 Task: Look for space in Nacala, Mozambique from 4th August, 2023 to 8th August, 2023 for 1 adult in price range Rs.10000 to Rs.15000. Place can be private room with 1  bedroom having 1 bed and 1 bathroom. Property type can be flatguest house, hotel. Amenities needed are: wifi. Booking option can be shelf check-in. Required host language is English.
Action: Mouse moved to (614, 137)
Screenshot: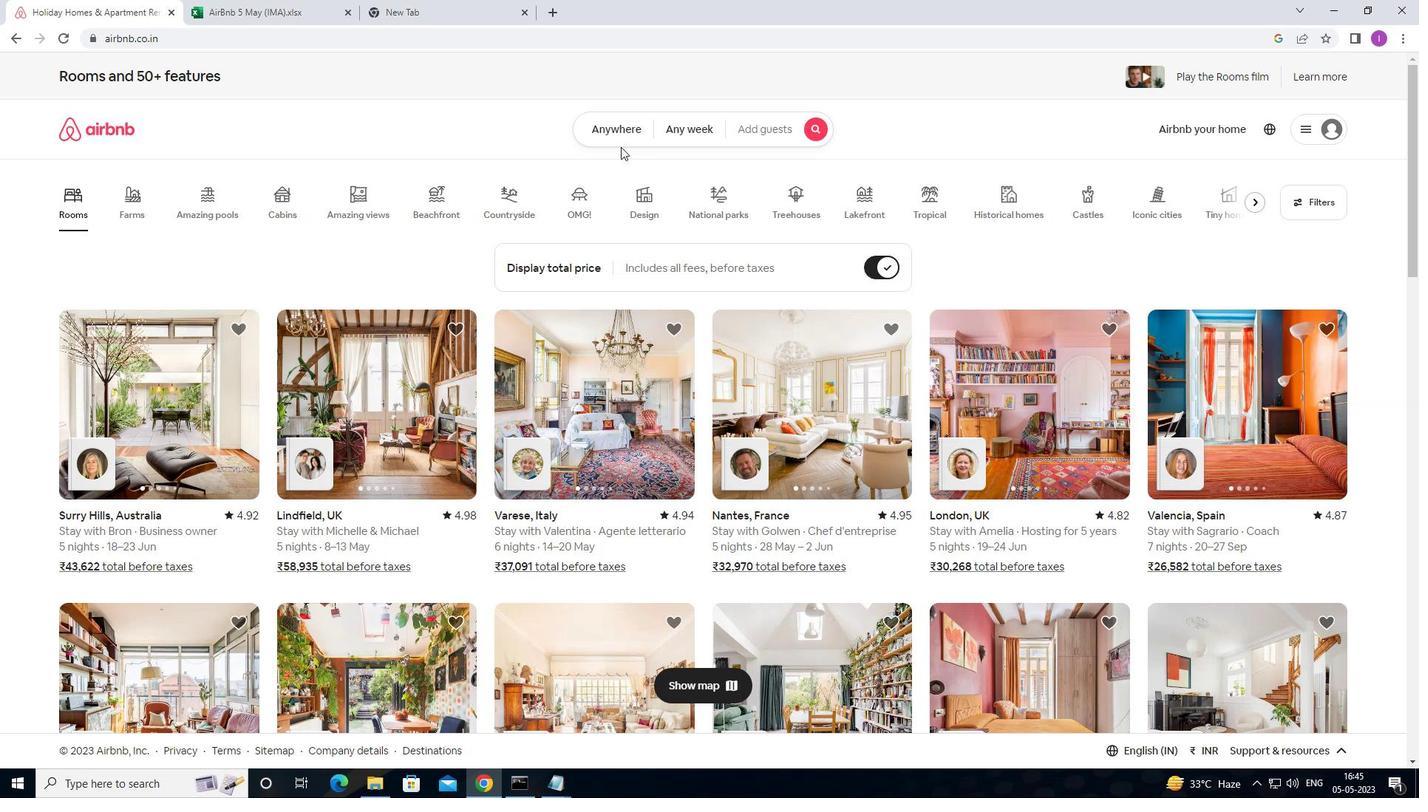 
Action: Mouse pressed left at (614, 137)
Screenshot: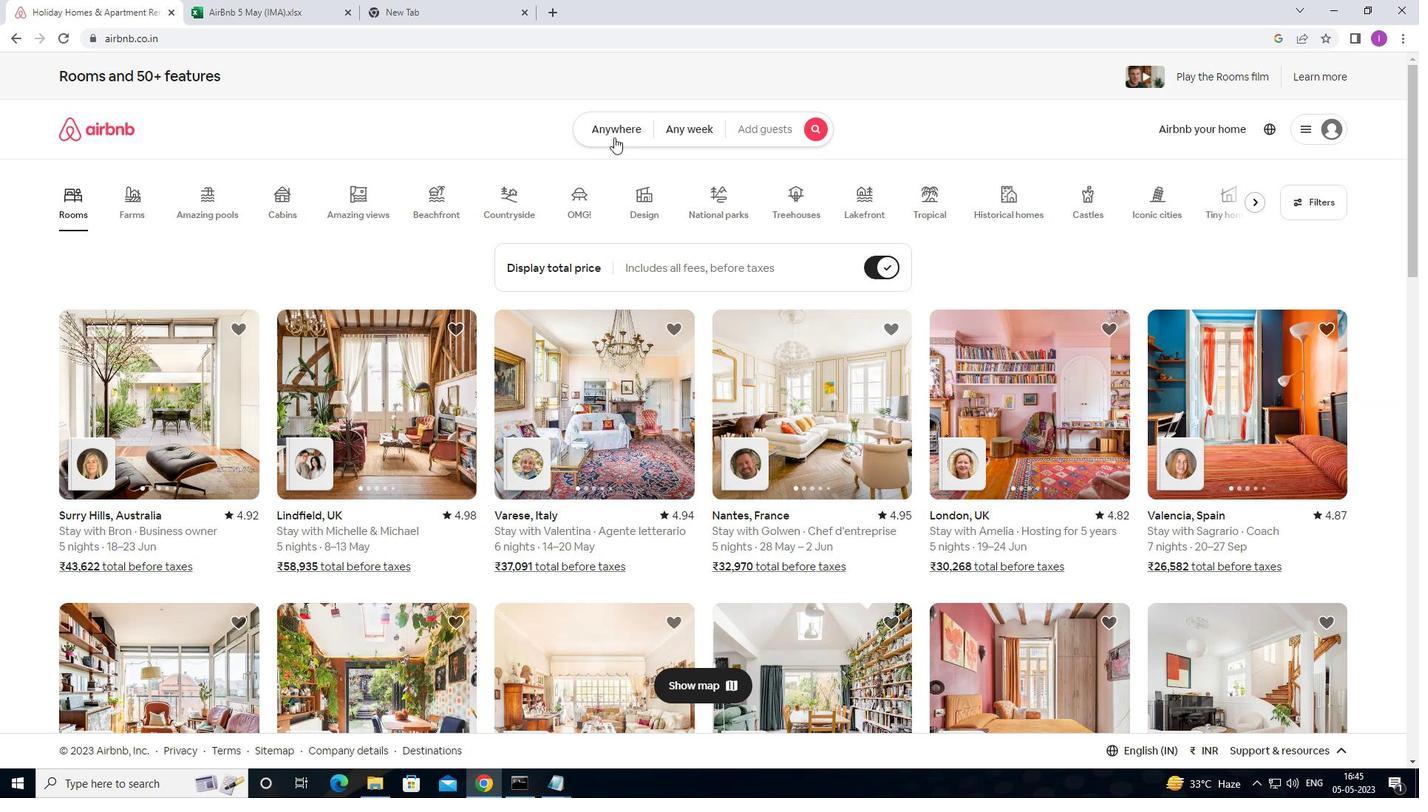 
Action: Mouse moved to (489, 196)
Screenshot: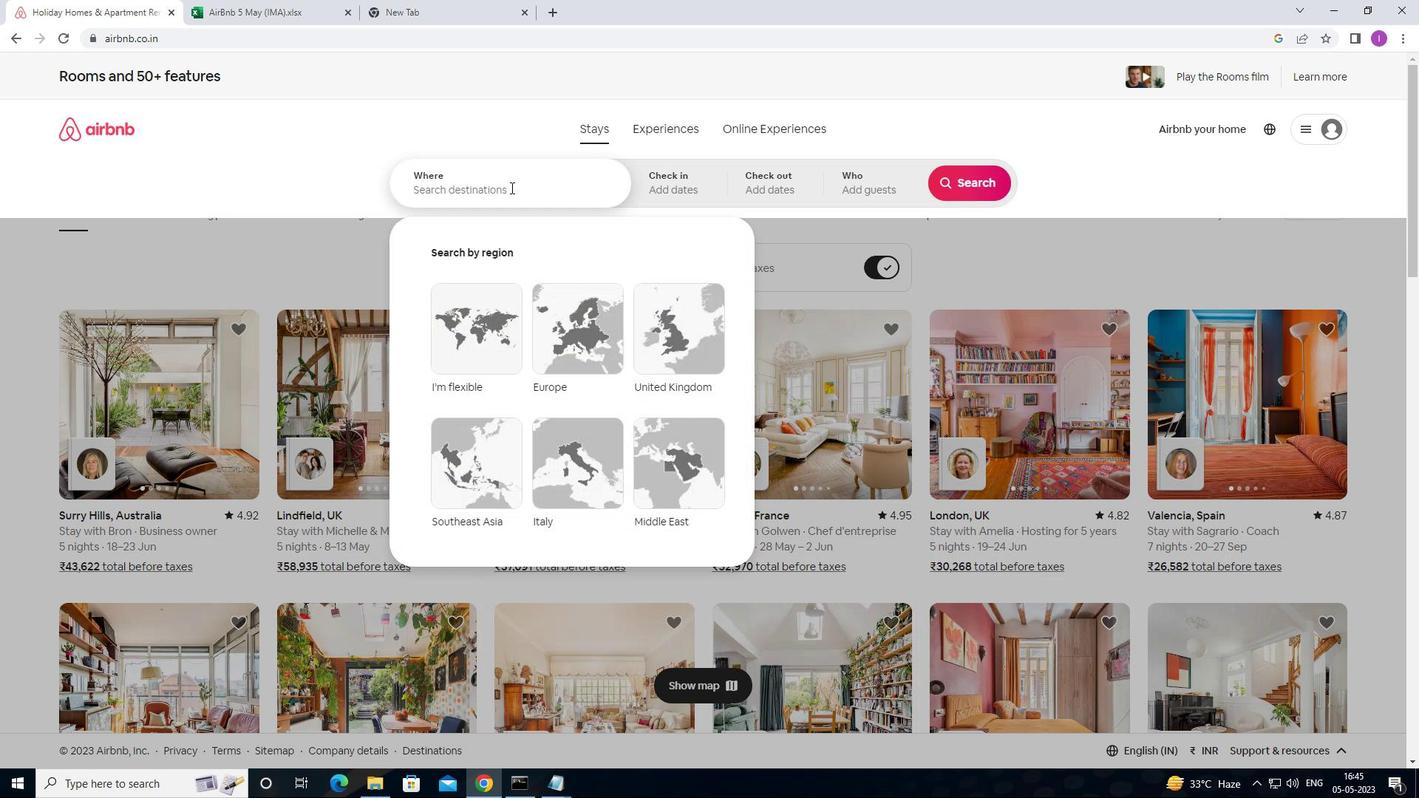 
Action: Mouse pressed left at (489, 196)
Screenshot: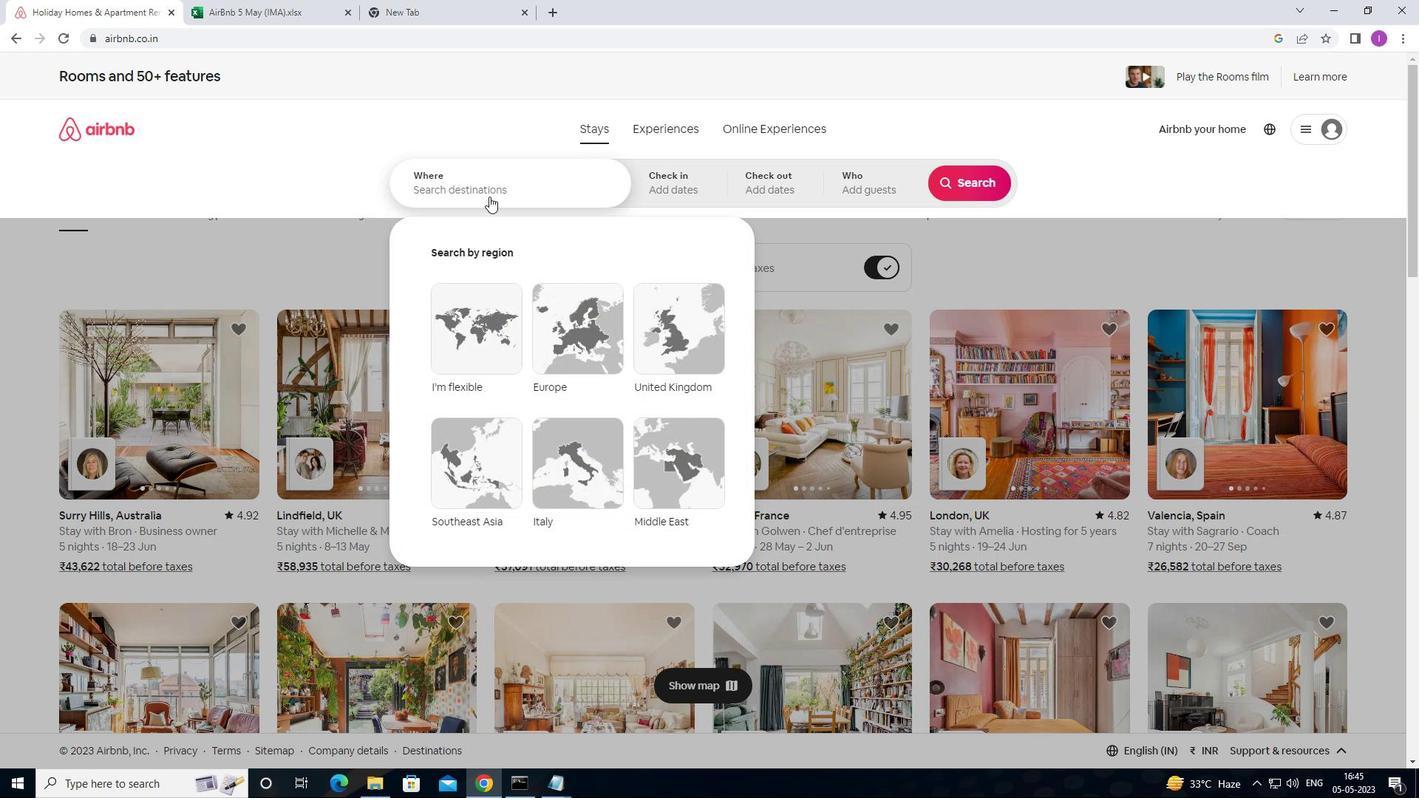 
Action: Mouse moved to (462, 221)
Screenshot: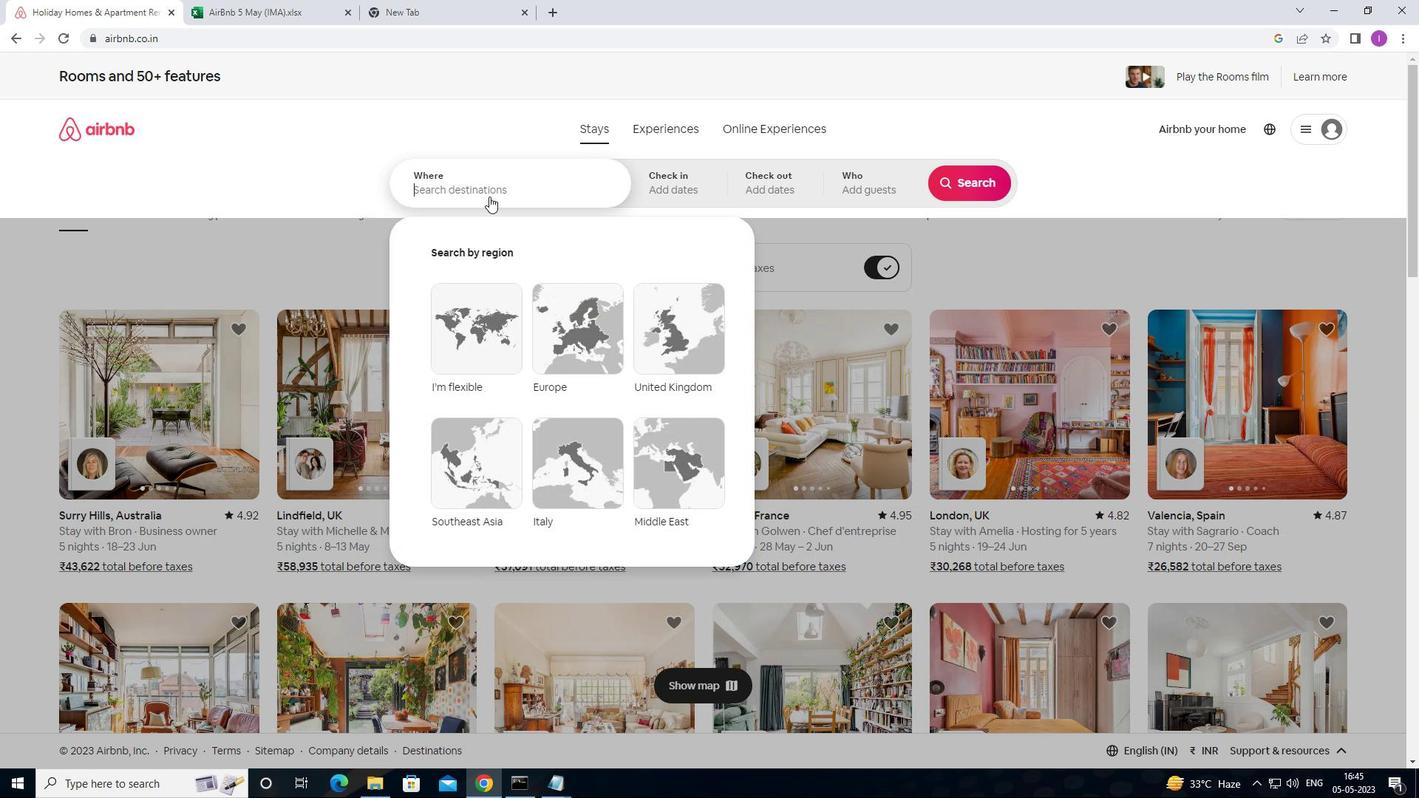 
Action: Key pressed <Key.shift><Key.shift>NACALA,<Key.shift>MOZAM
Screenshot: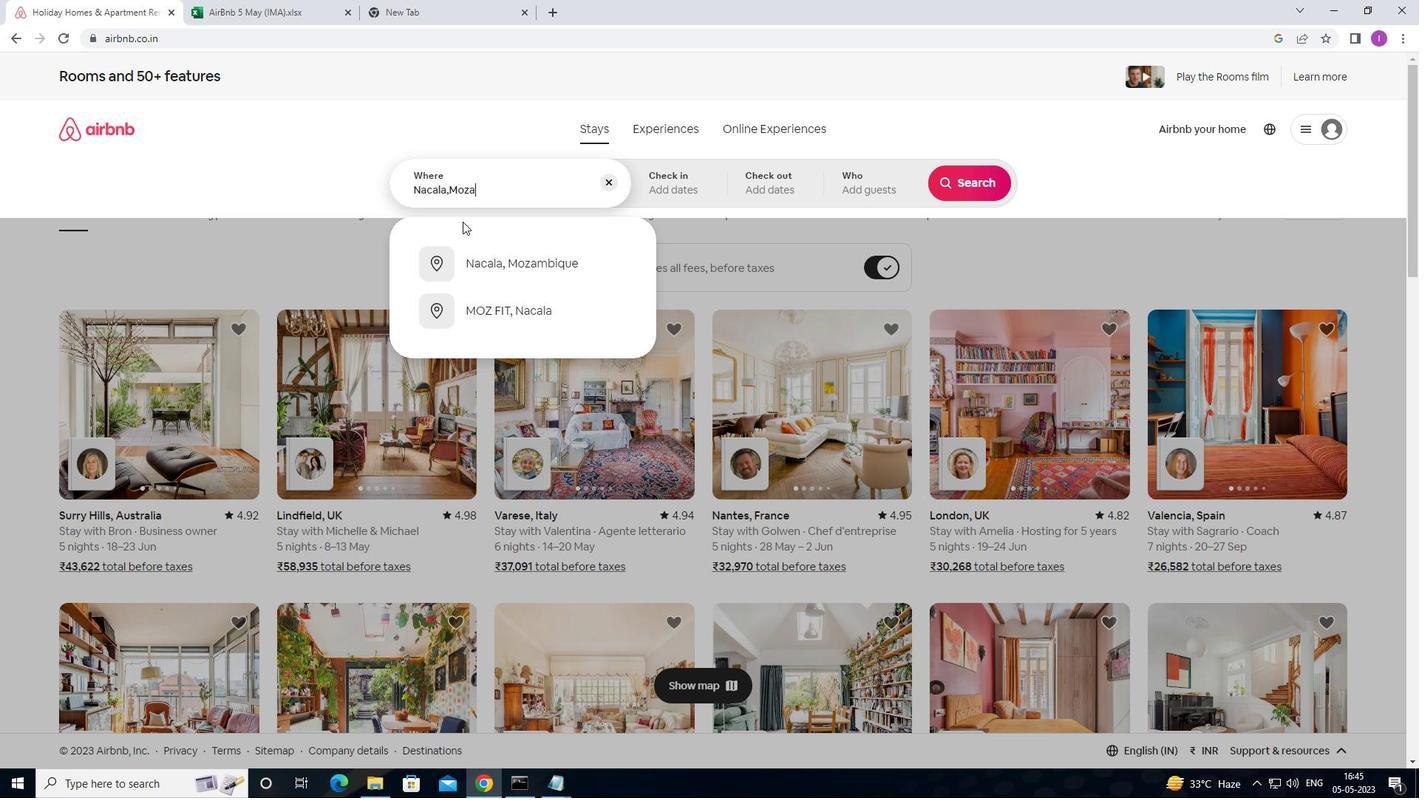 
Action: Mouse moved to (488, 257)
Screenshot: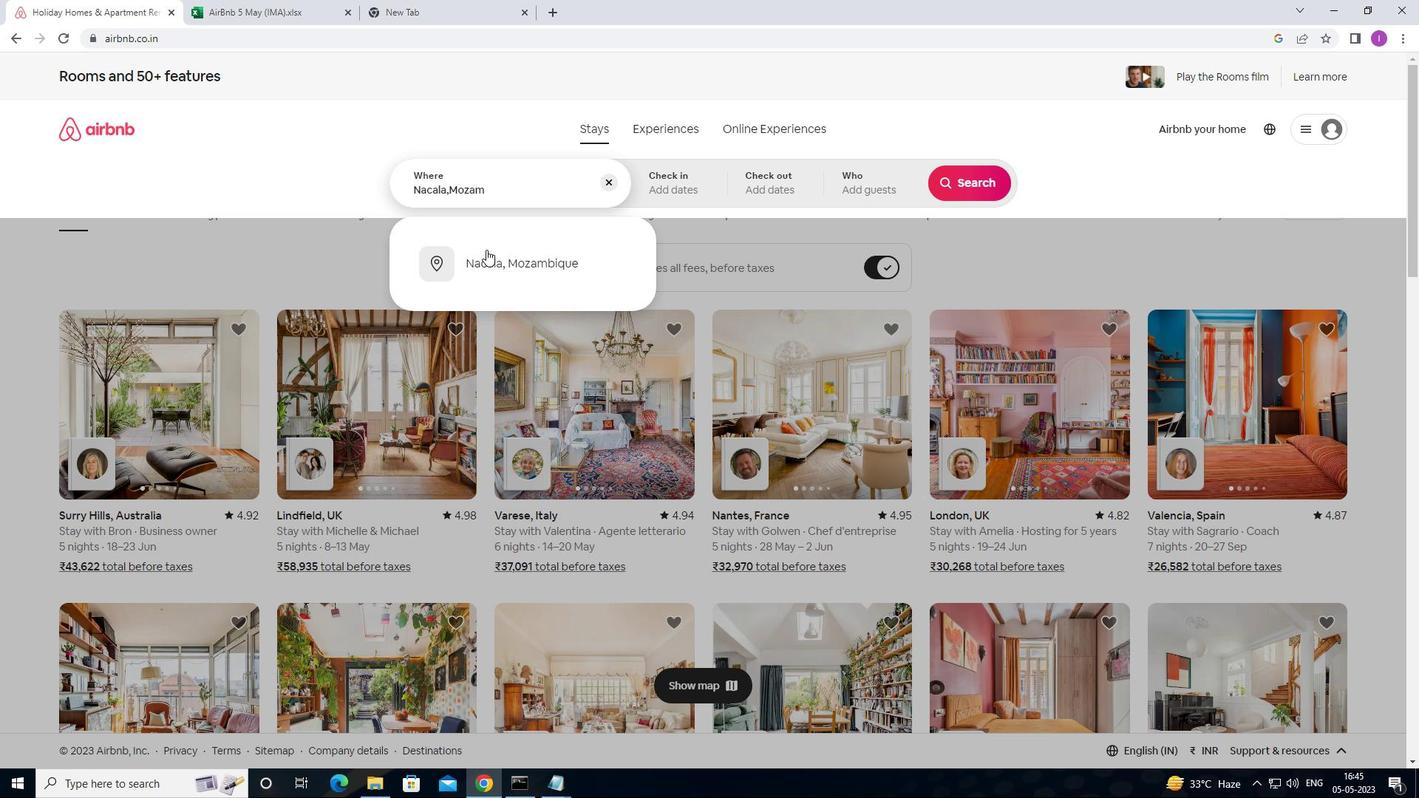 
Action: Mouse pressed left at (488, 257)
Screenshot: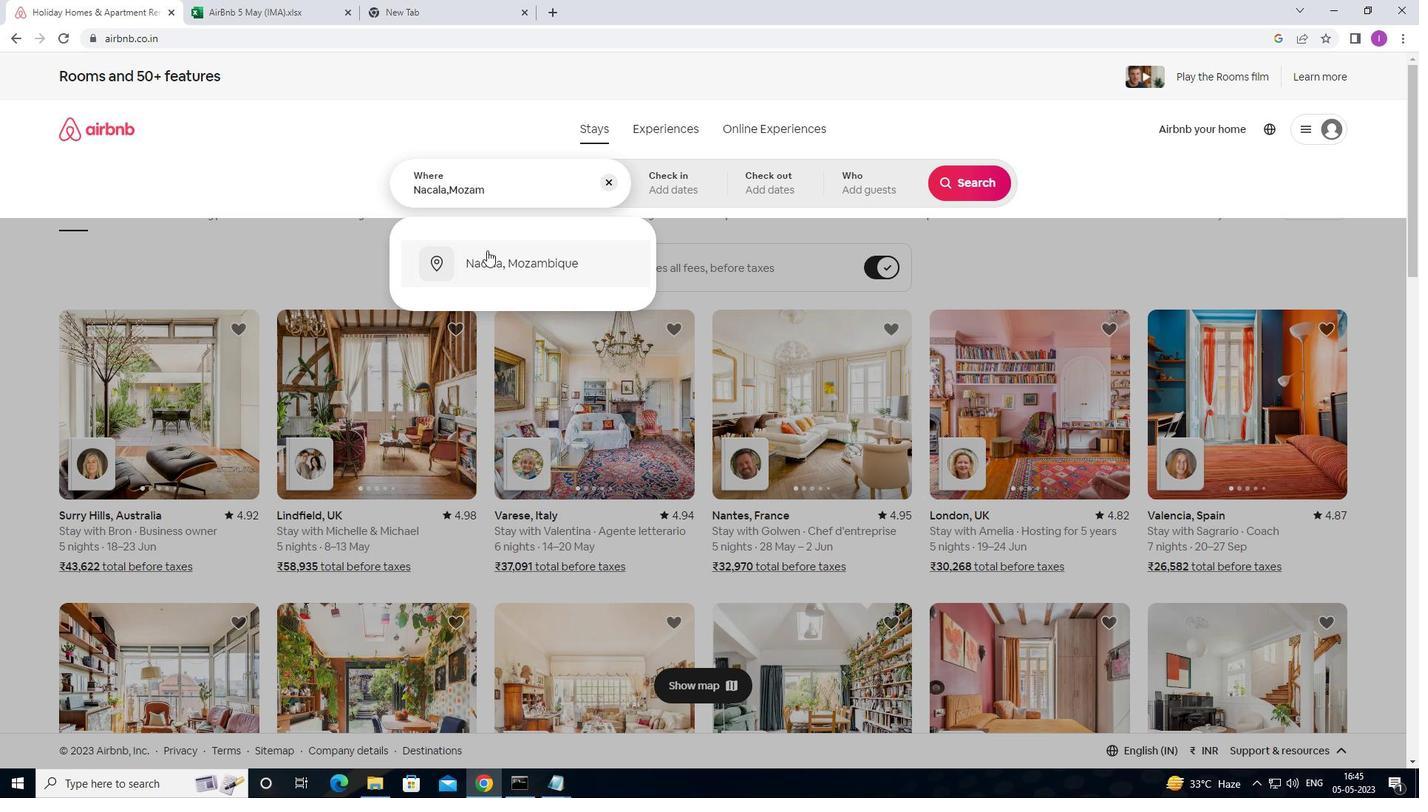 
Action: Mouse moved to (963, 302)
Screenshot: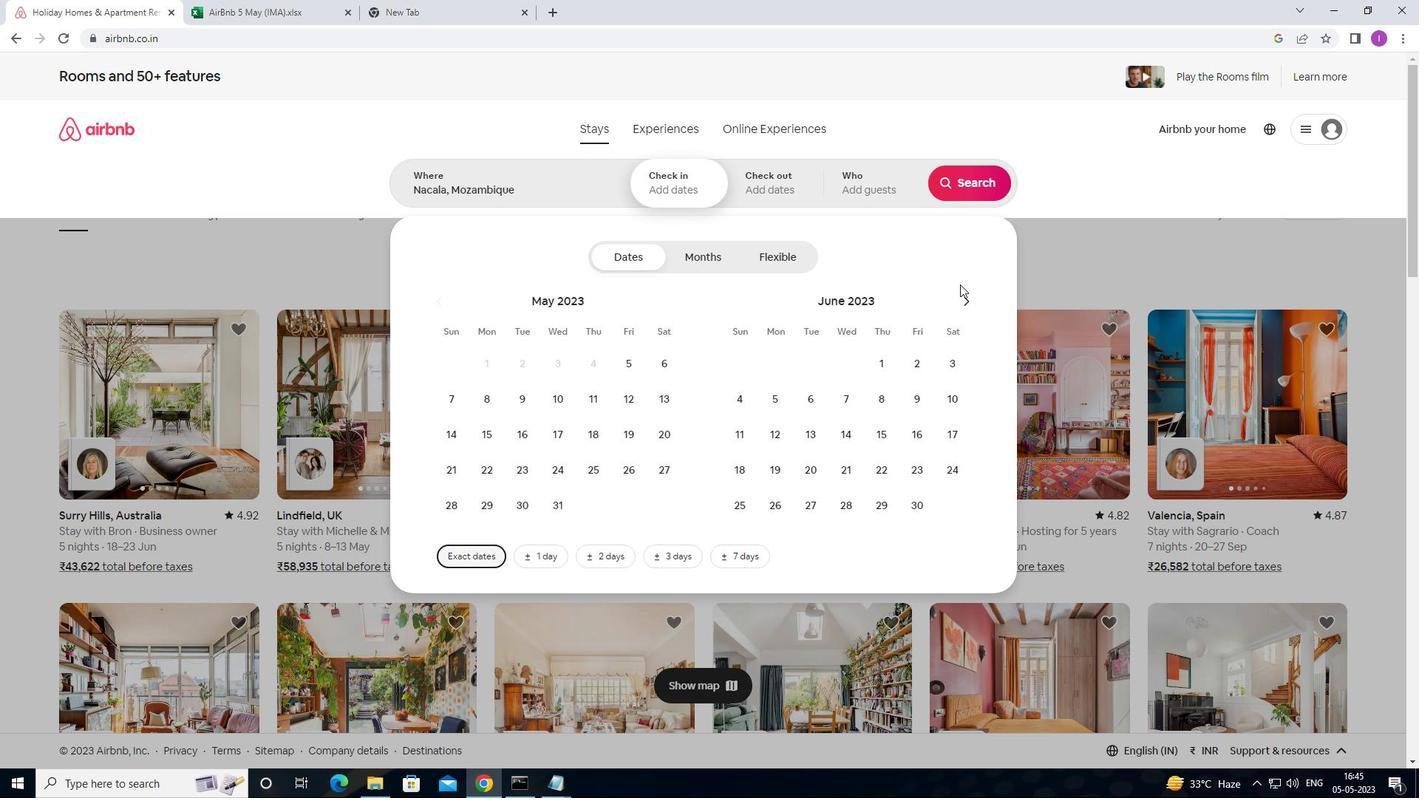 
Action: Mouse pressed left at (963, 302)
Screenshot: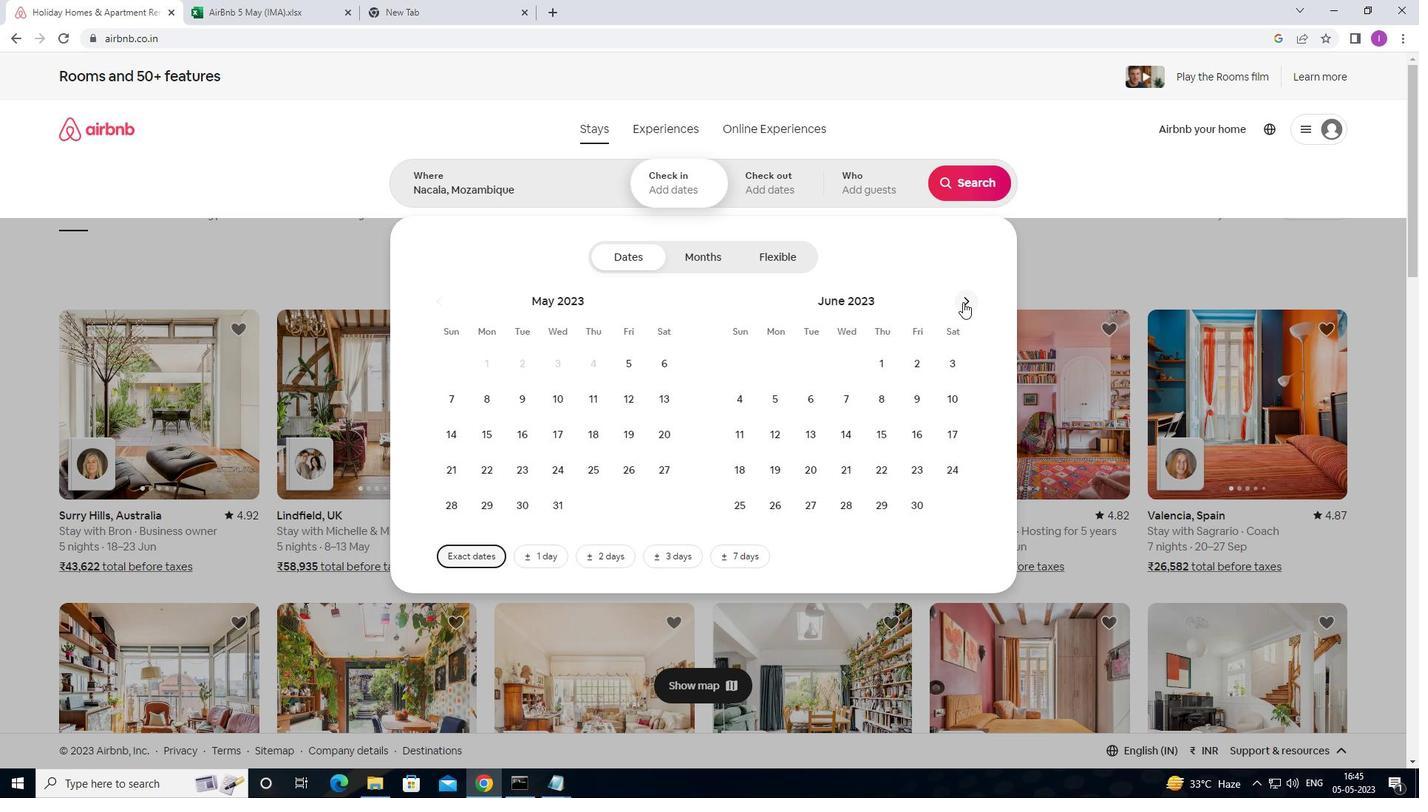 
Action: Mouse pressed left at (963, 302)
Screenshot: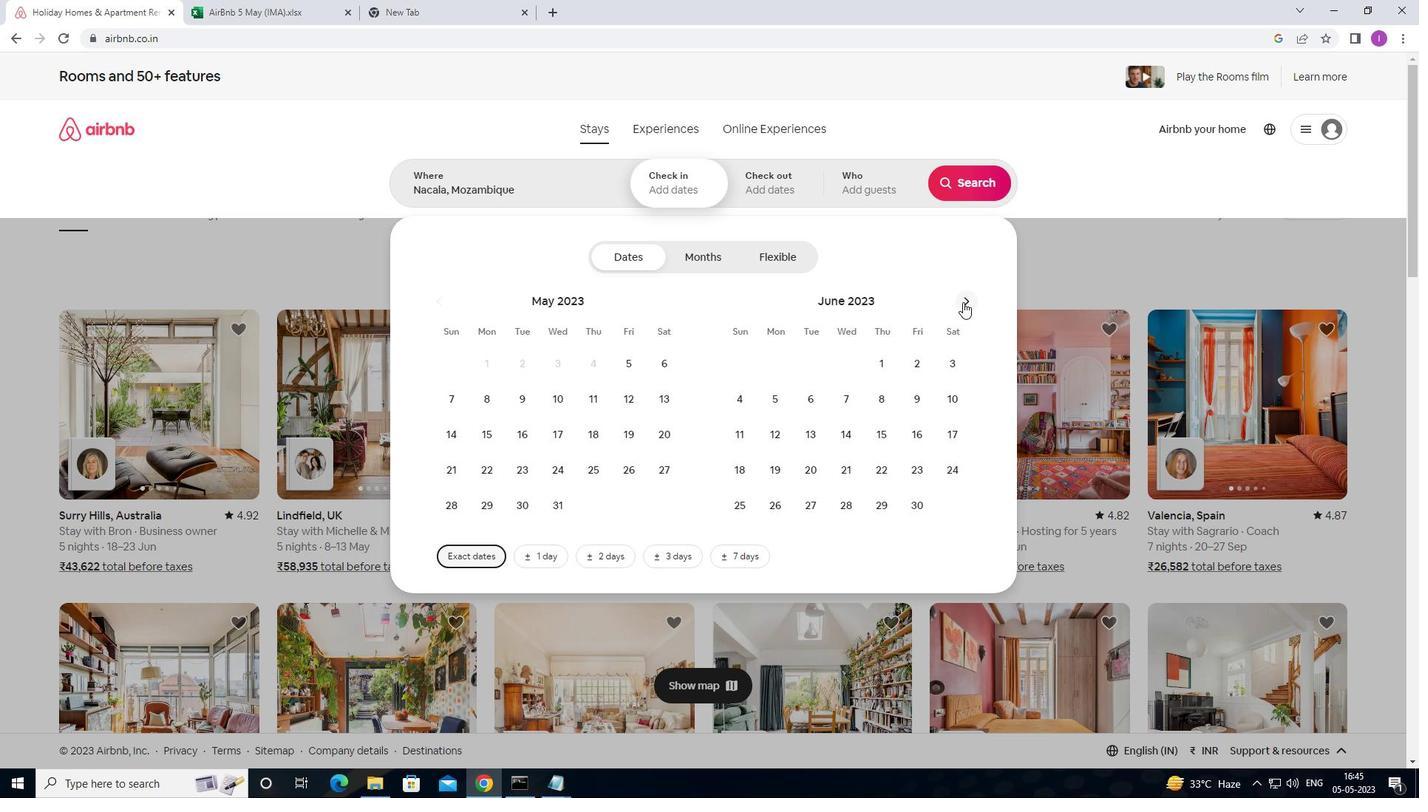 
Action: Mouse moved to (924, 355)
Screenshot: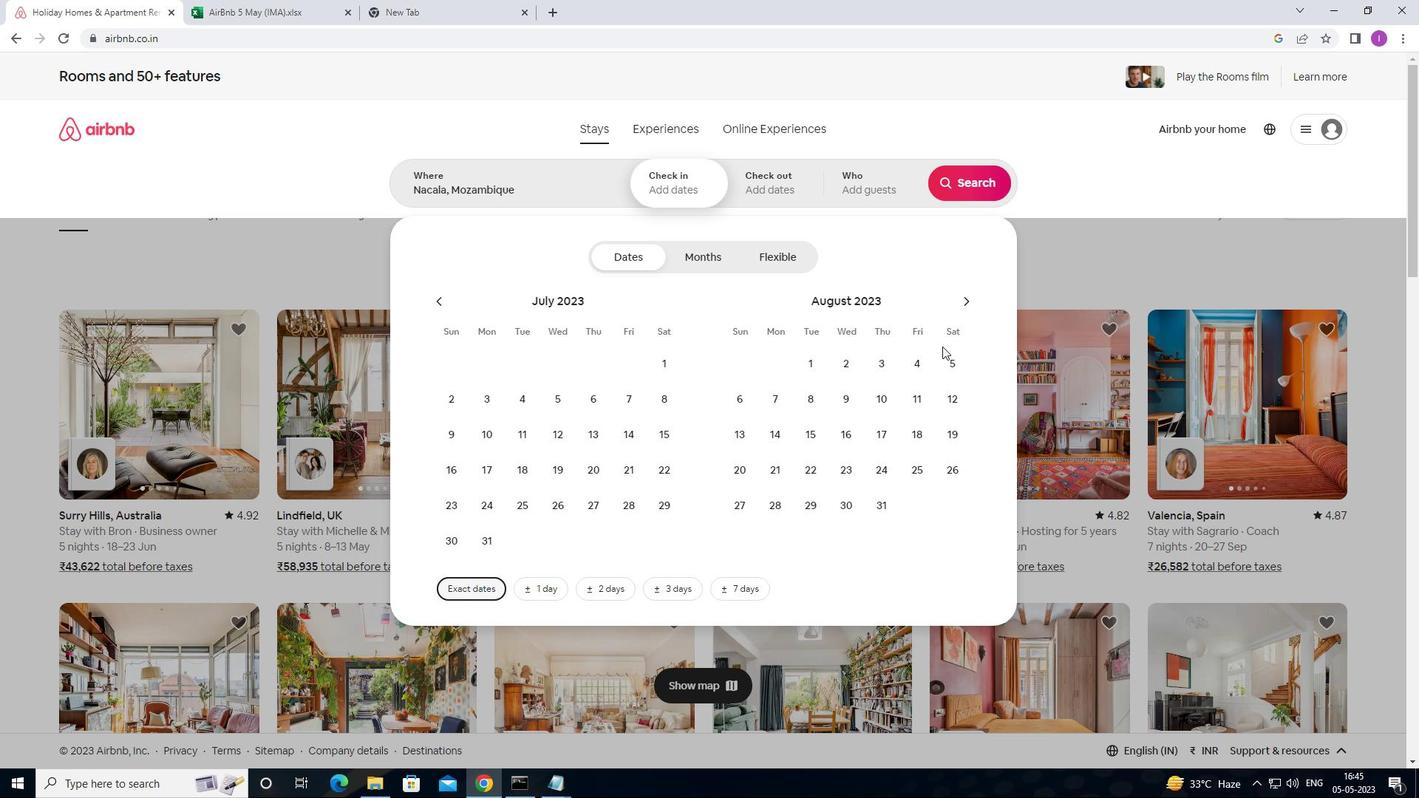
Action: Mouse pressed left at (924, 355)
Screenshot: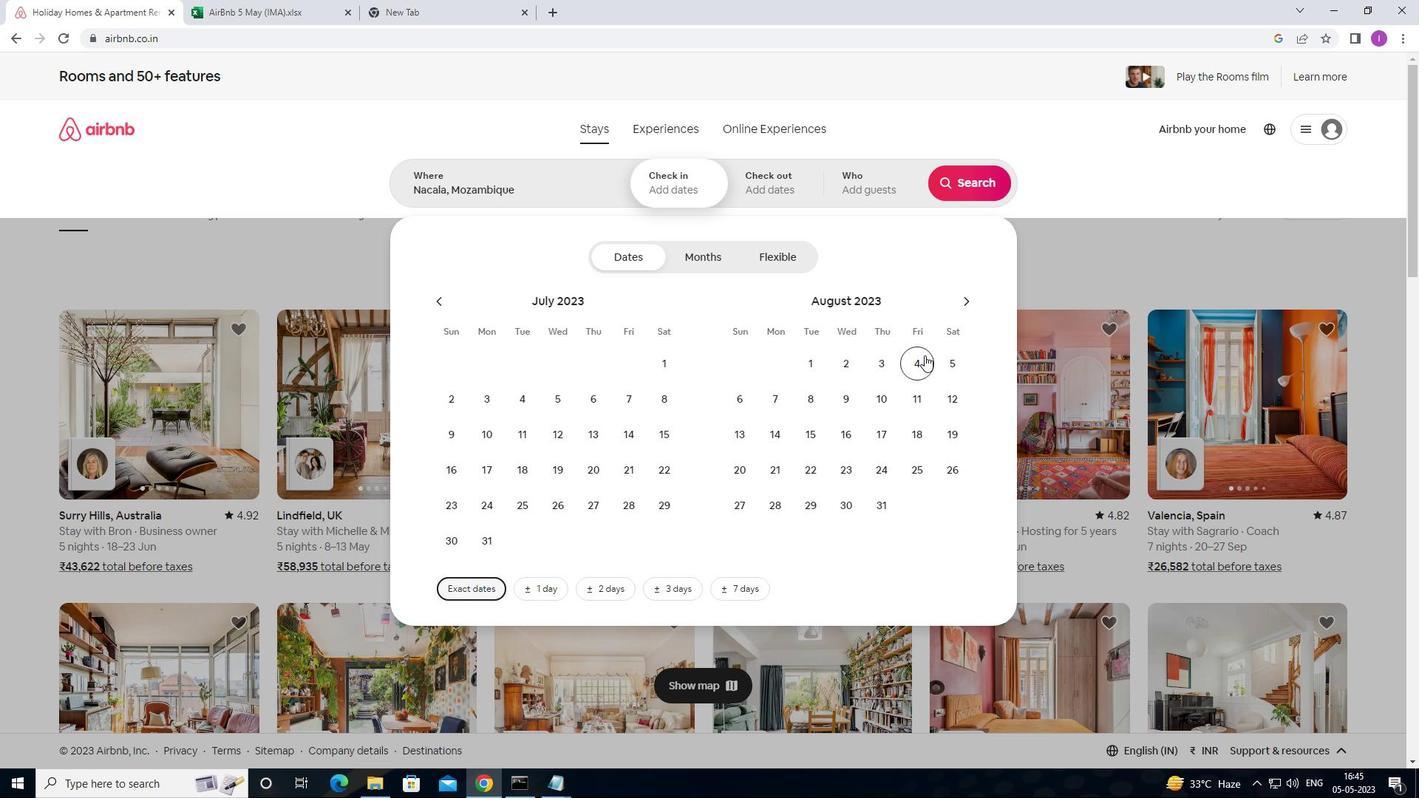 
Action: Mouse moved to (803, 401)
Screenshot: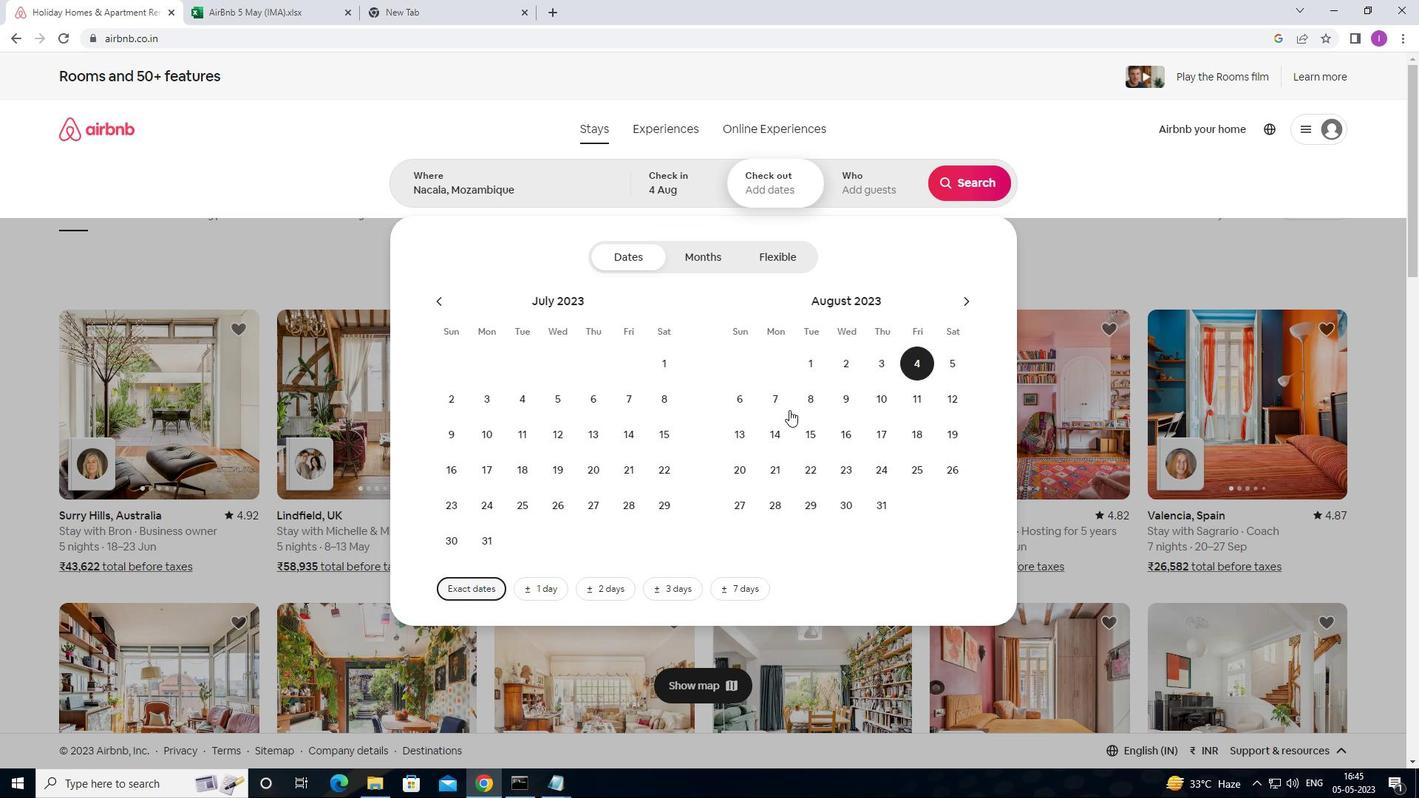 
Action: Mouse pressed left at (803, 401)
Screenshot: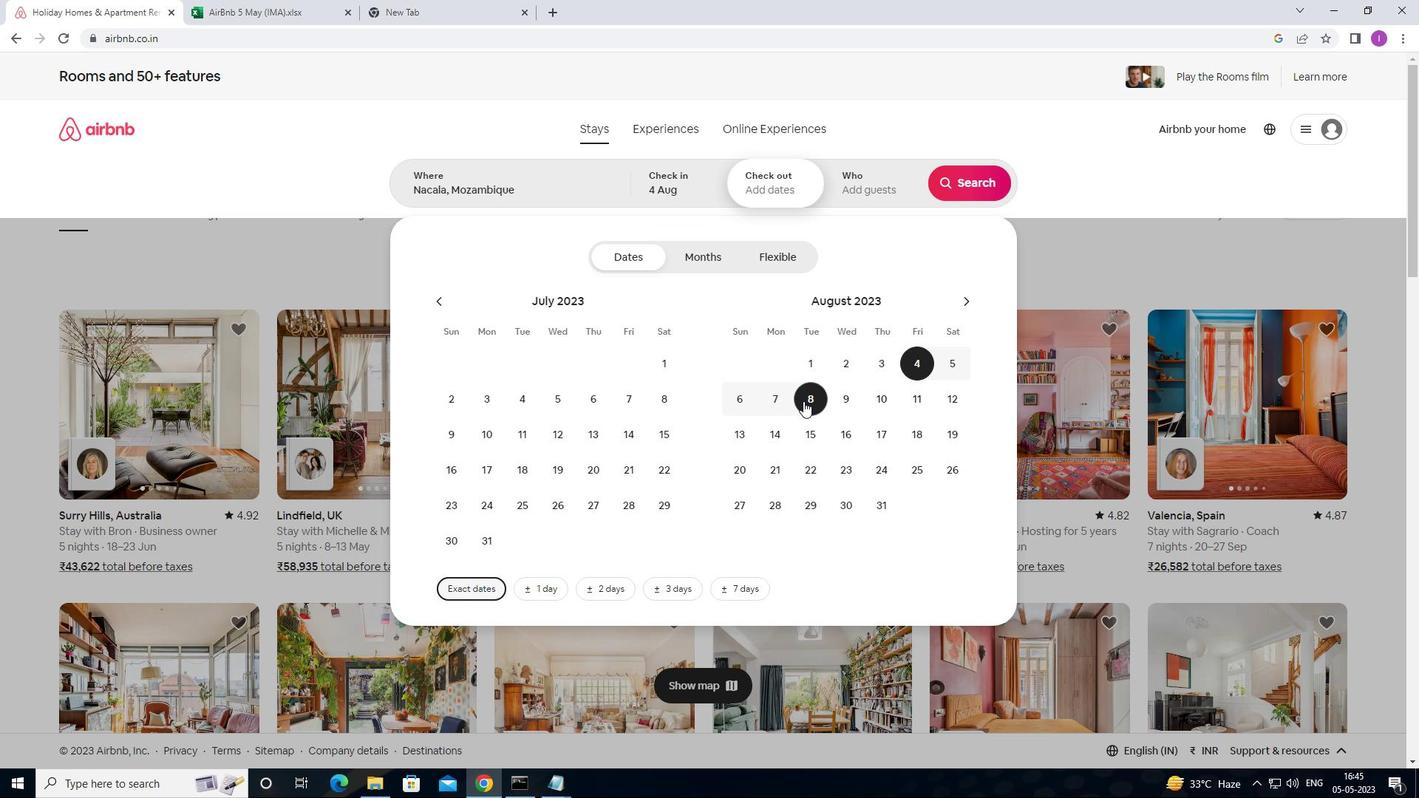 
Action: Mouse moved to (856, 189)
Screenshot: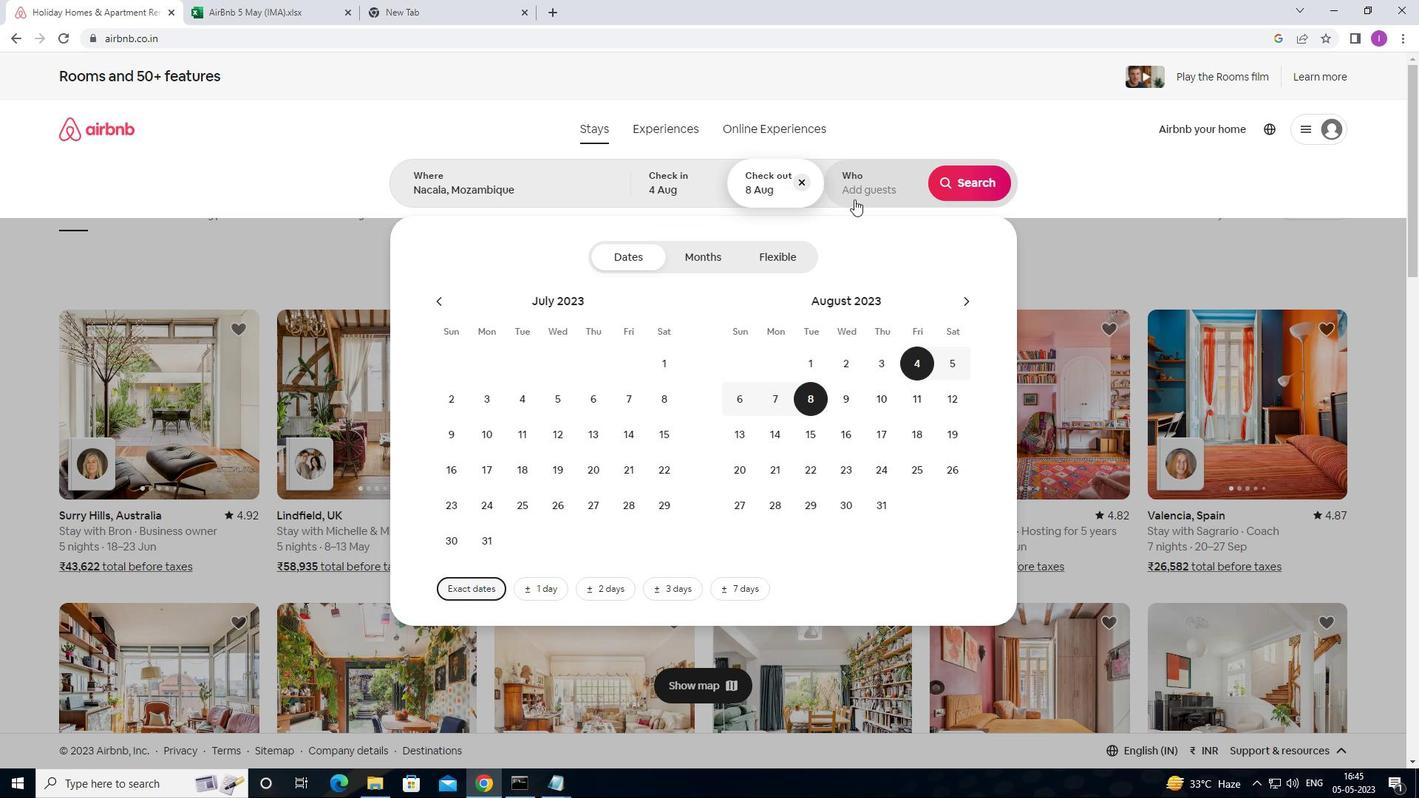 
Action: Mouse pressed left at (856, 189)
Screenshot: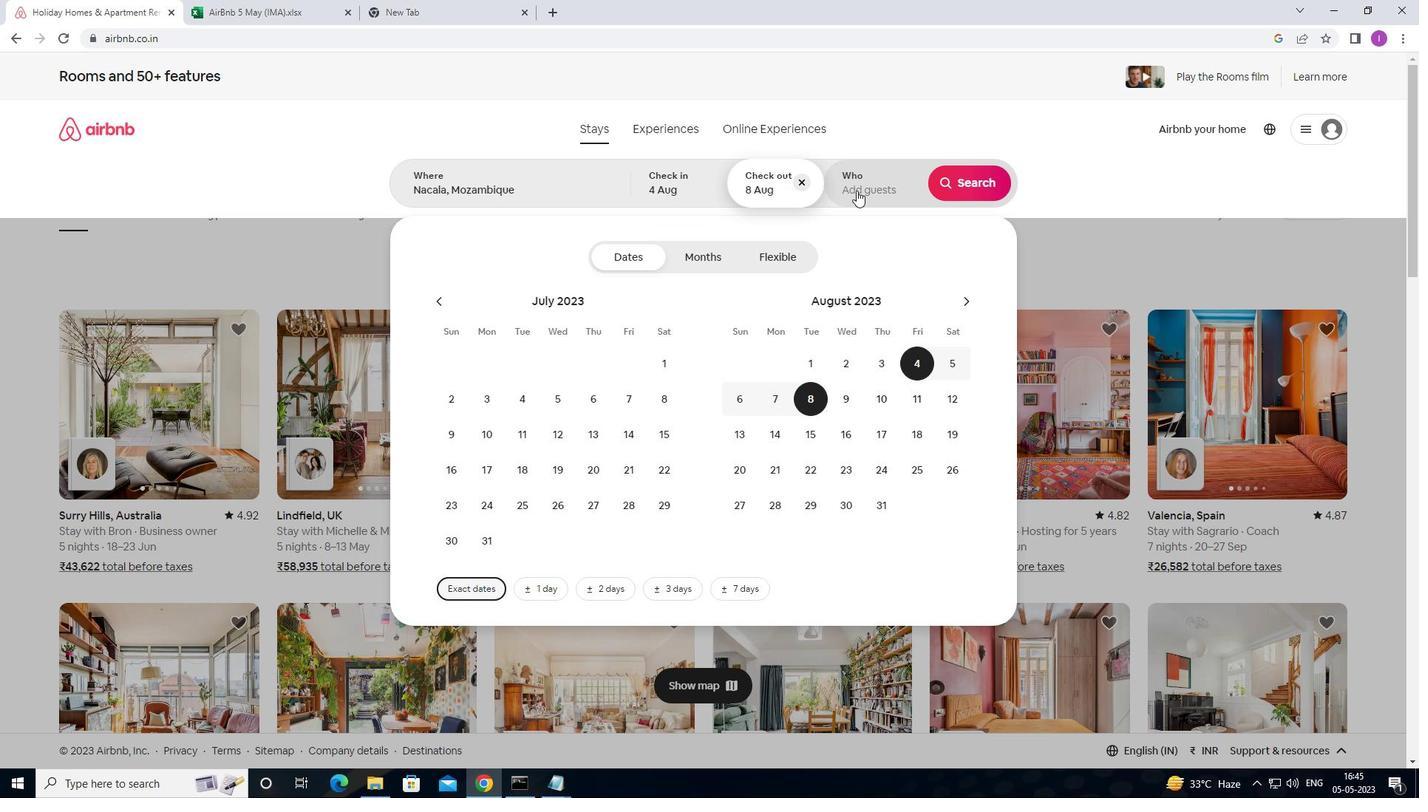 
Action: Mouse moved to (967, 260)
Screenshot: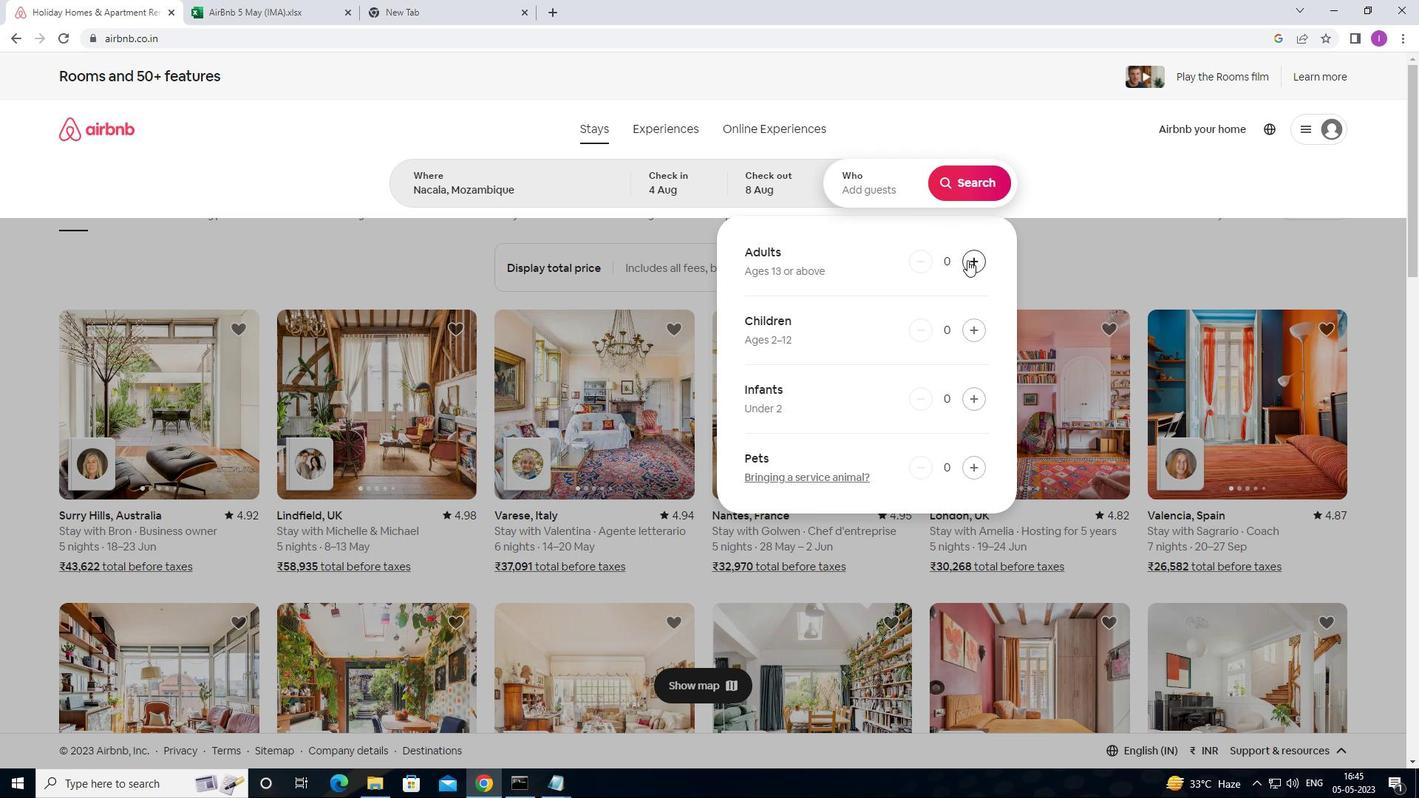 
Action: Mouse pressed left at (967, 260)
Screenshot: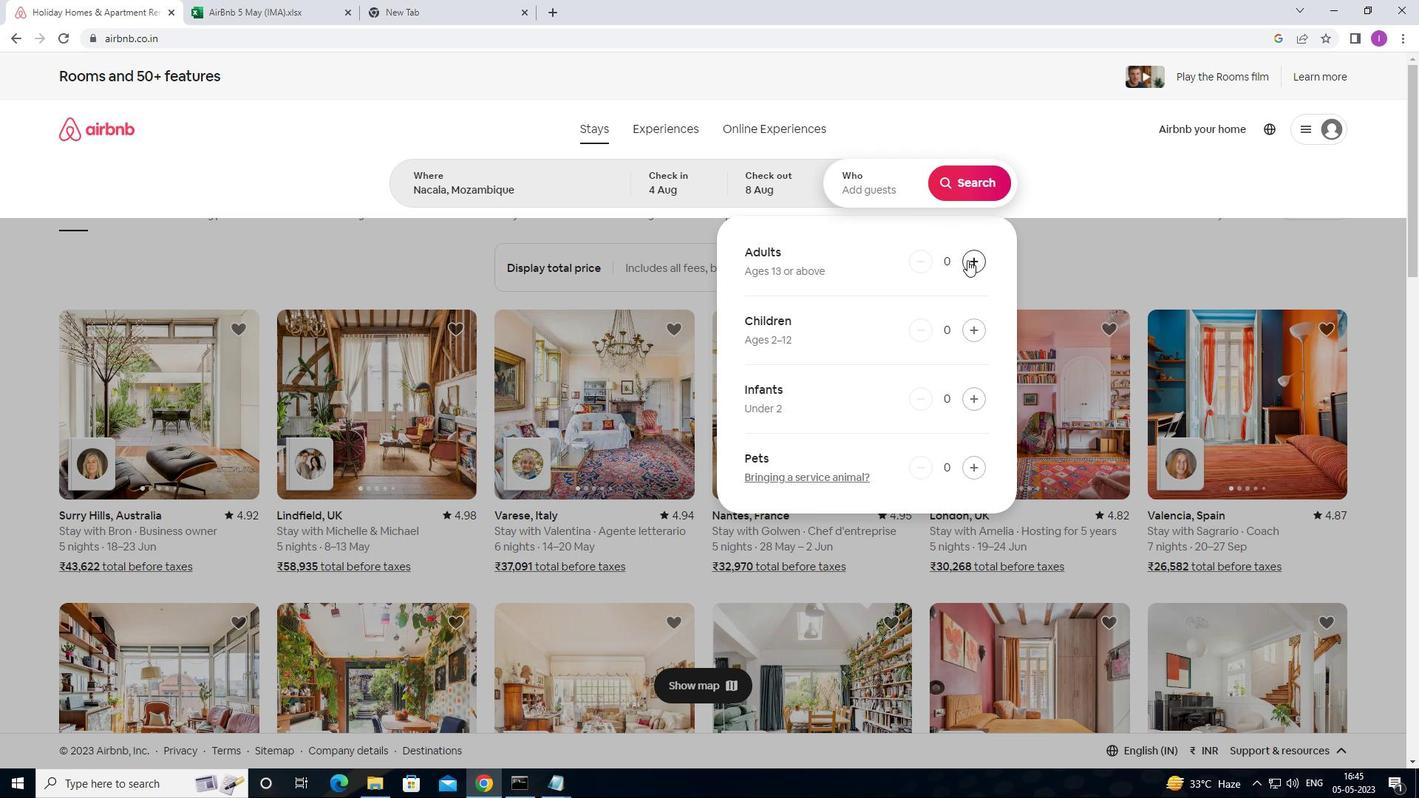 
Action: Mouse moved to (971, 190)
Screenshot: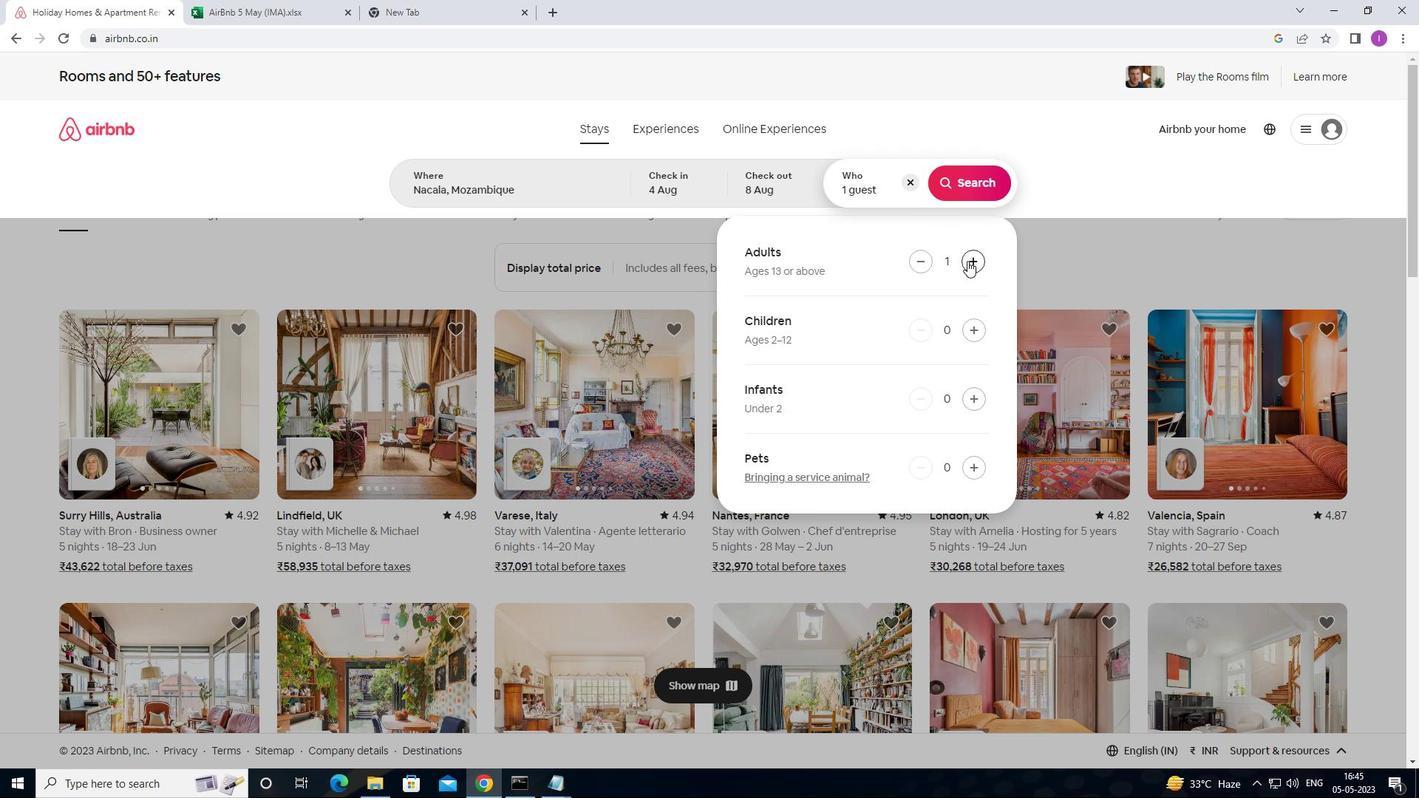
Action: Mouse pressed left at (971, 190)
Screenshot: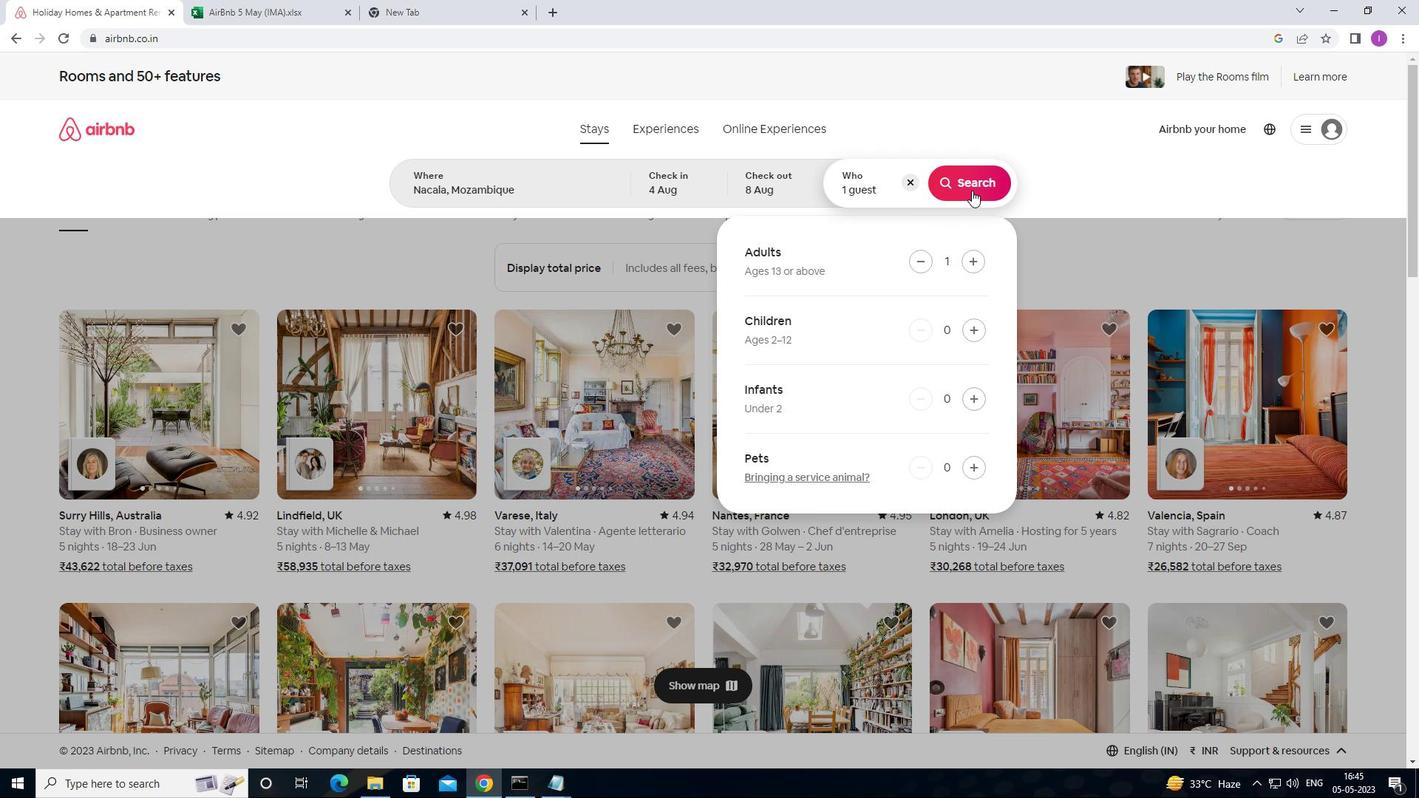 
Action: Mouse moved to (1339, 146)
Screenshot: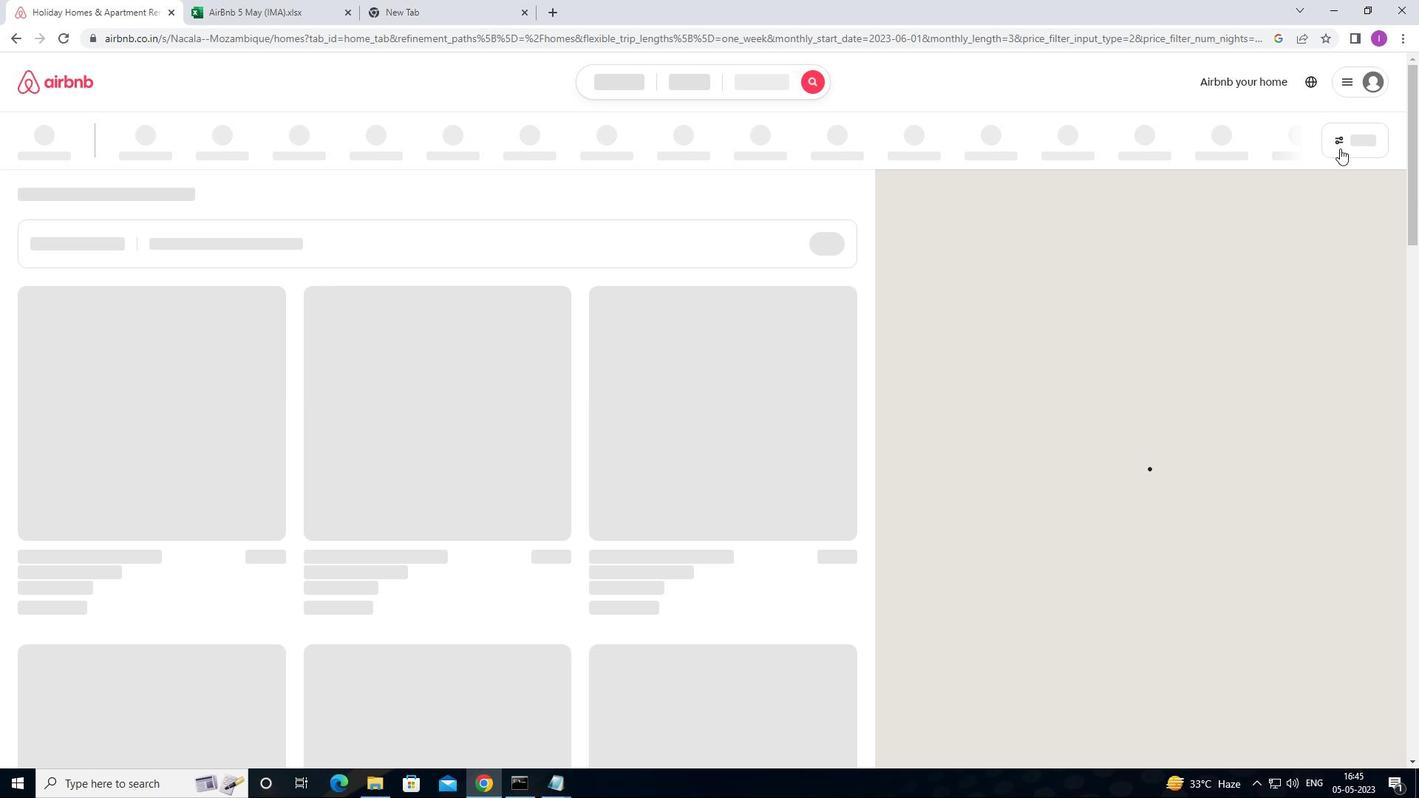 
Action: Mouse pressed left at (1339, 146)
Screenshot: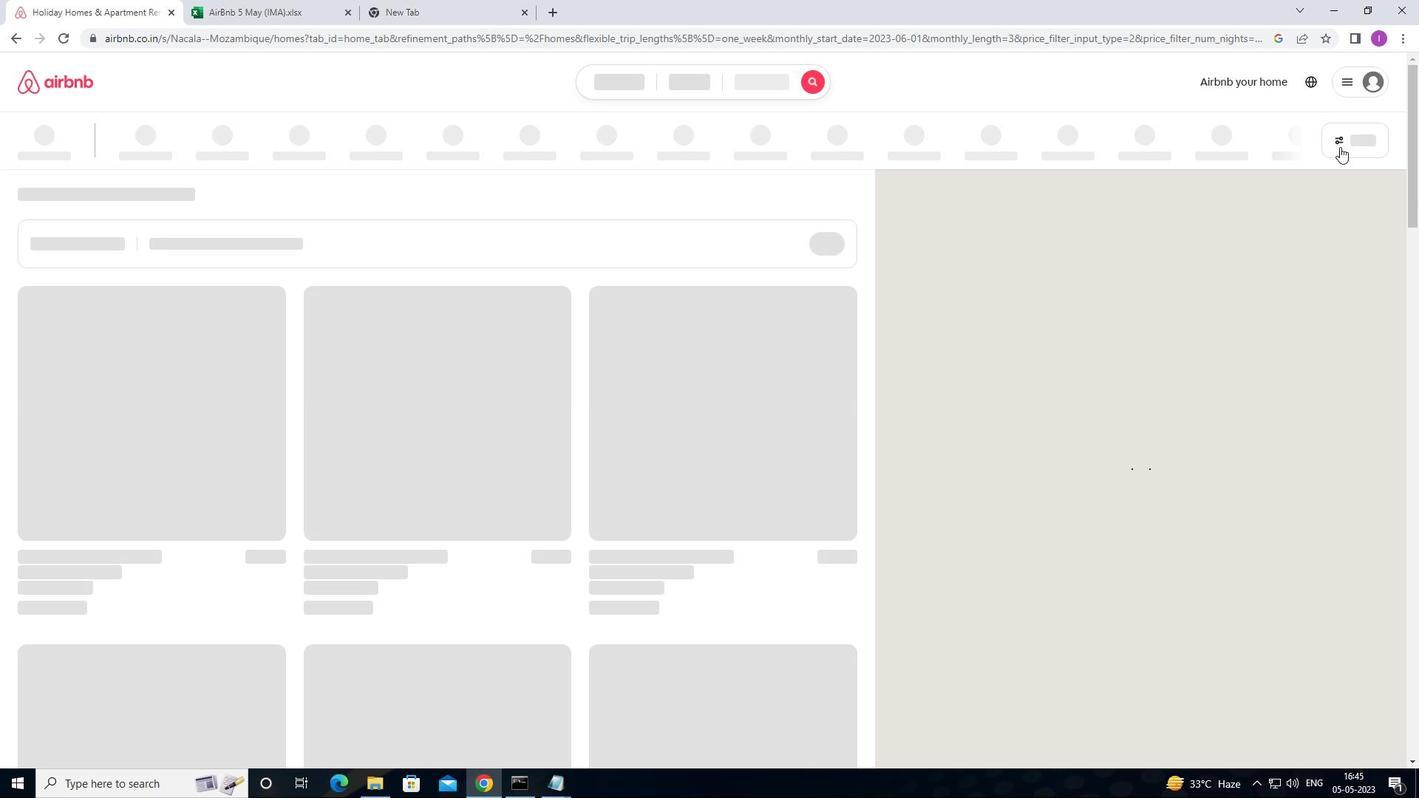 
Action: Mouse moved to (1348, 138)
Screenshot: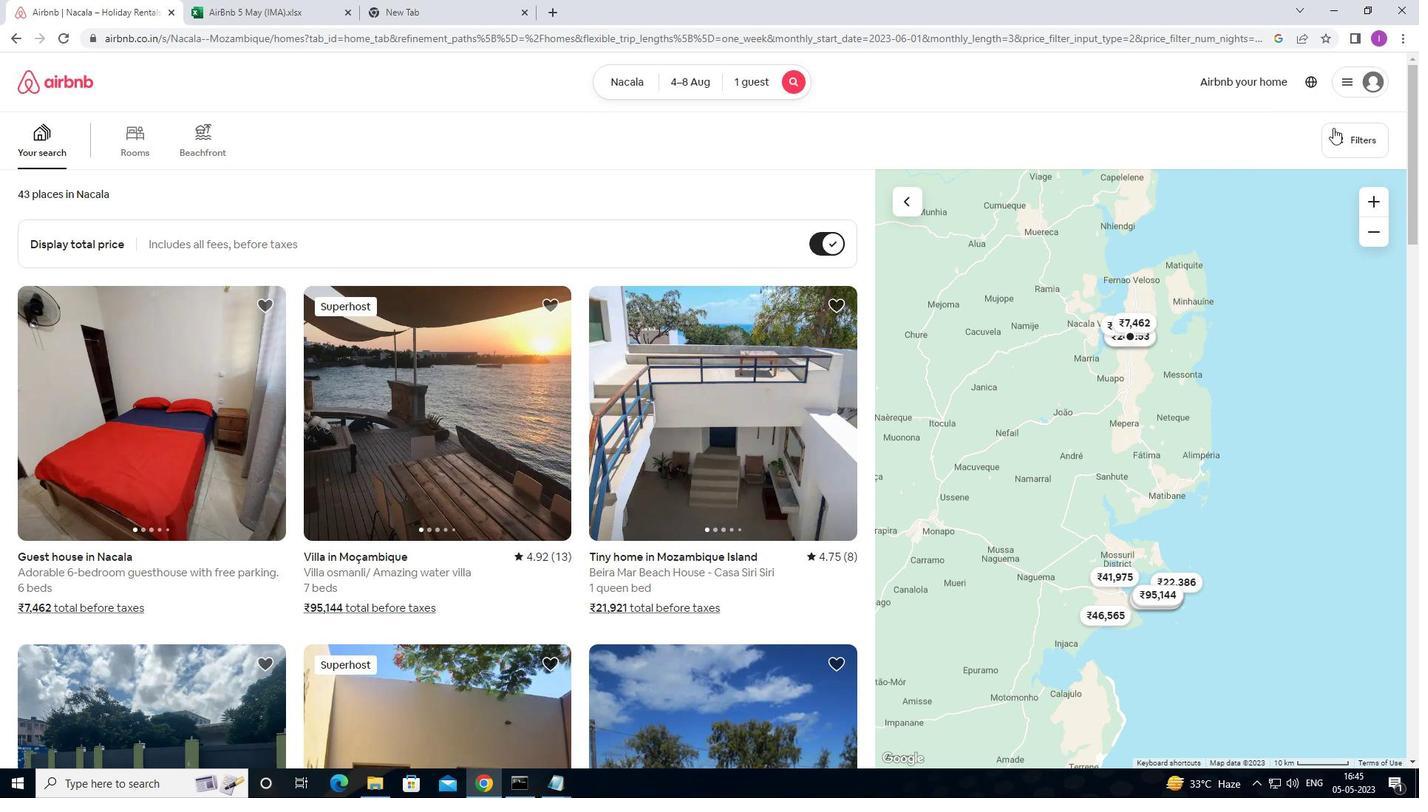 
Action: Mouse pressed left at (1348, 138)
Screenshot: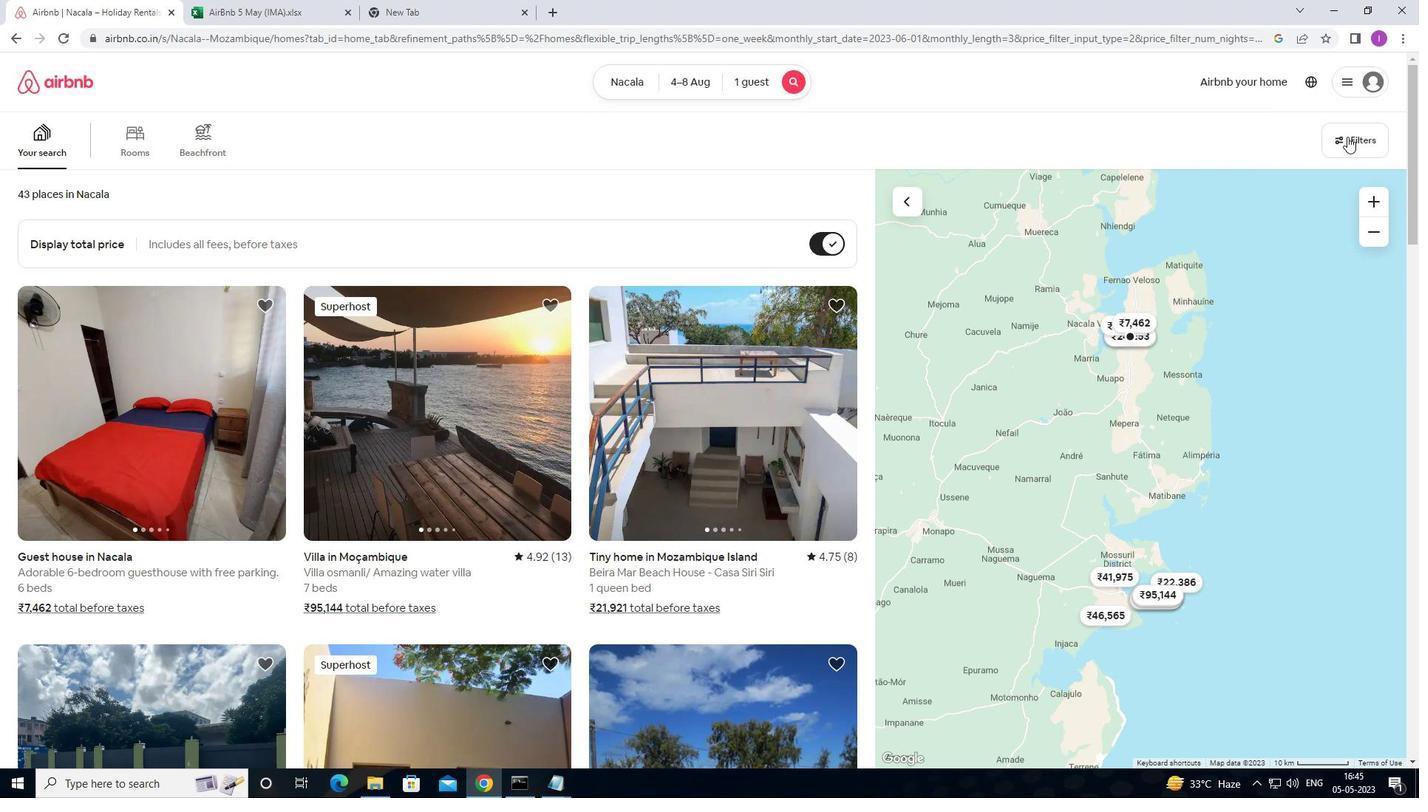 
Action: Mouse moved to (552, 507)
Screenshot: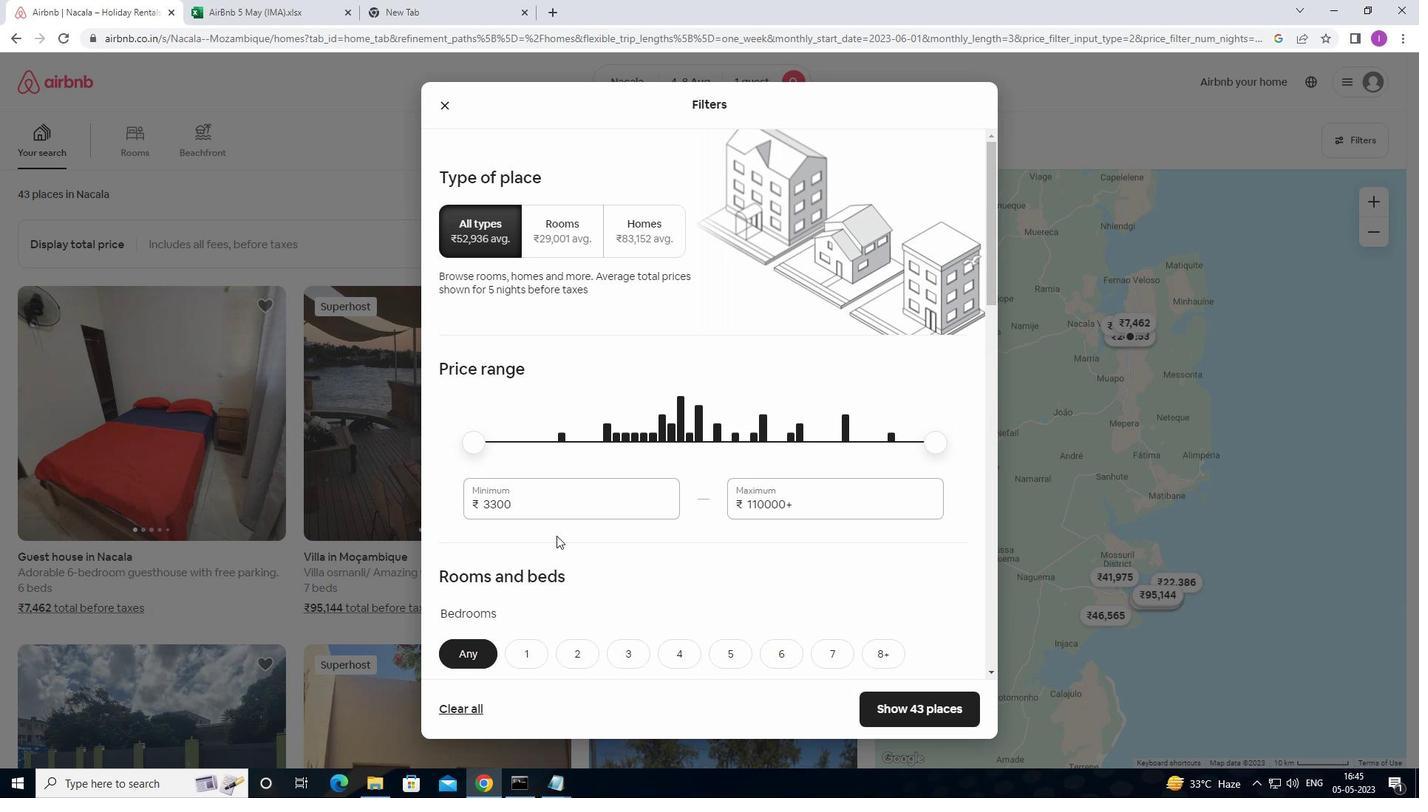 
Action: Mouse pressed left at (552, 507)
Screenshot: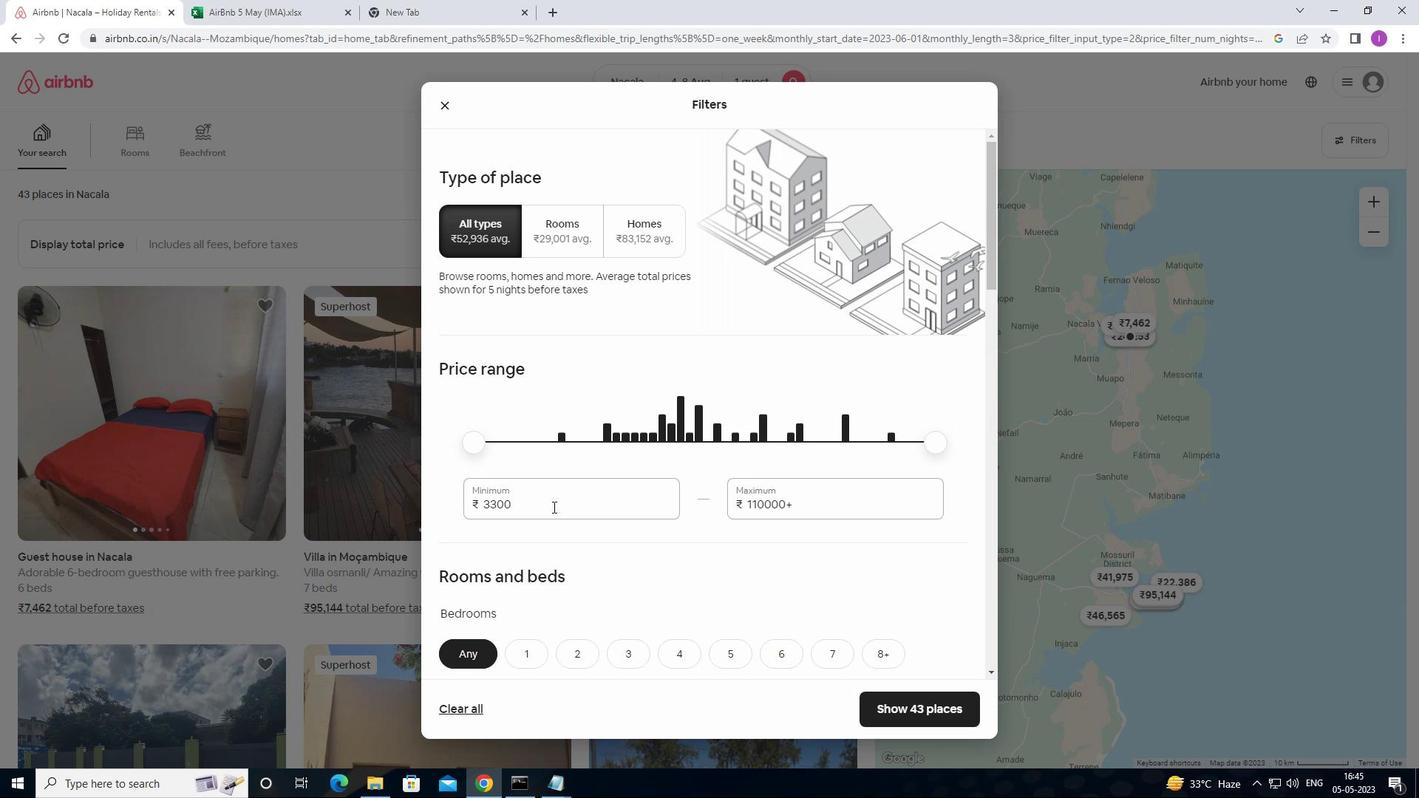 
Action: Mouse moved to (467, 514)
Screenshot: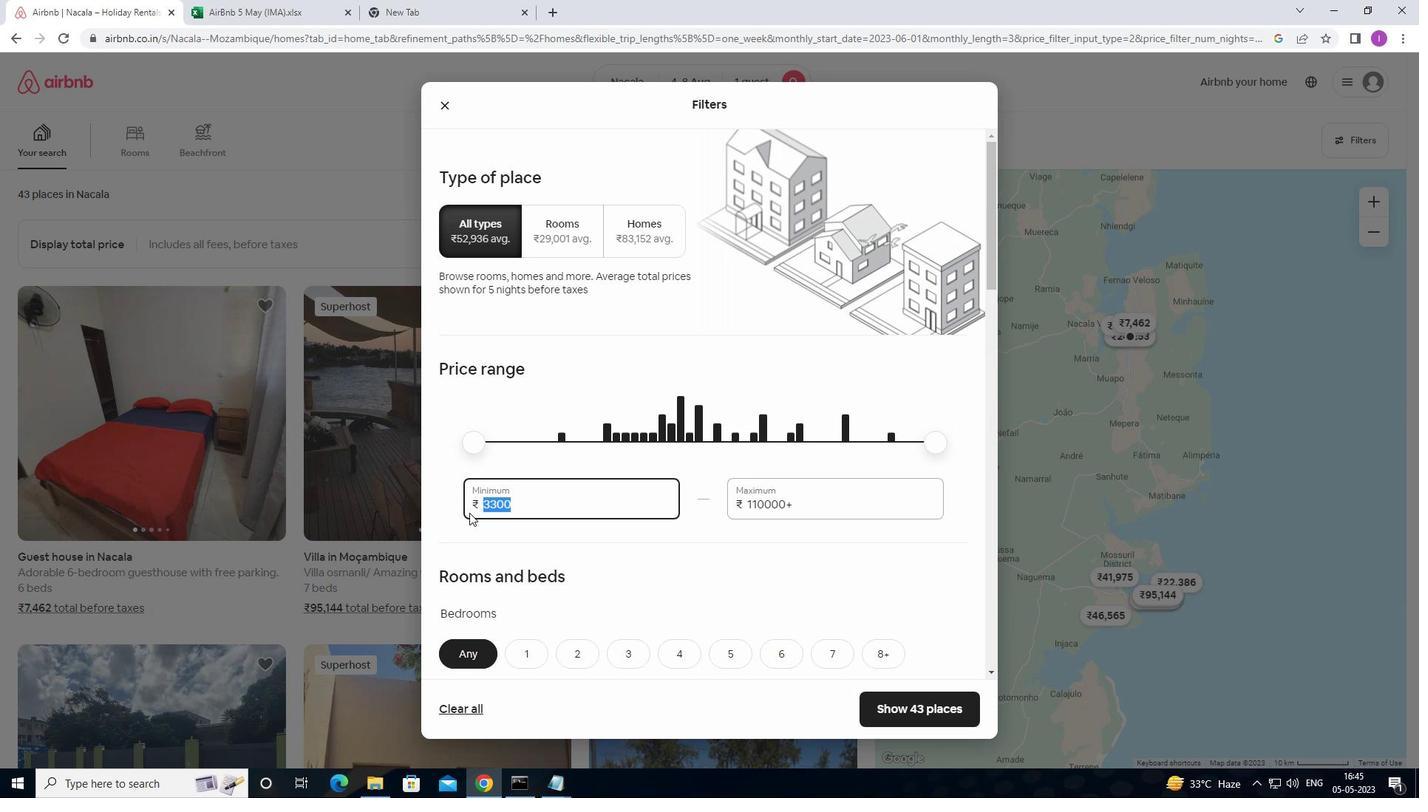 
Action: Key pressed 100
Screenshot: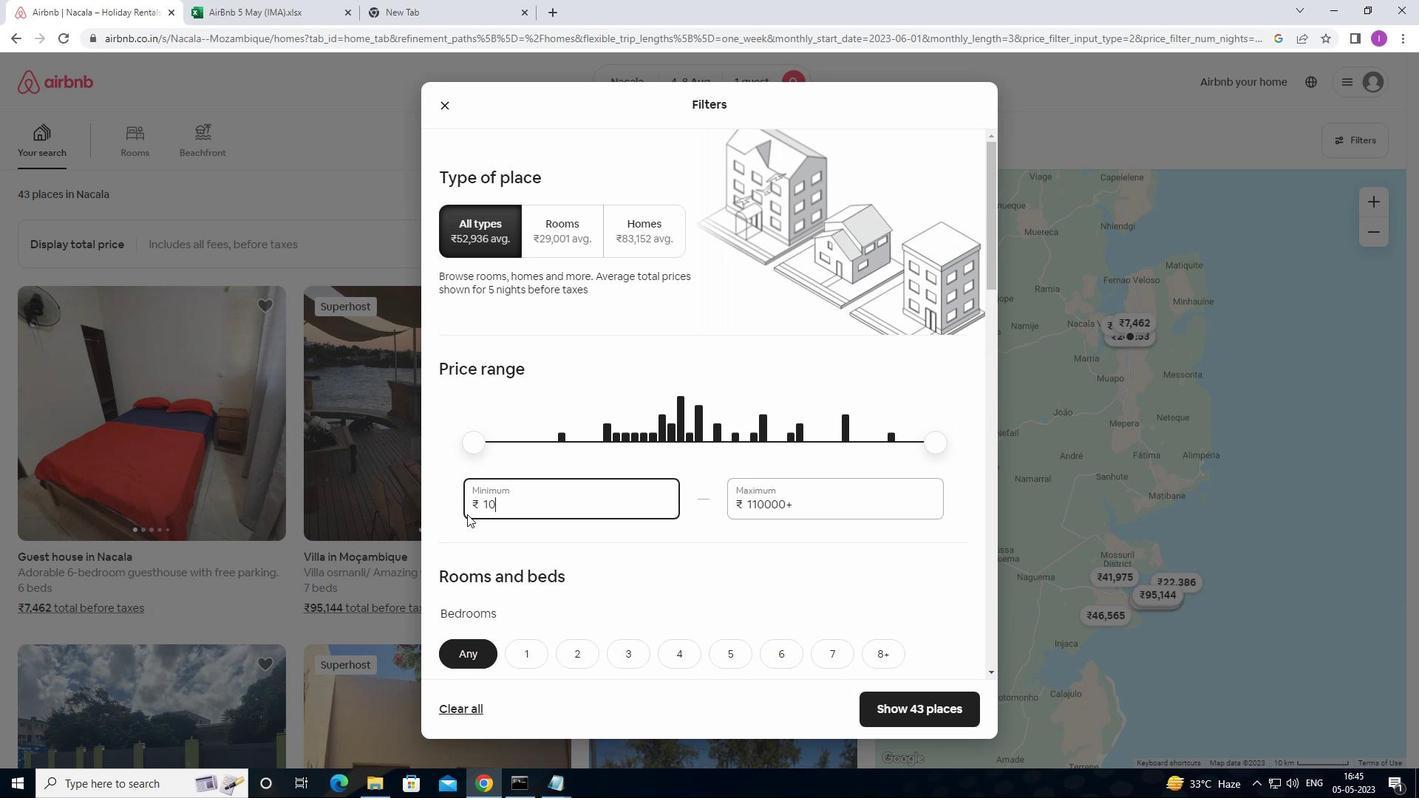 
Action: Mouse moved to (478, 511)
Screenshot: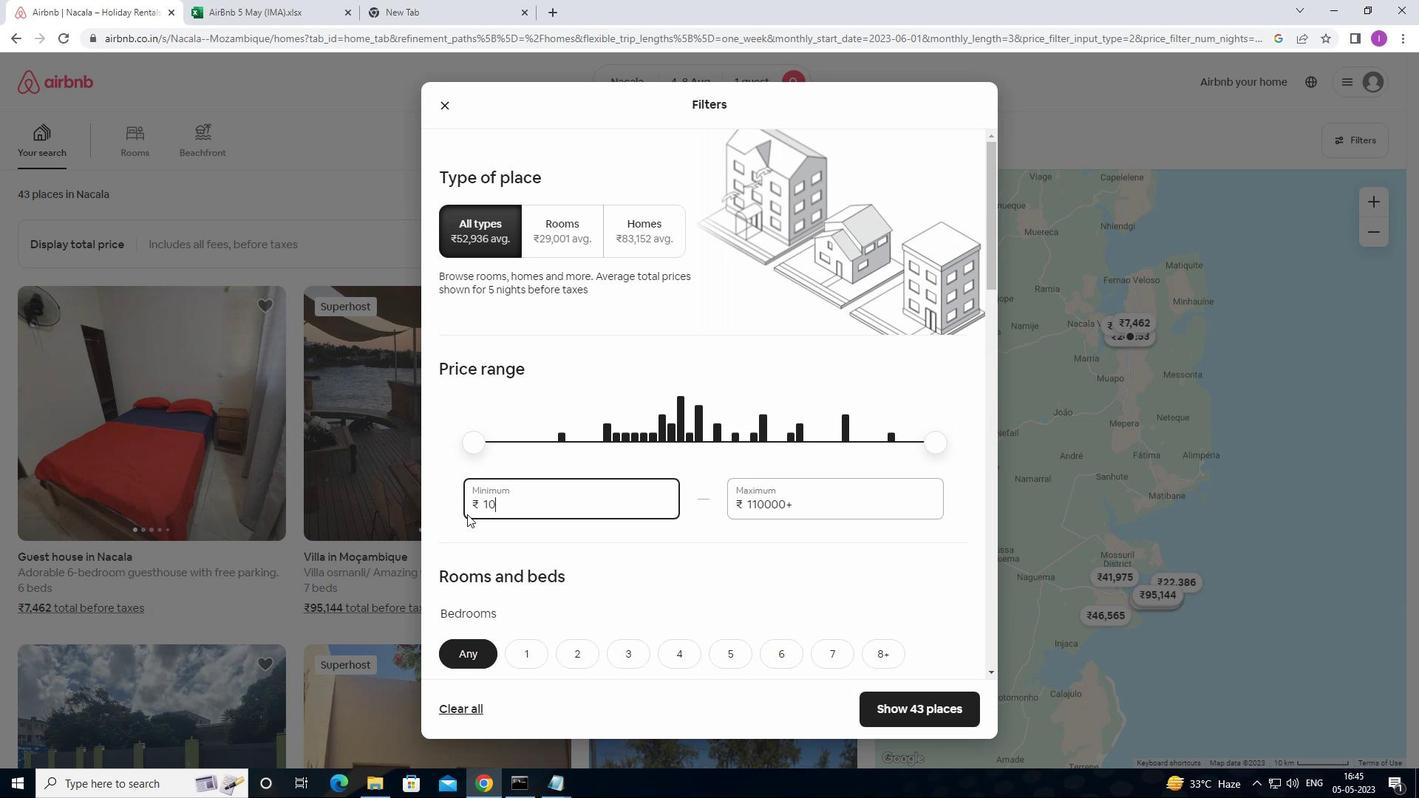 
Action: Key pressed 0
Screenshot: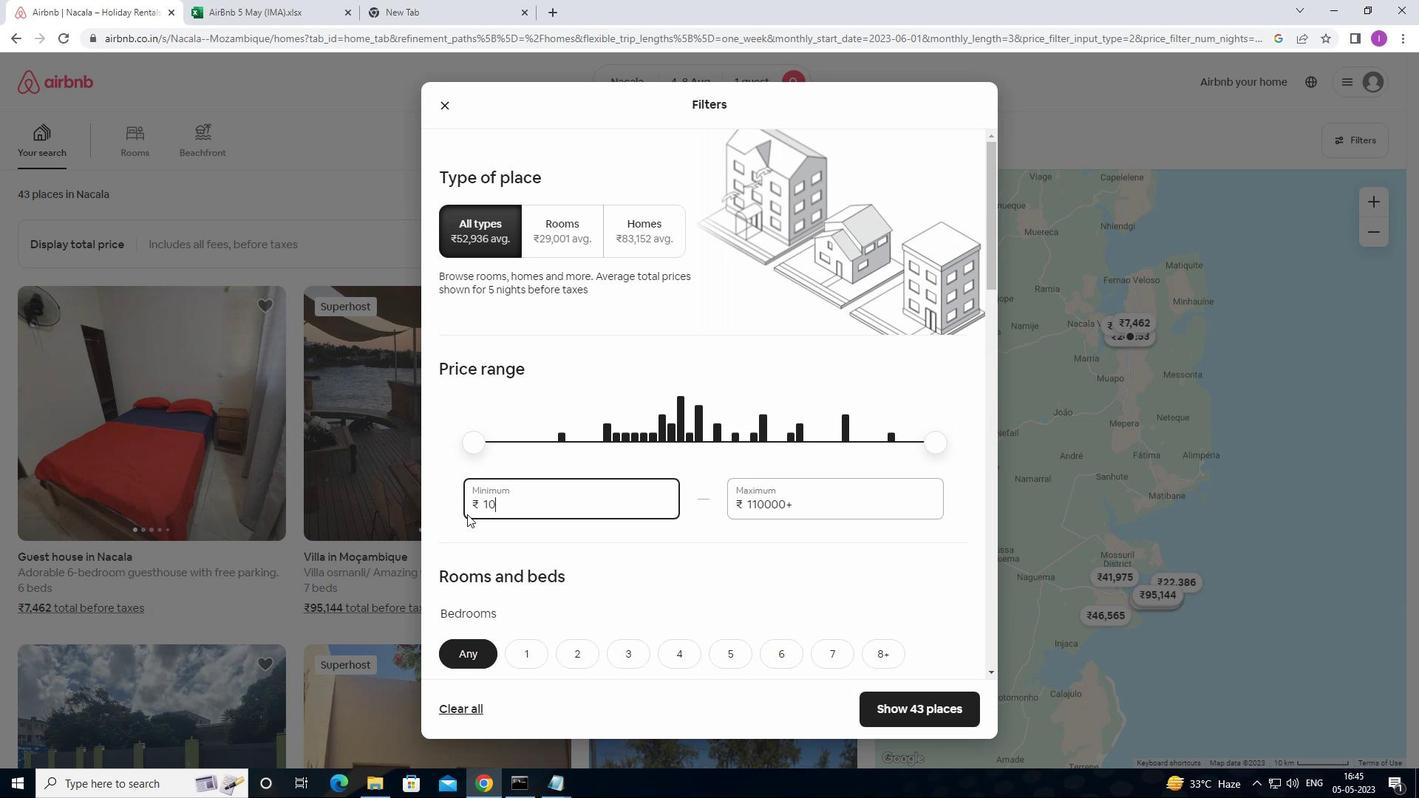 
Action: Mouse moved to (711, 520)
Screenshot: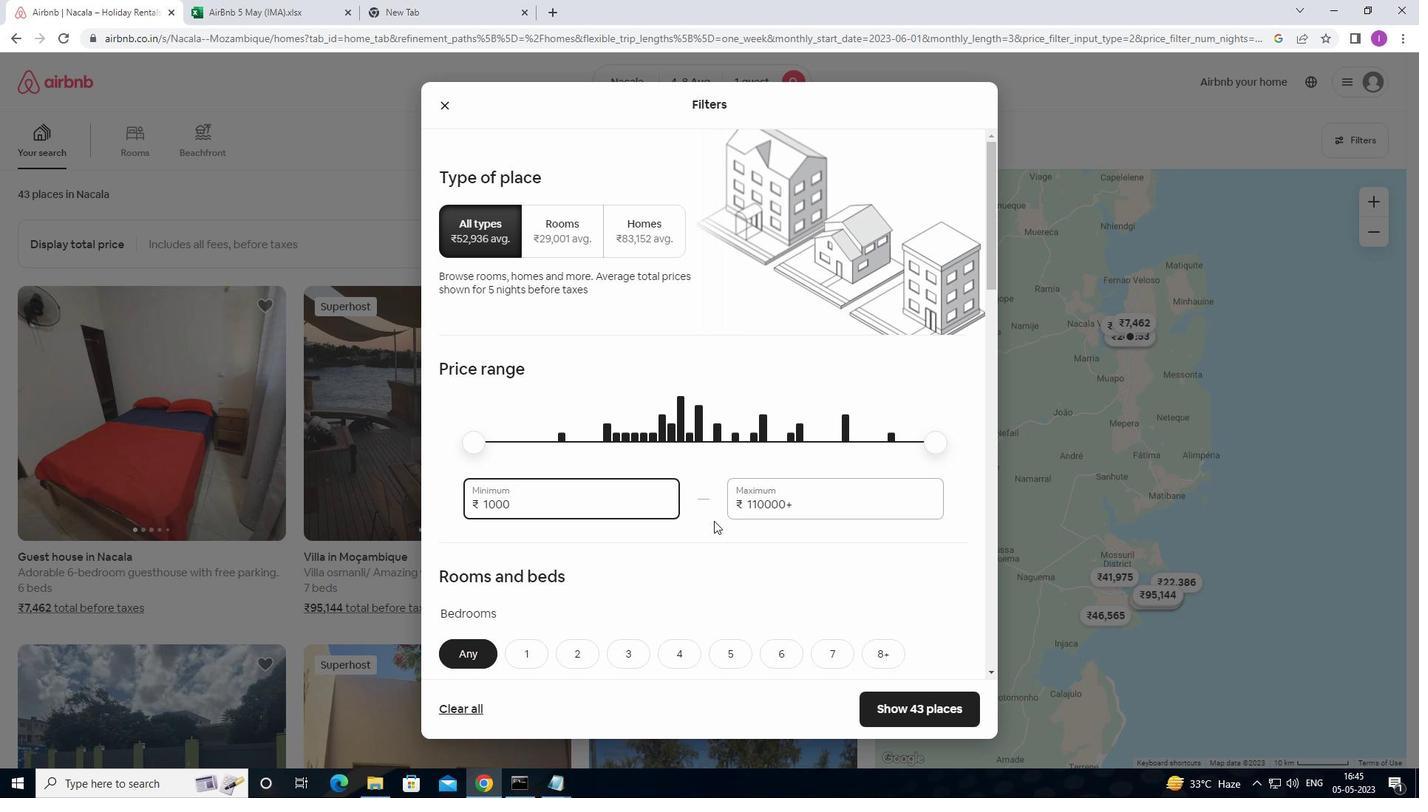 
Action: Key pressed 0
Screenshot: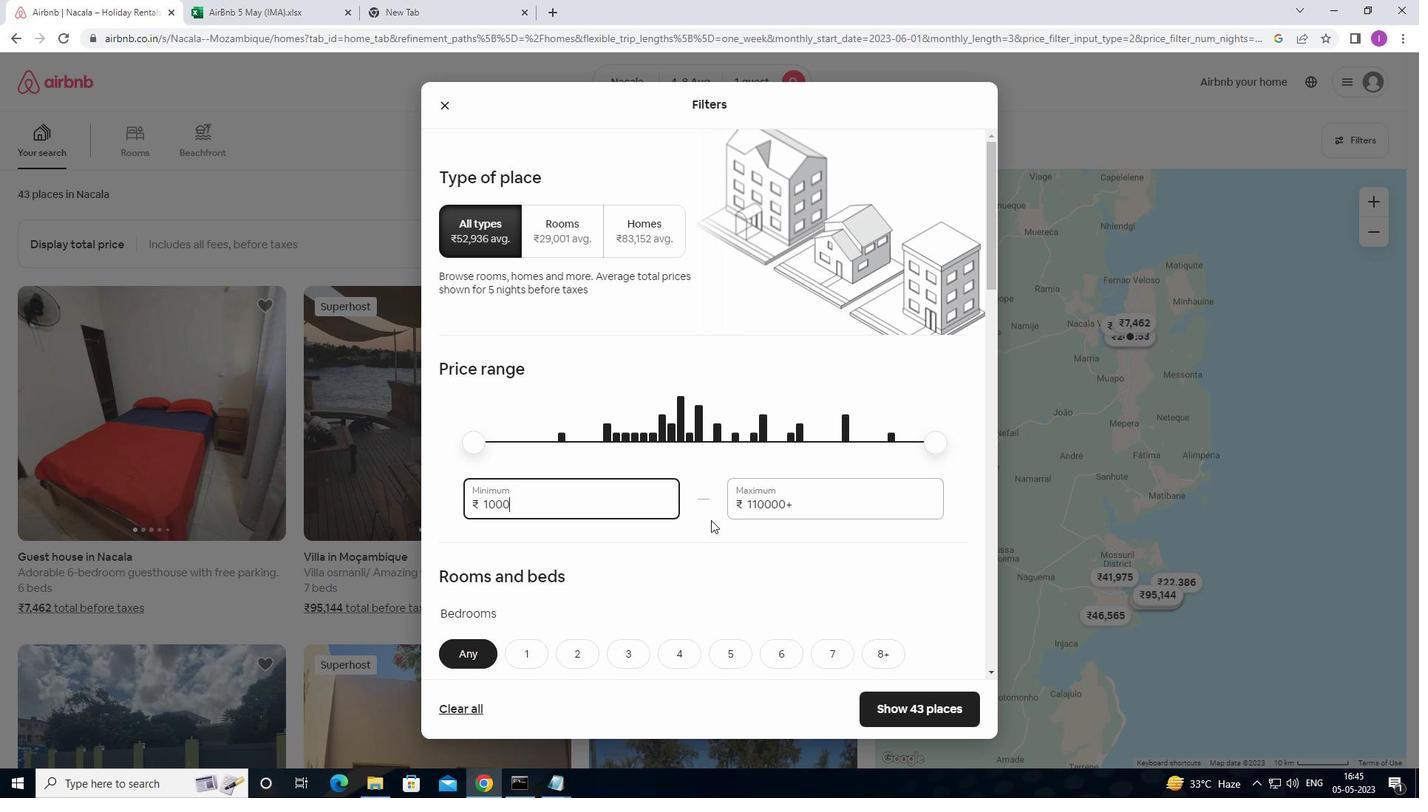 
Action: Mouse moved to (801, 501)
Screenshot: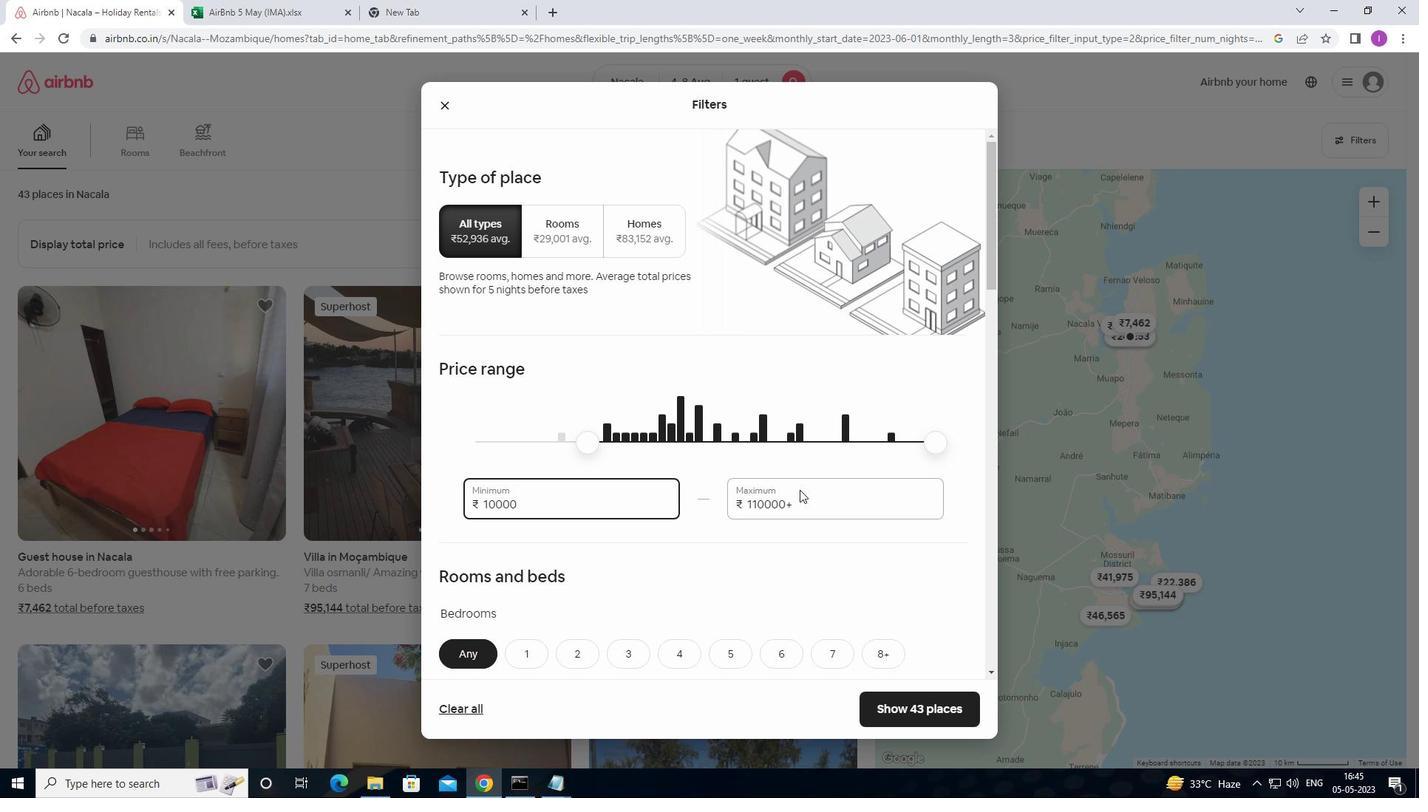 
Action: Mouse pressed left at (801, 501)
Screenshot: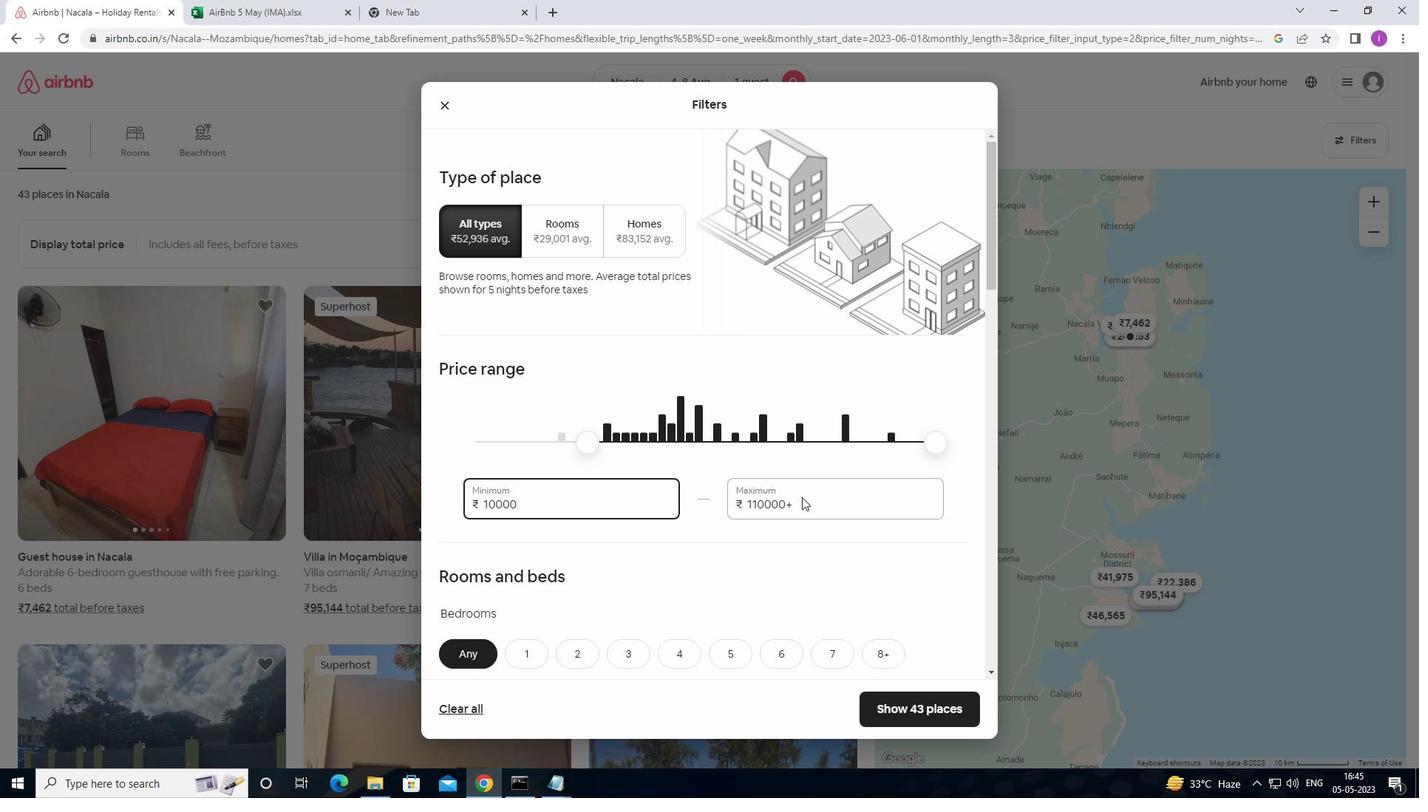 
Action: Mouse moved to (723, 511)
Screenshot: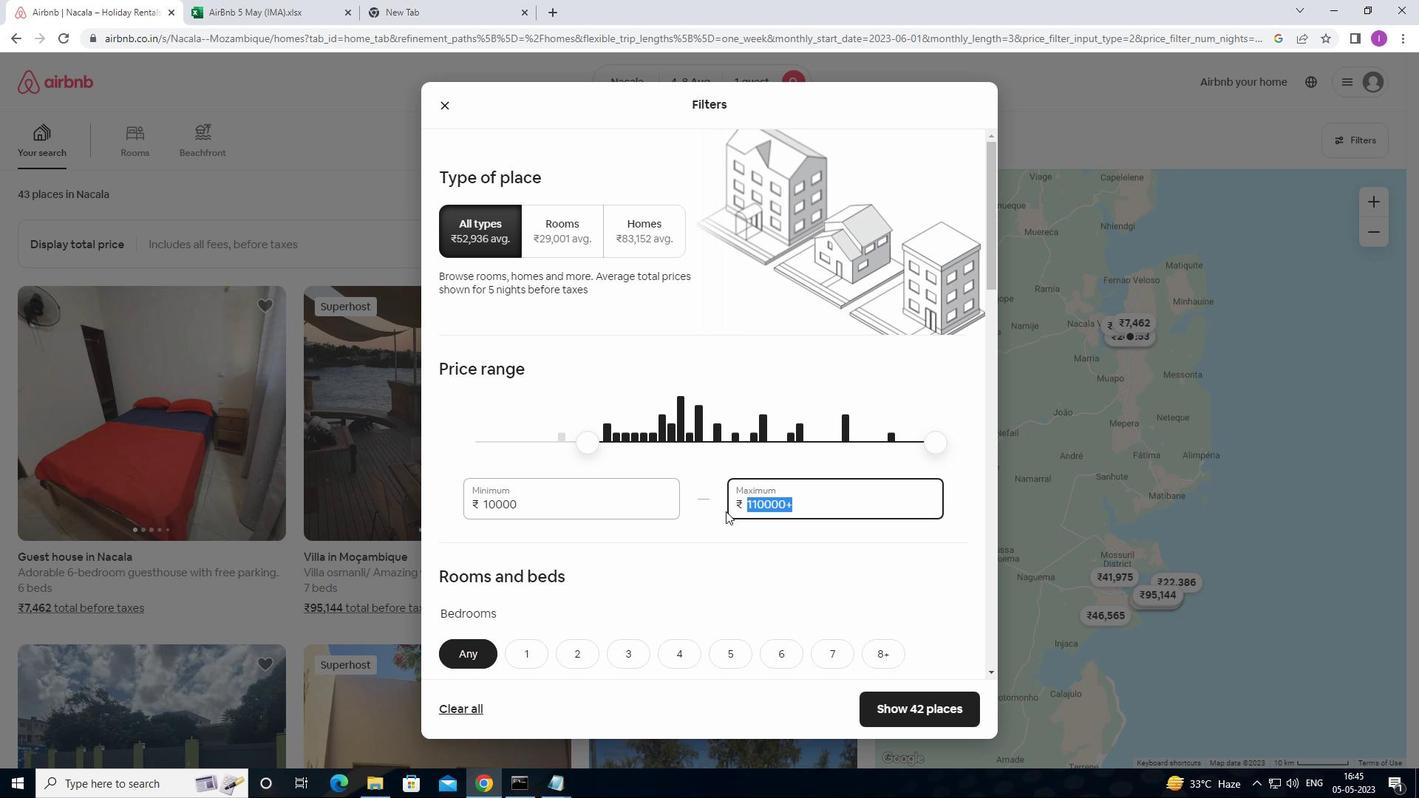 
Action: Key pressed 1
Screenshot: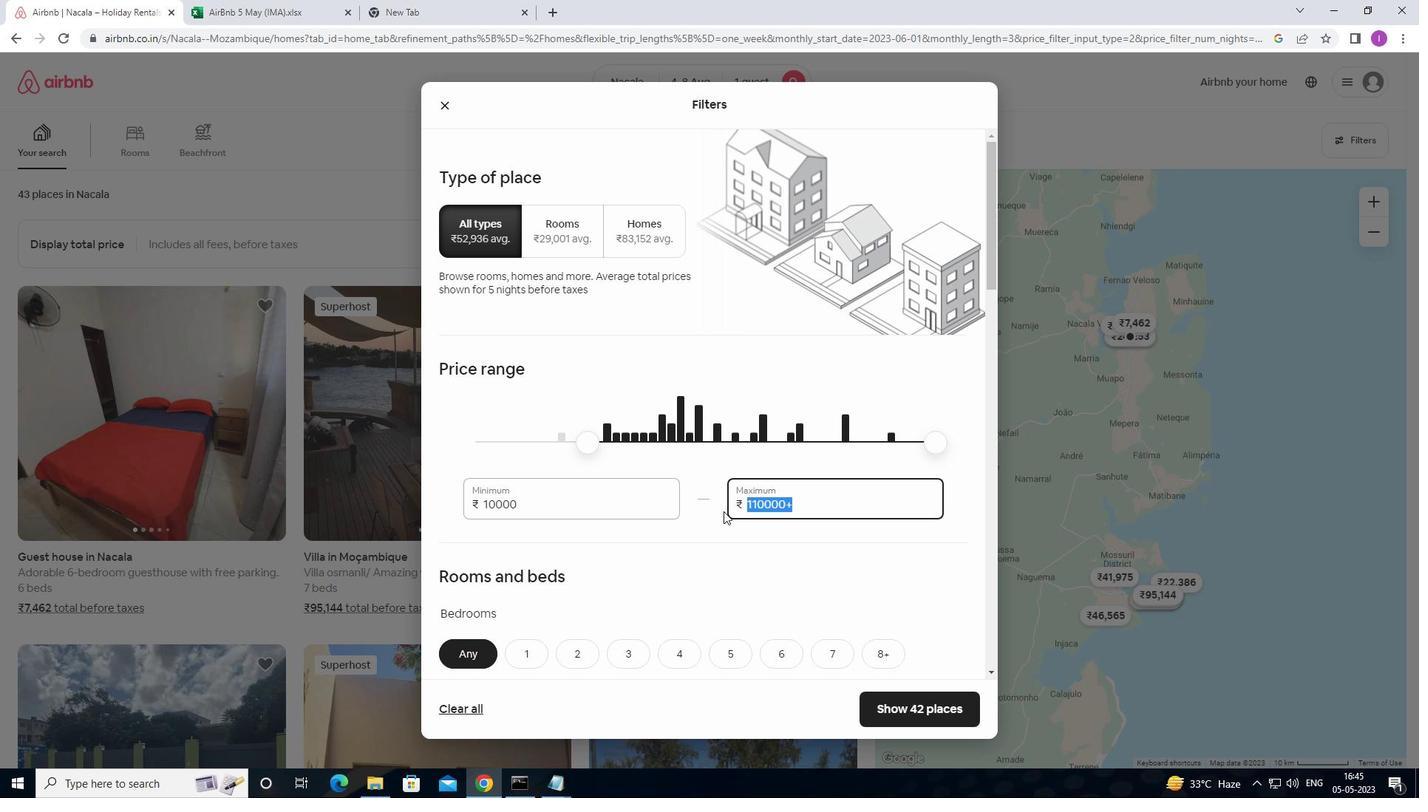 
Action: Mouse moved to (719, 512)
Screenshot: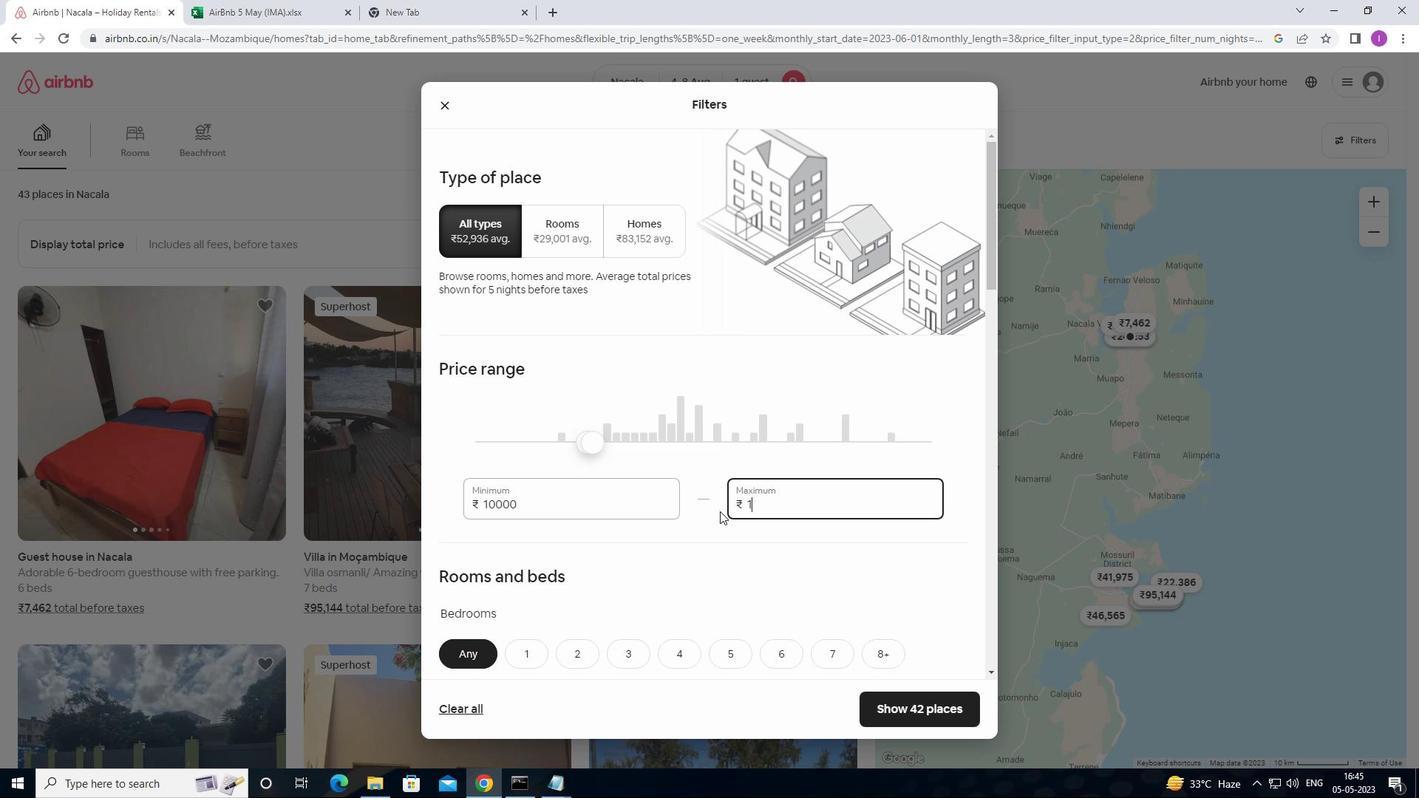 
Action: Key pressed 5
Screenshot: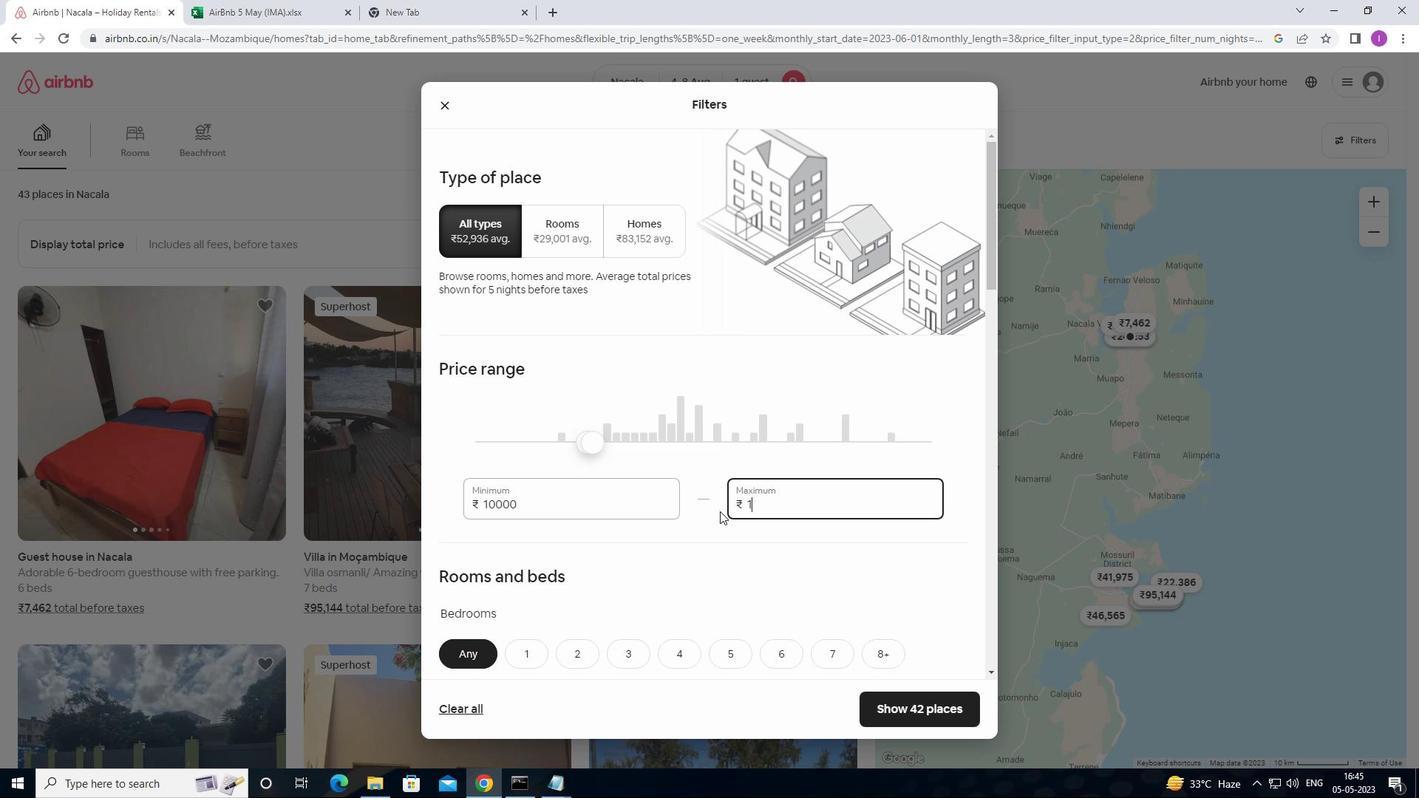 
Action: Mouse moved to (744, 512)
Screenshot: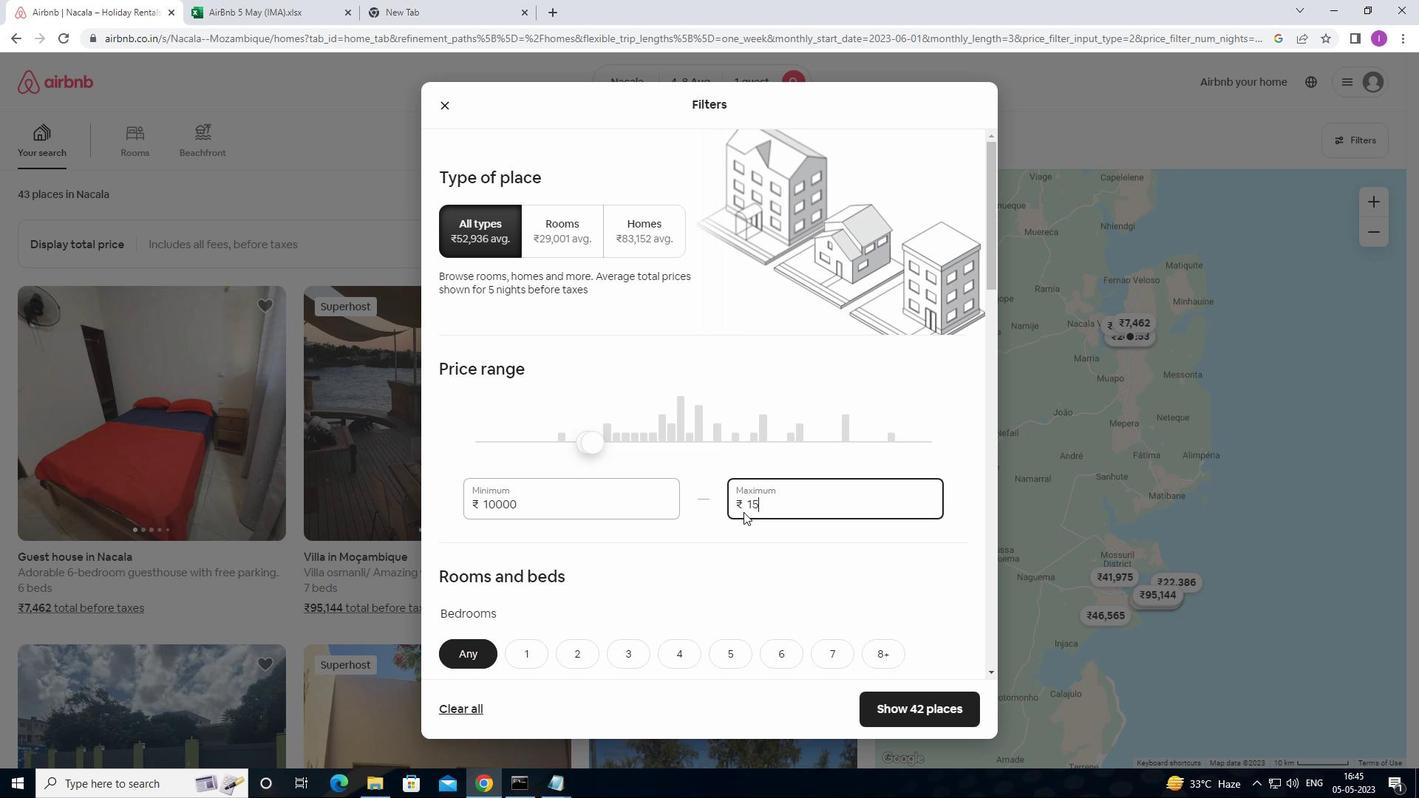 
Action: Key pressed 000
Screenshot: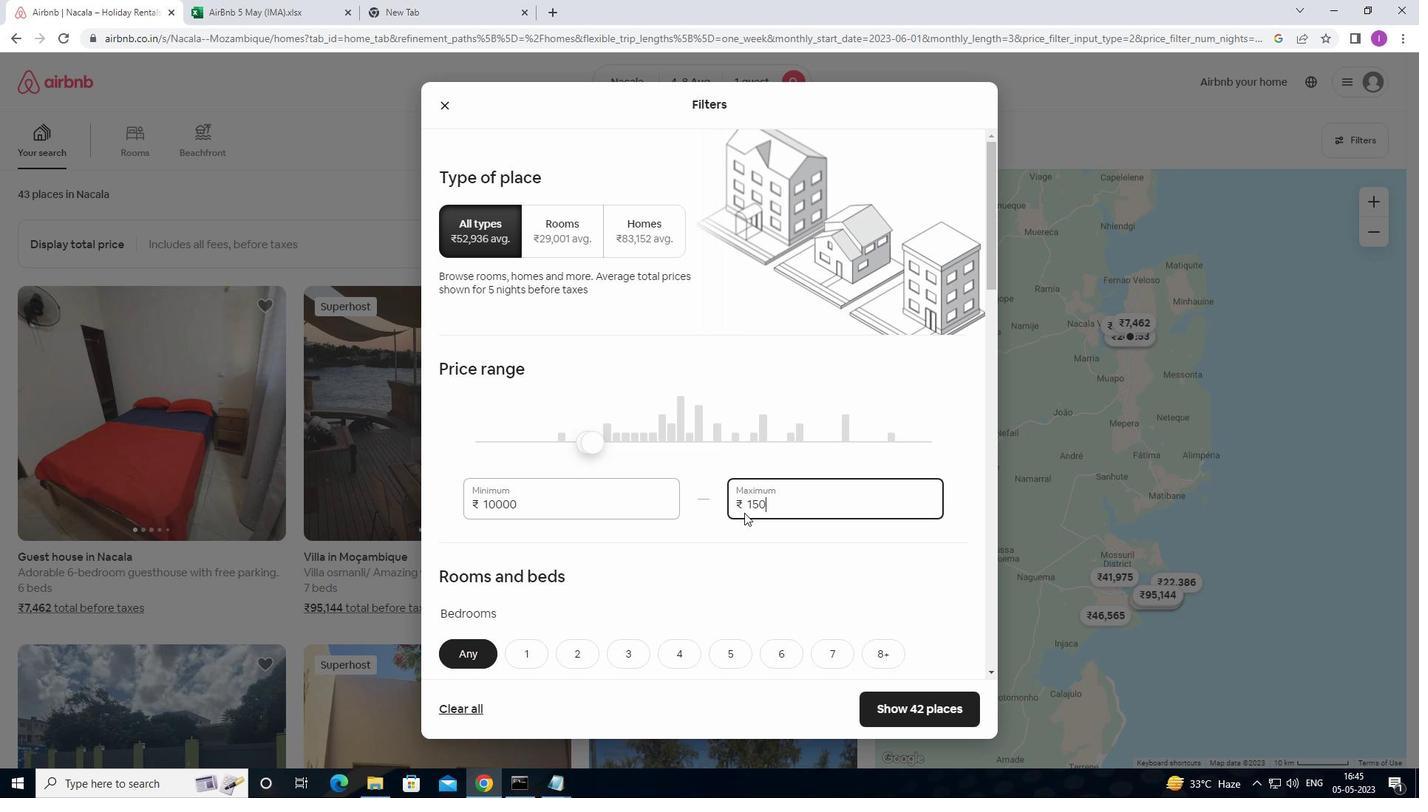 
Action: Mouse moved to (775, 531)
Screenshot: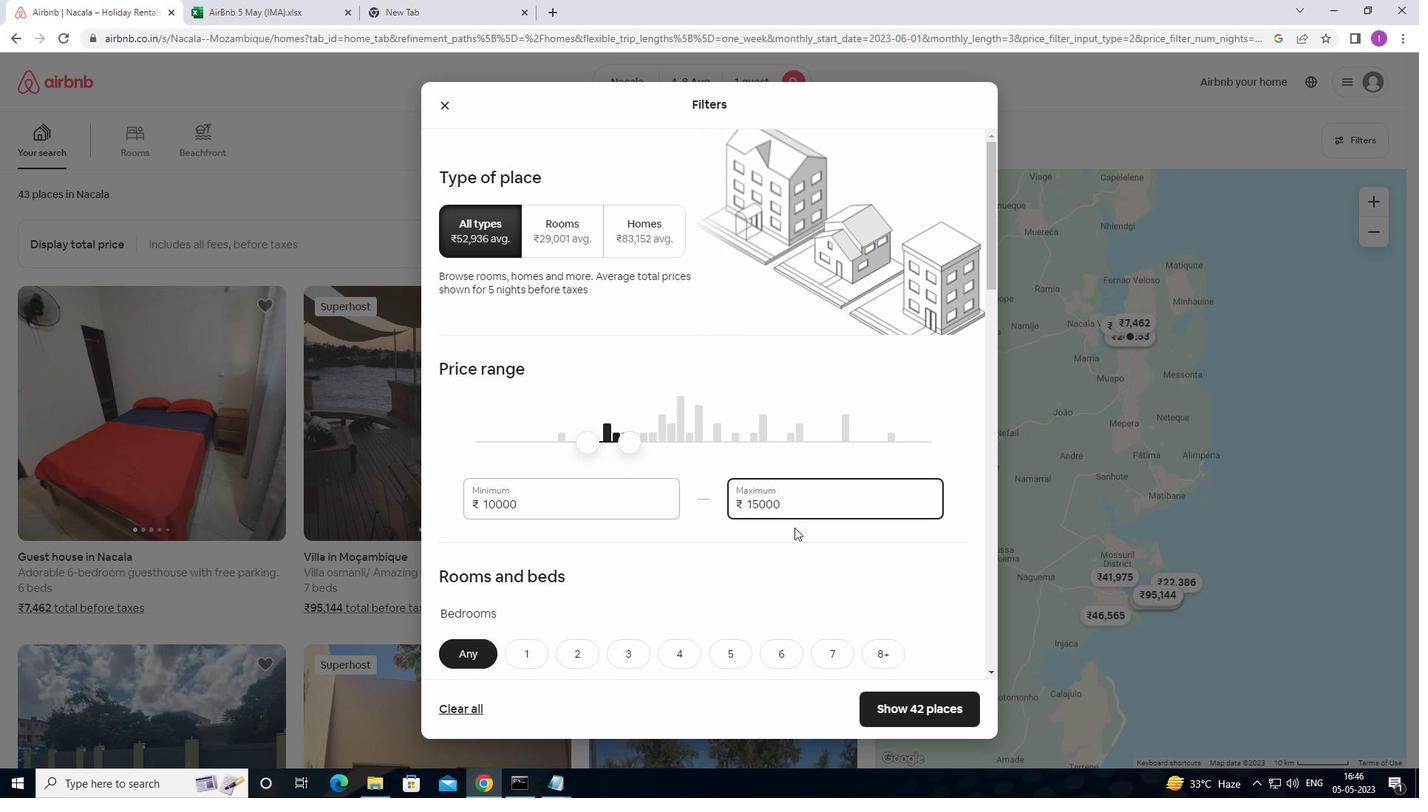 
Action: Mouse scrolled (775, 530) with delta (0, 0)
Screenshot: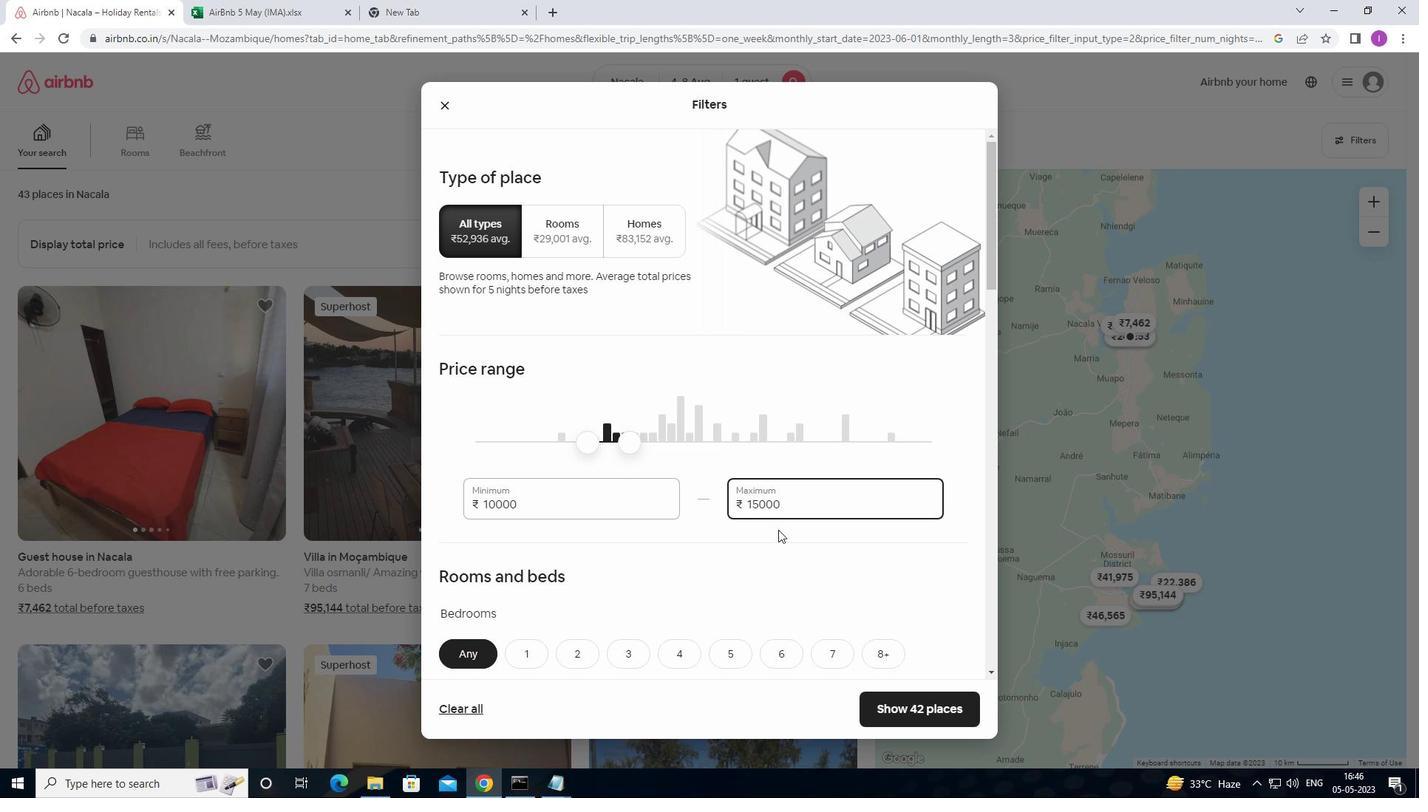 
Action: Mouse scrolled (775, 530) with delta (0, 0)
Screenshot: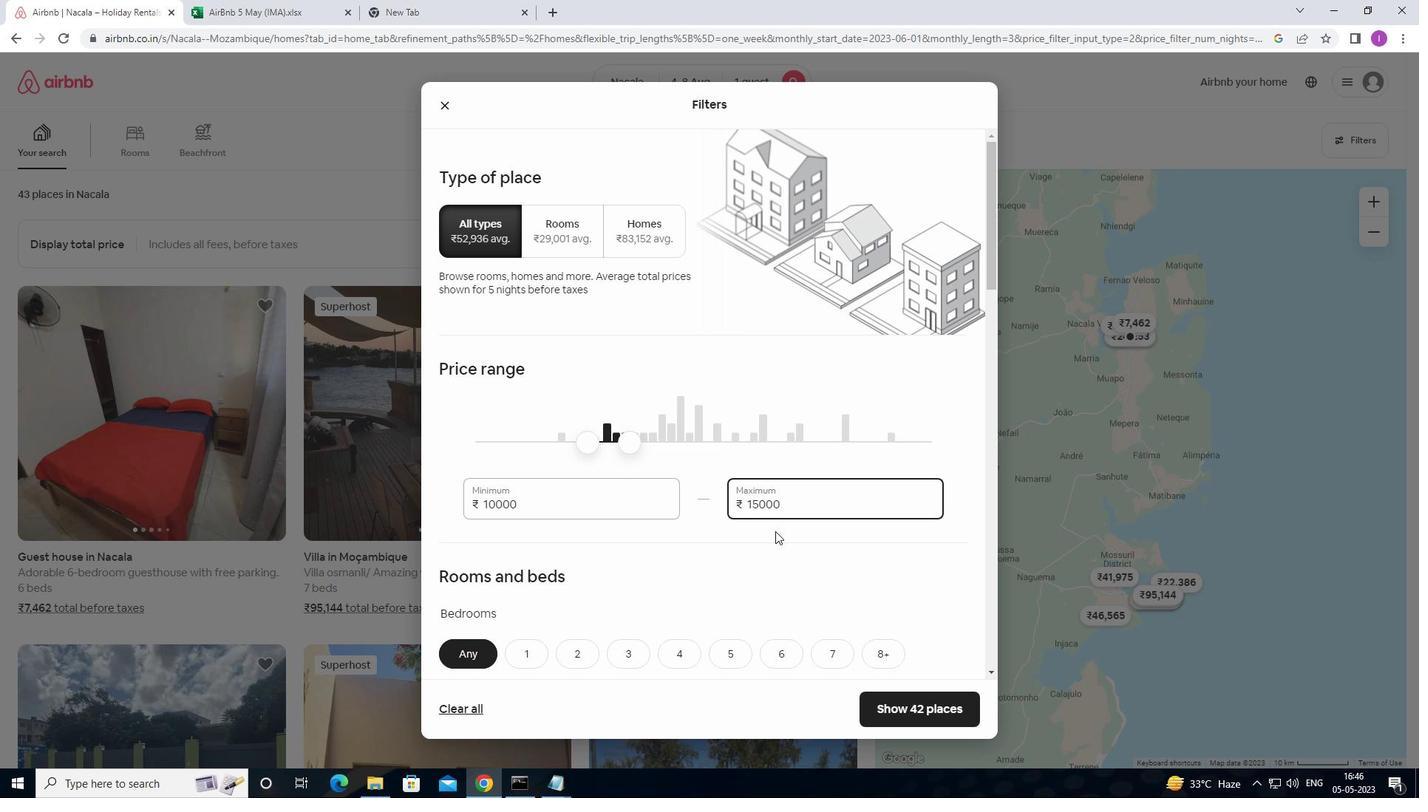 
Action: Mouse scrolled (775, 530) with delta (0, 0)
Screenshot: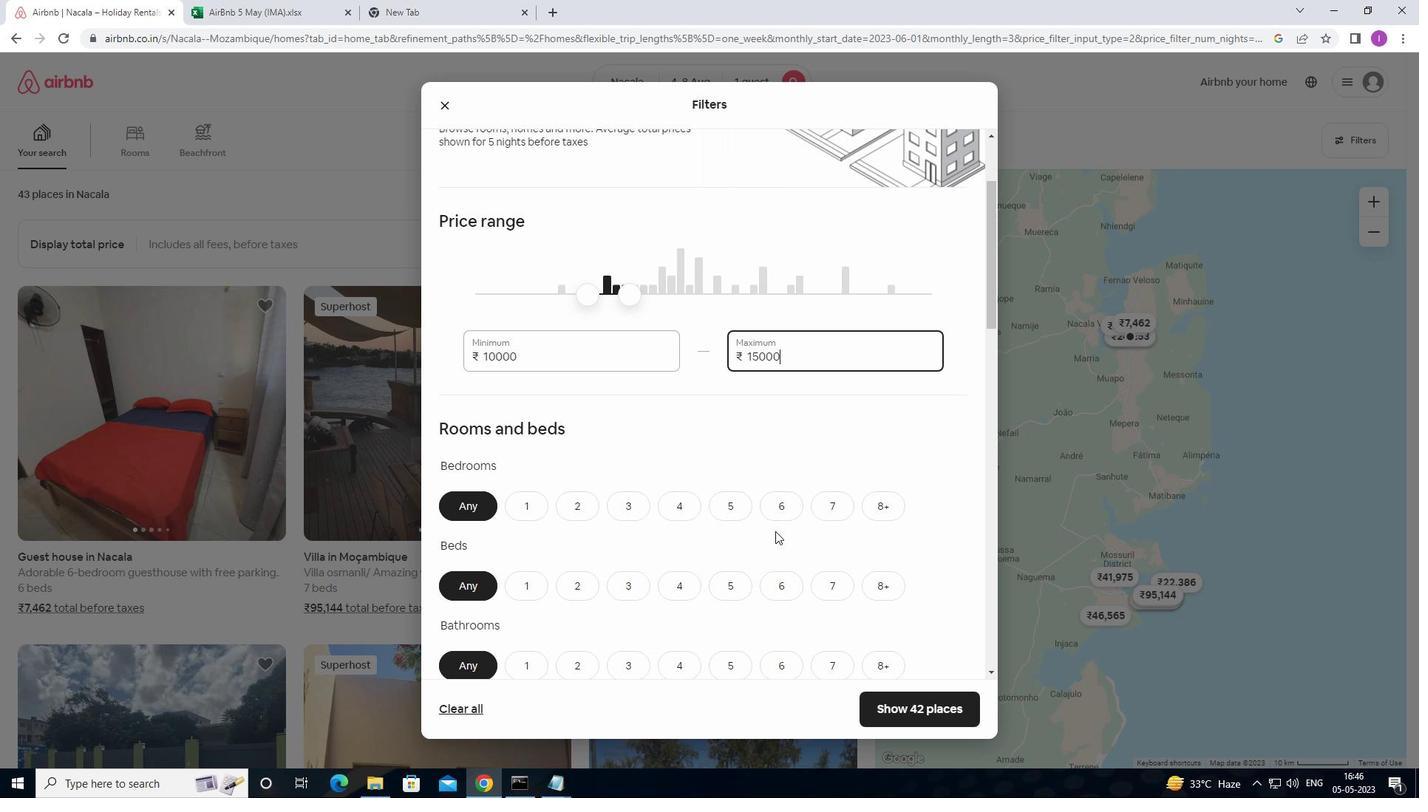 
Action: Mouse scrolled (775, 530) with delta (0, 0)
Screenshot: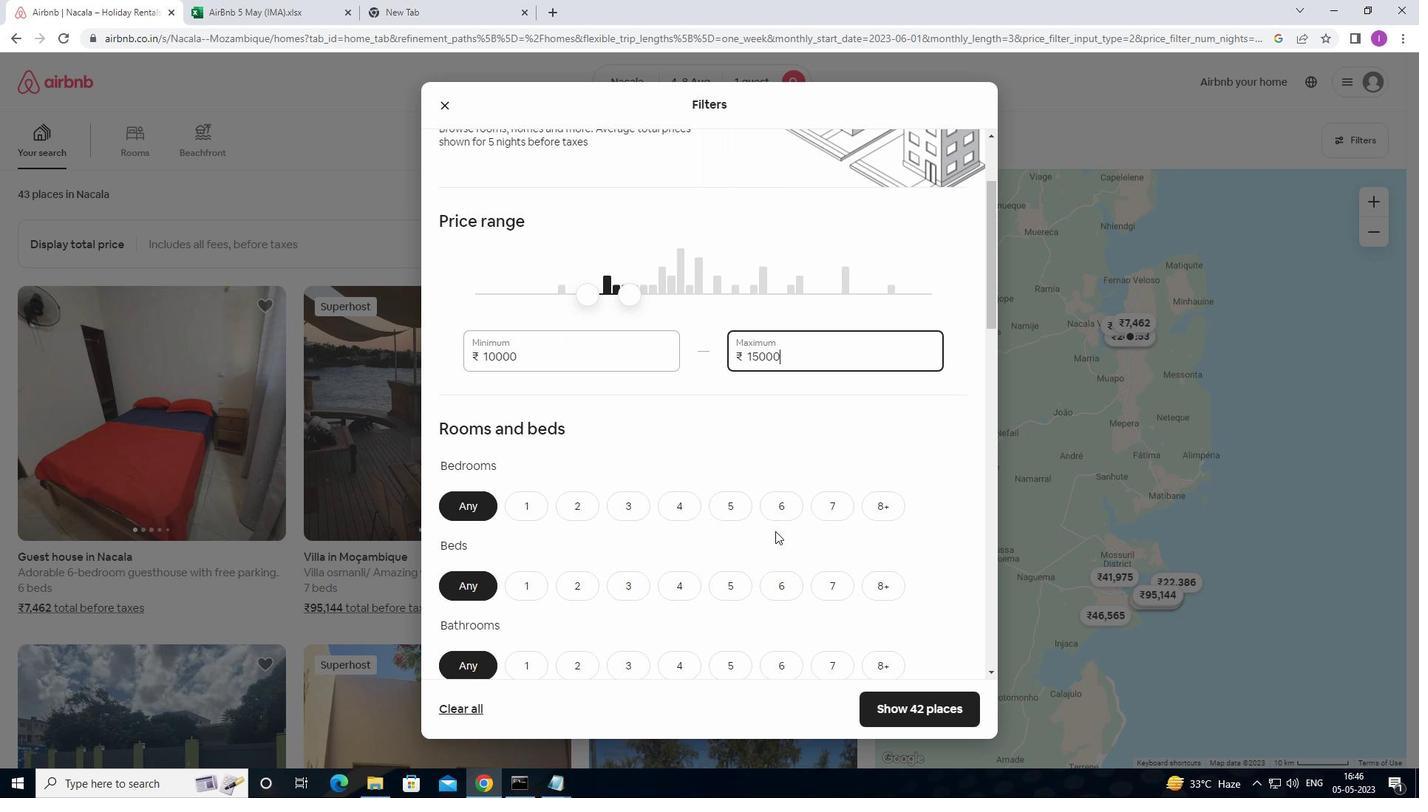 
Action: Mouse moved to (518, 367)
Screenshot: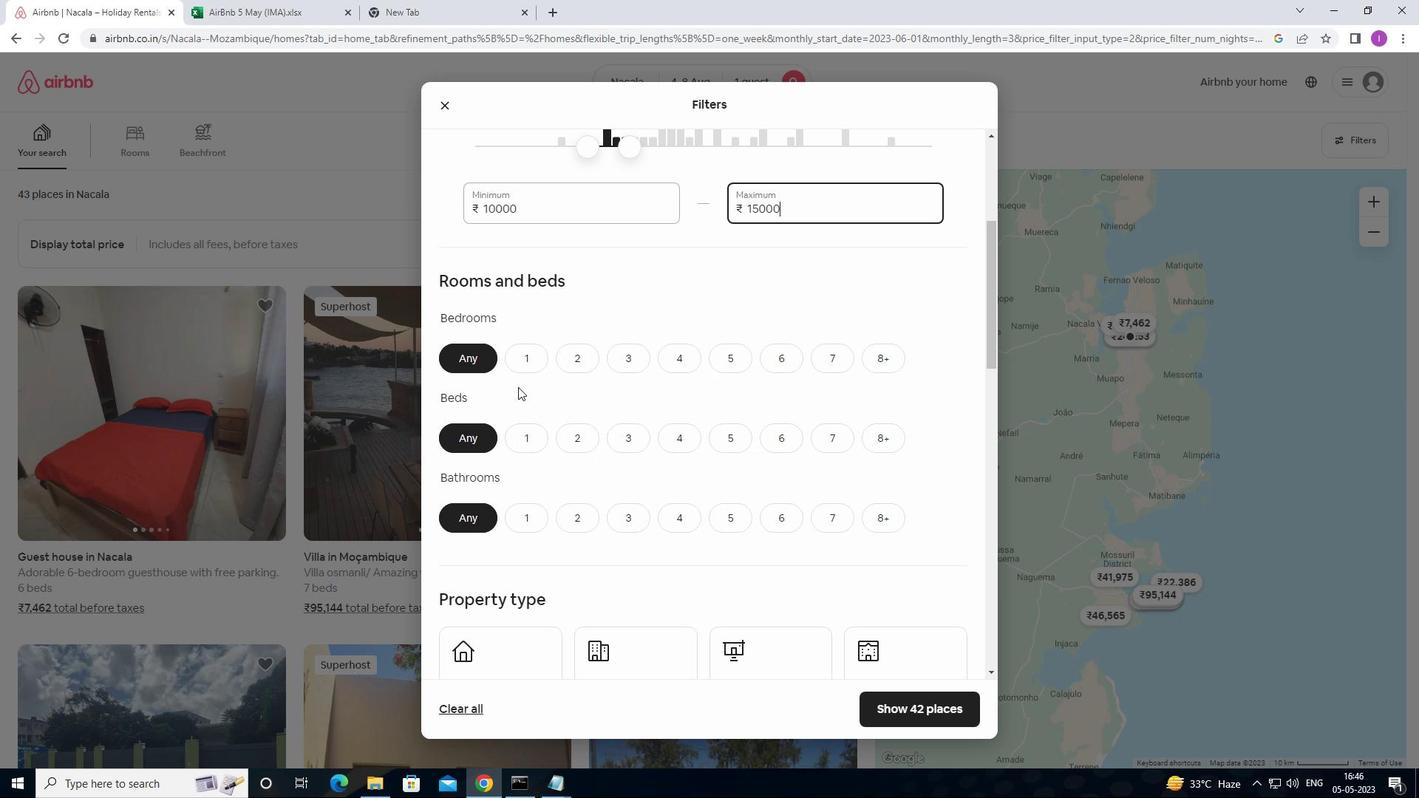 
Action: Mouse pressed left at (518, 367)
Screenshot: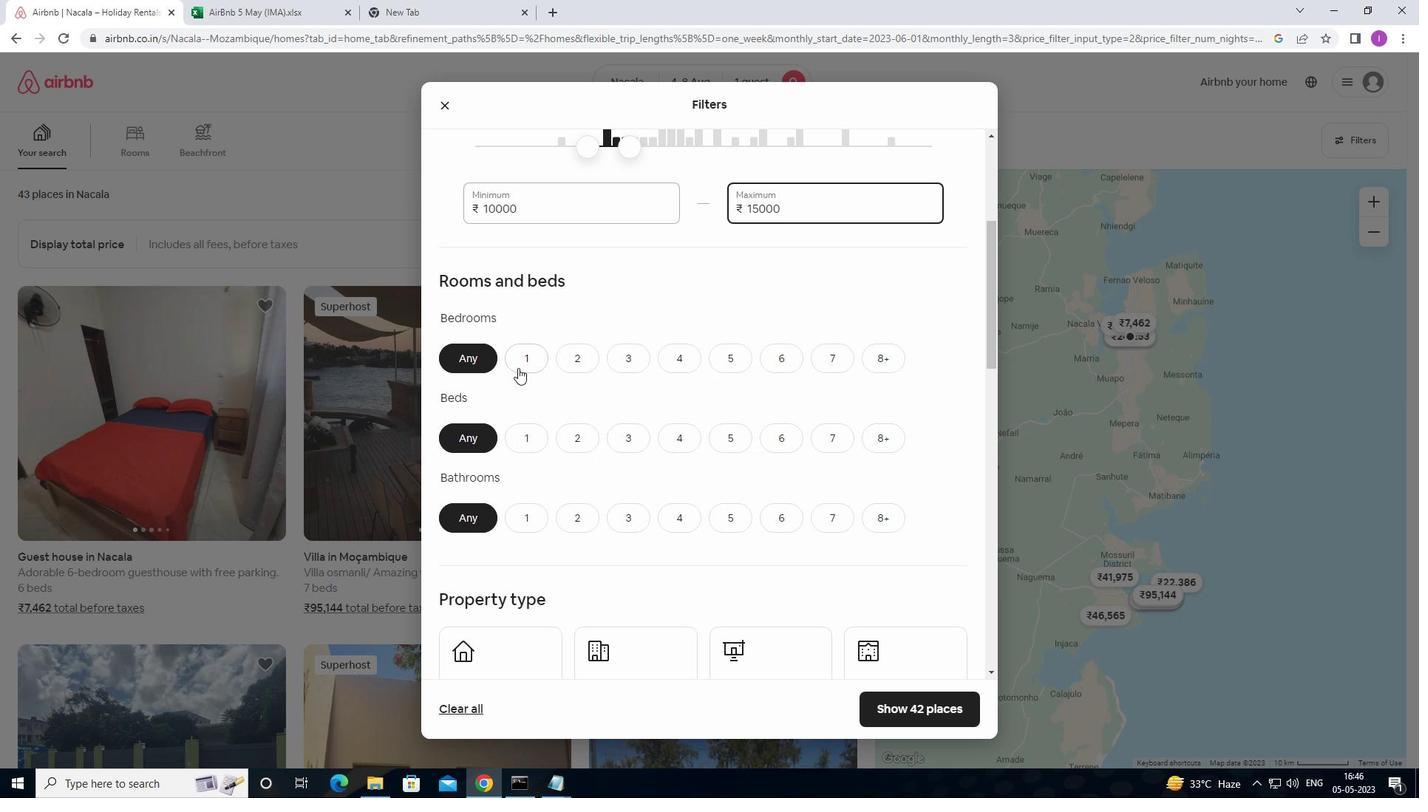 
Action: Mouse moved to (518, 436)
Screenshot: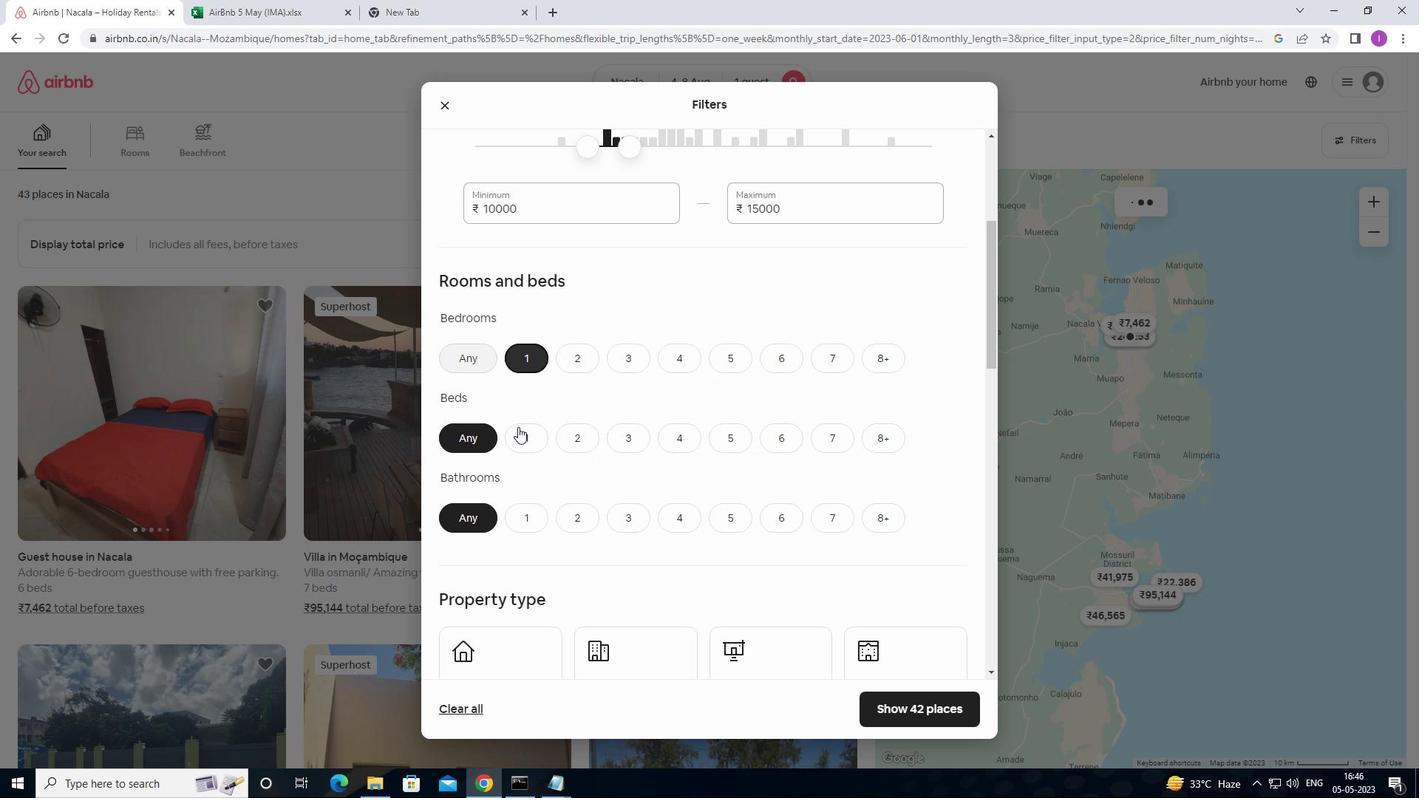 
Action: Mouse pressed left at (518, 436)
Screenshot: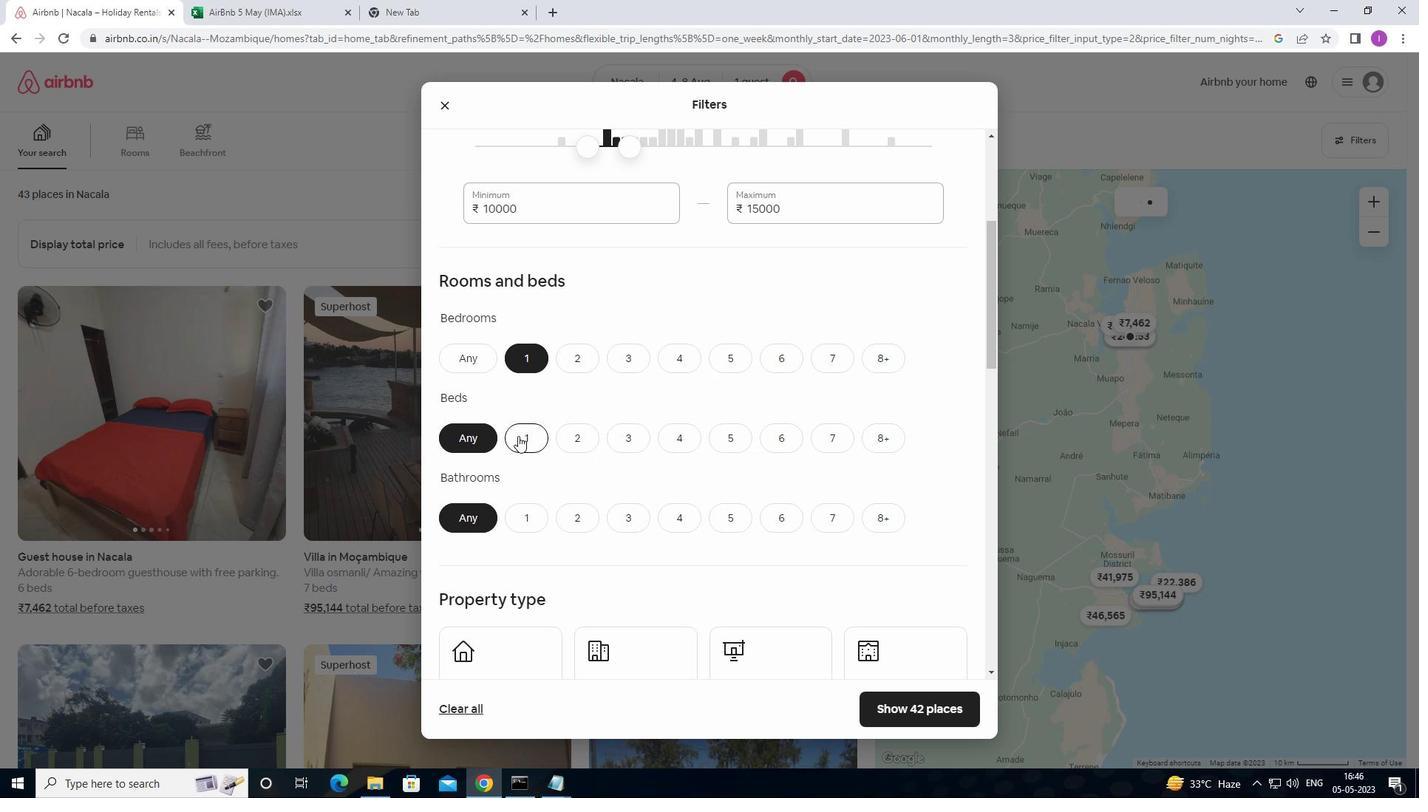 
Action: Mouse moved to (517, 523)
Screenshot: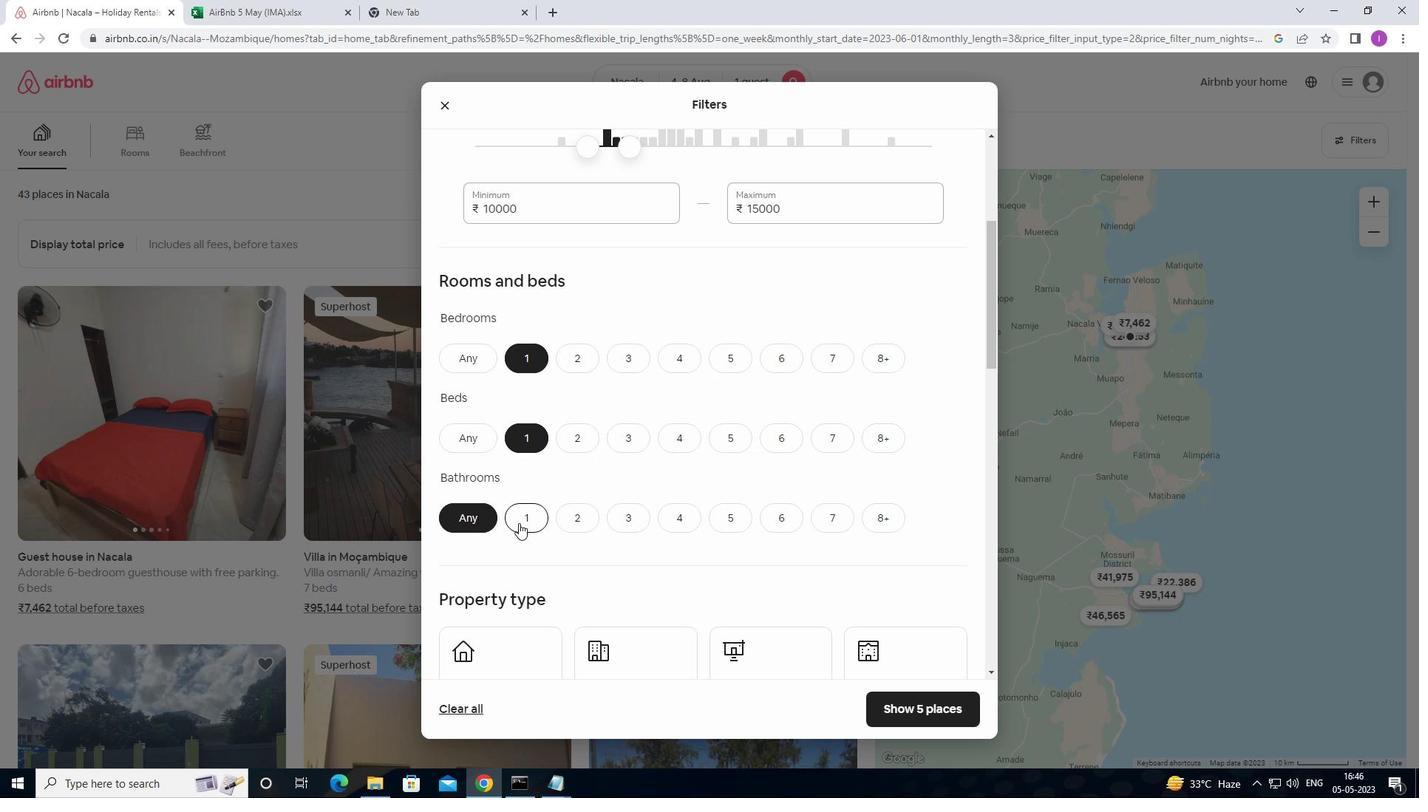 
Action: Mouse pressed left at (517, 523)
Screenshot: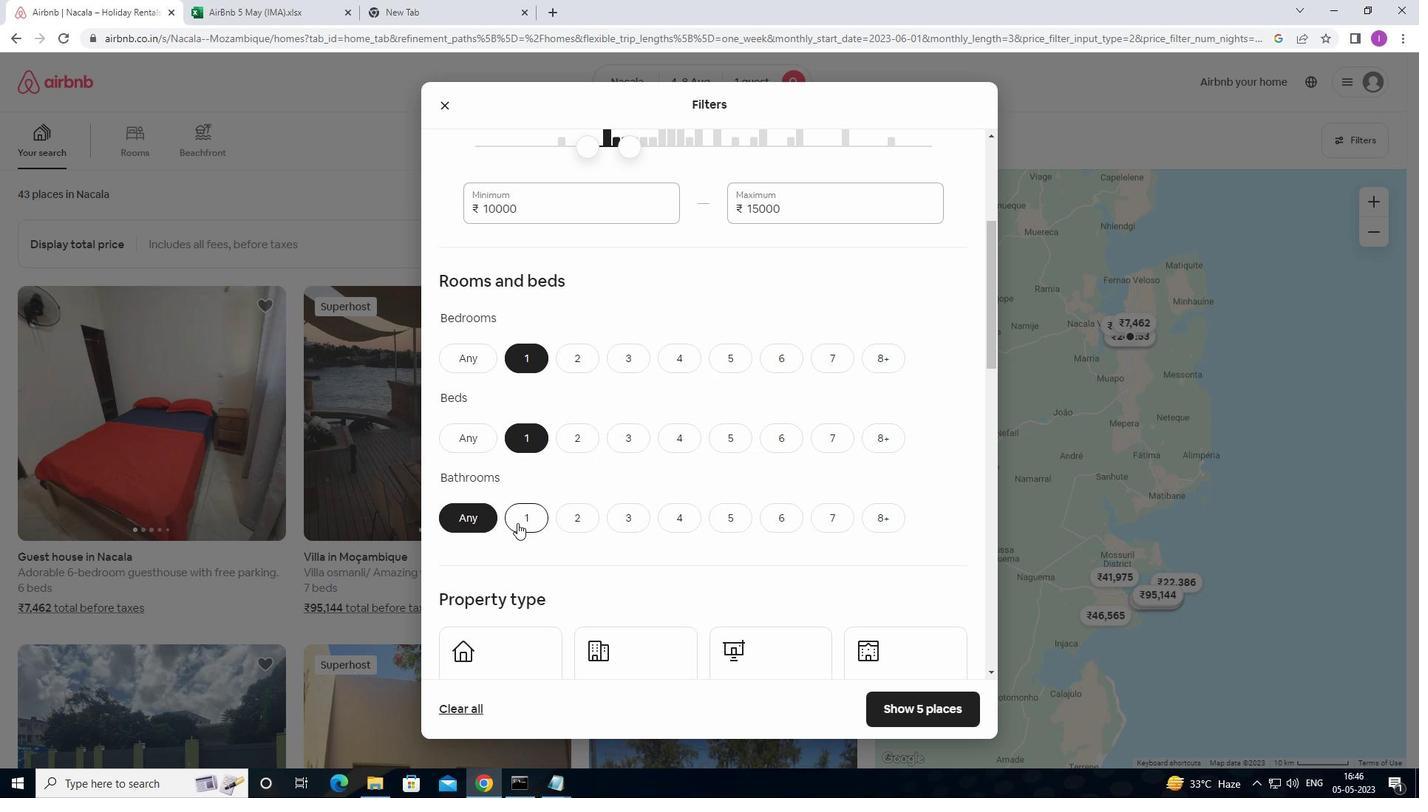 
Action: Mouse moved to (648, 500)
Screenshot: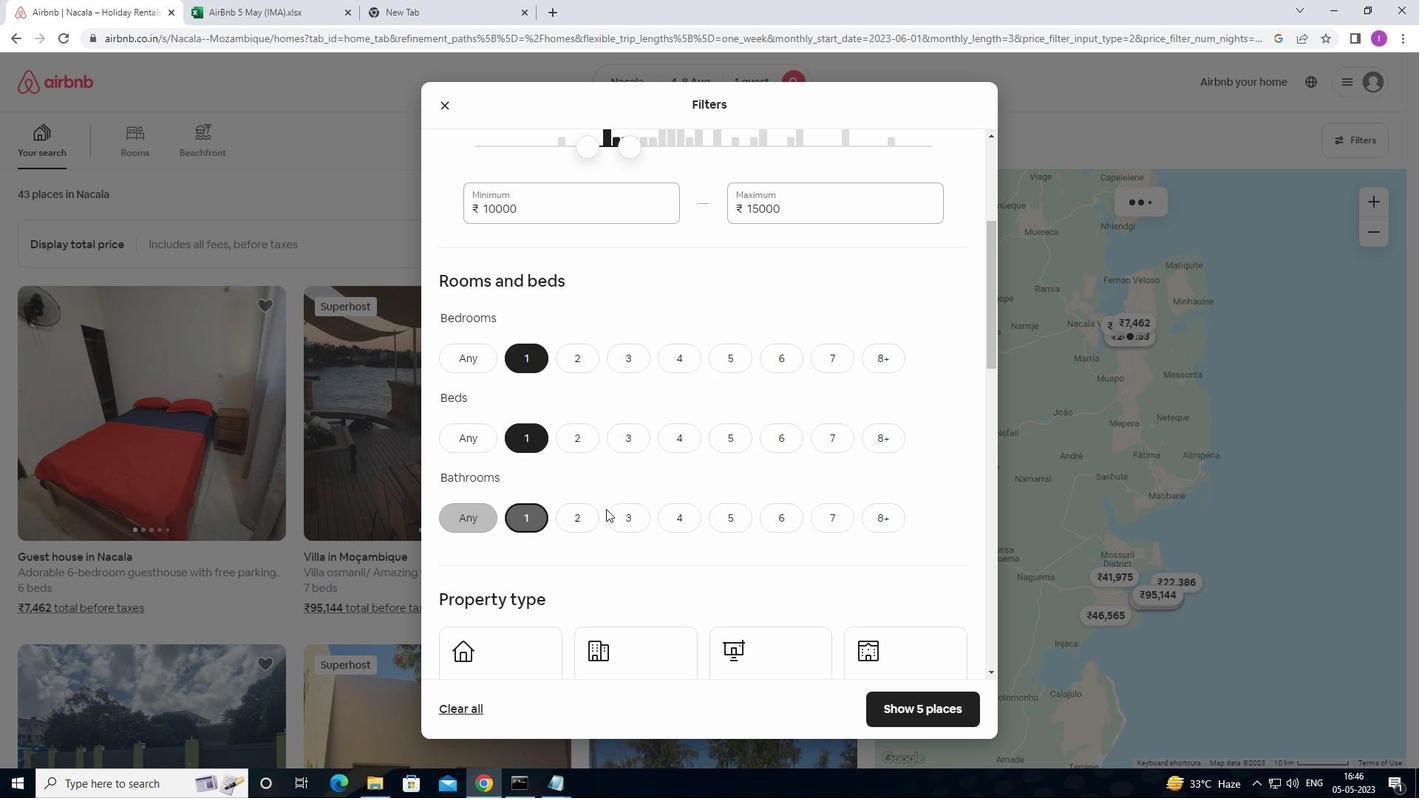 
Action: Mouse scrolled (648, 499) with delta (0, 0)
Screenshot: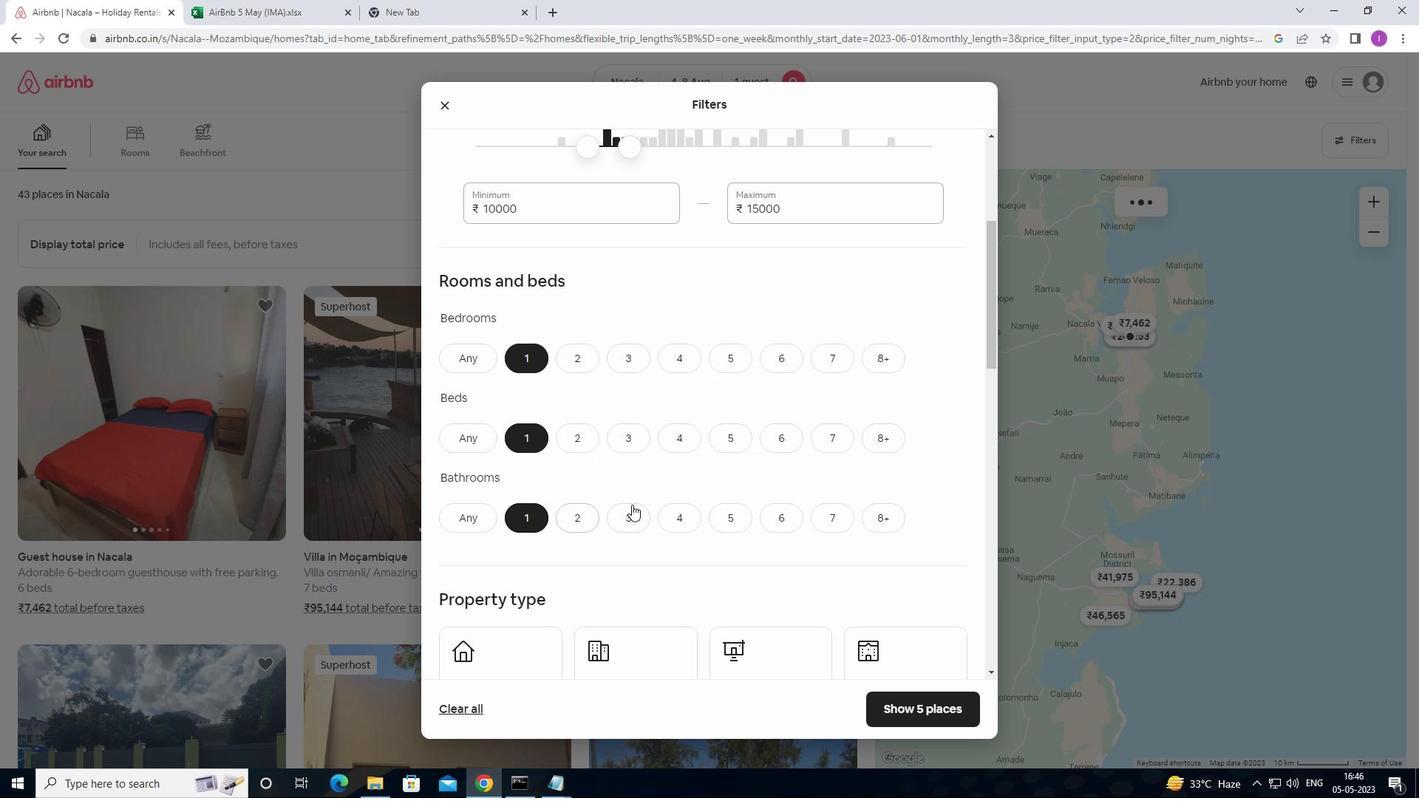 
Action: Mouse scrolled (648, 499) with delta (0, 0)
Screenshot: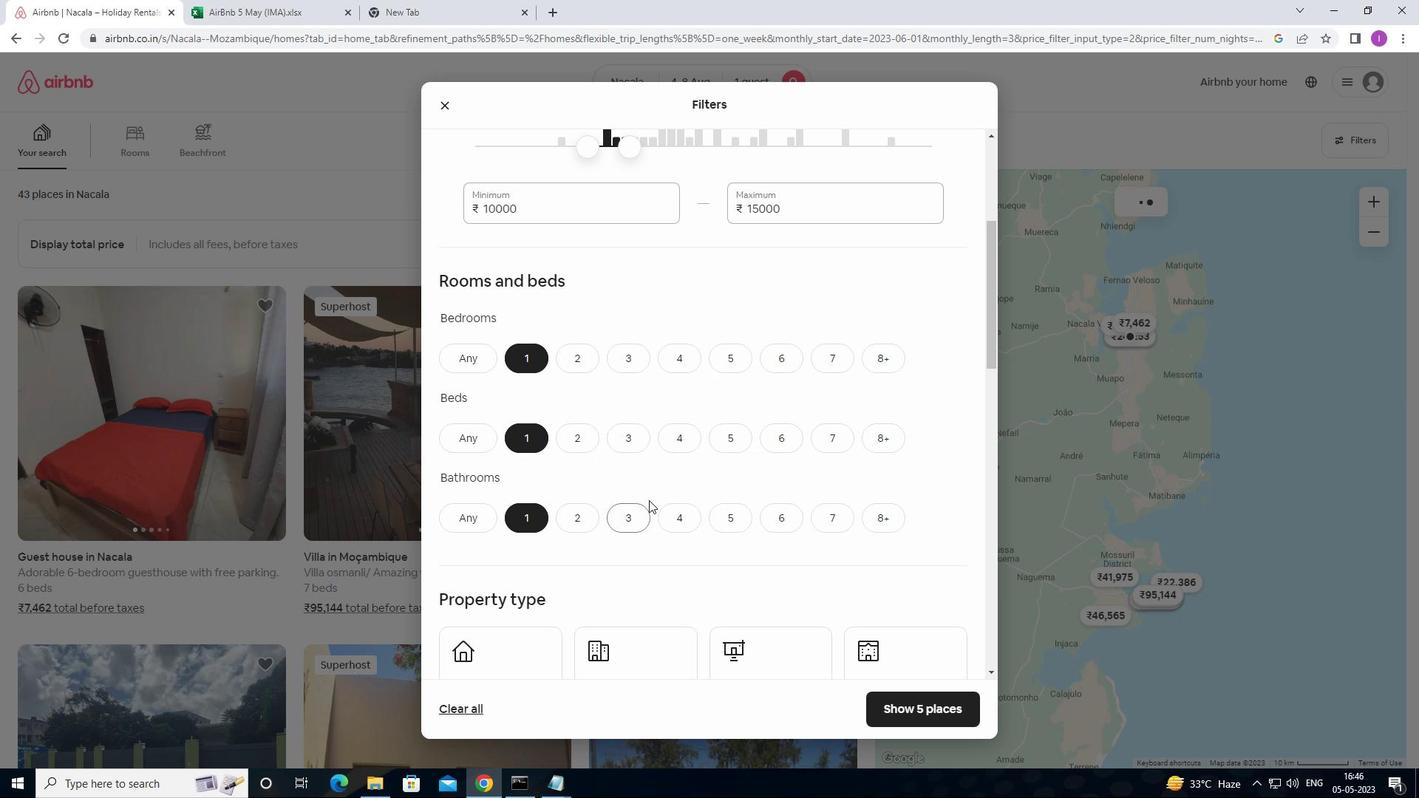 
Action: Mouse moved to (501, 526)
Screenshot: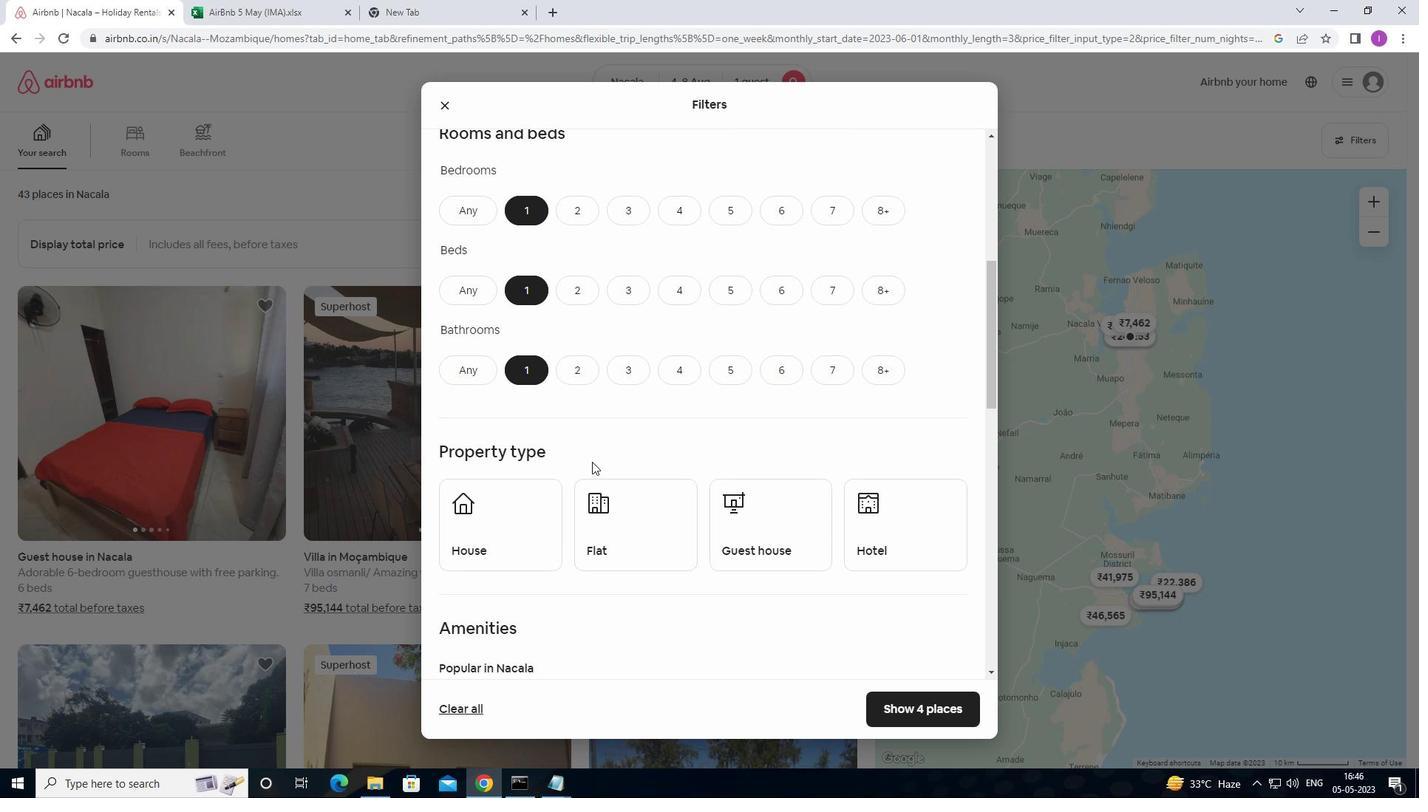 
Action: Mouse pressed left at (501, 526)
Screenshot: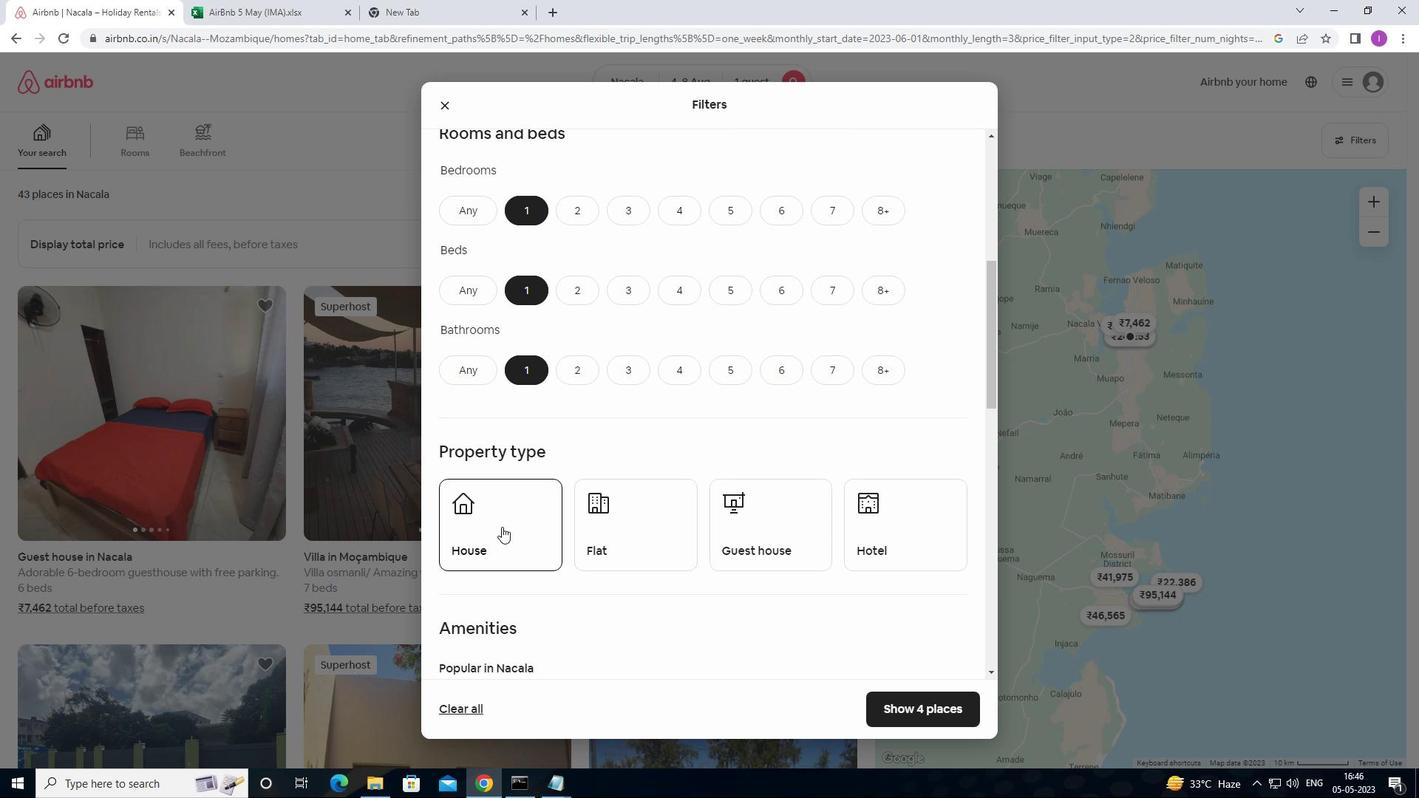 
Action: Mouse moved to (600, 524)
Screenshot: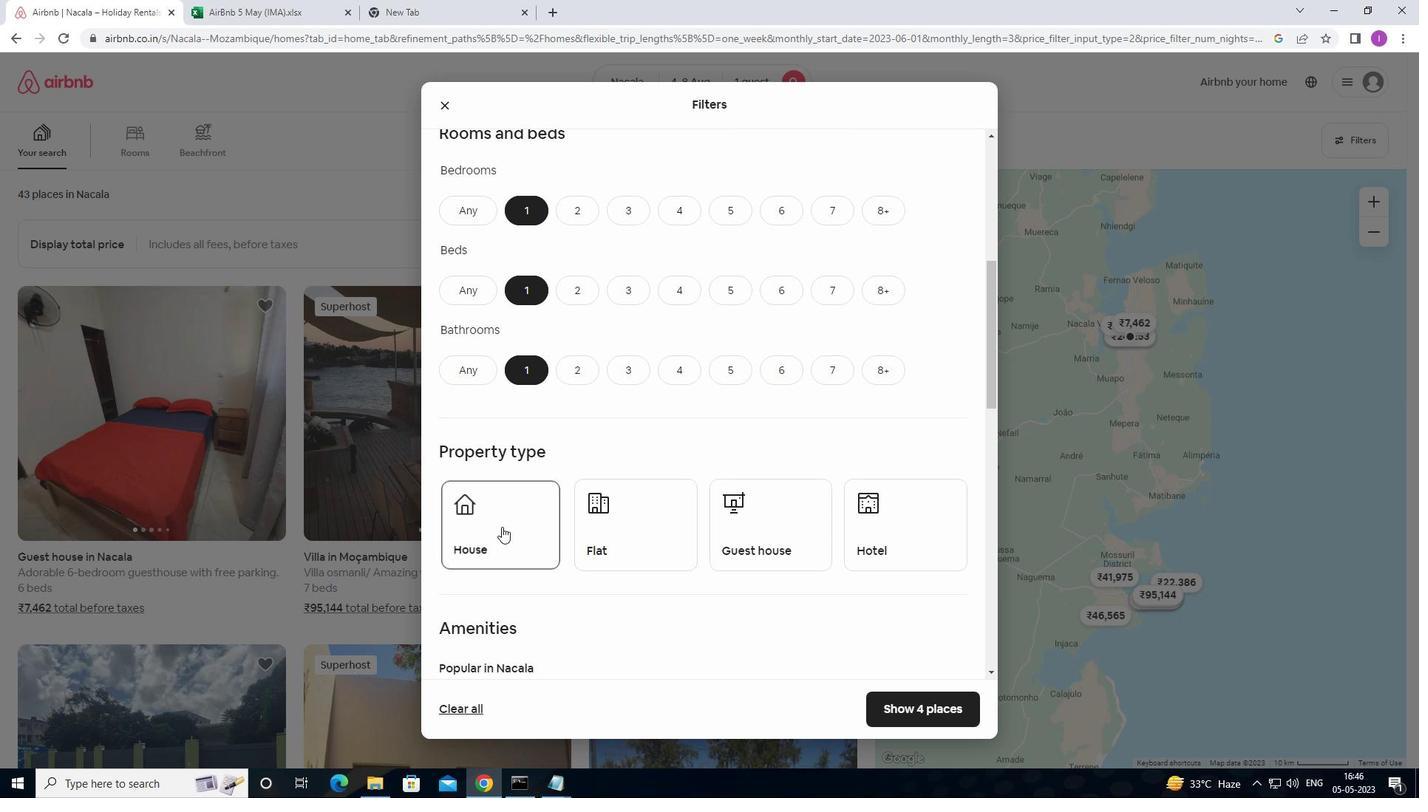 
Action: Mouse pressed left at (600, 524)
Screenshot: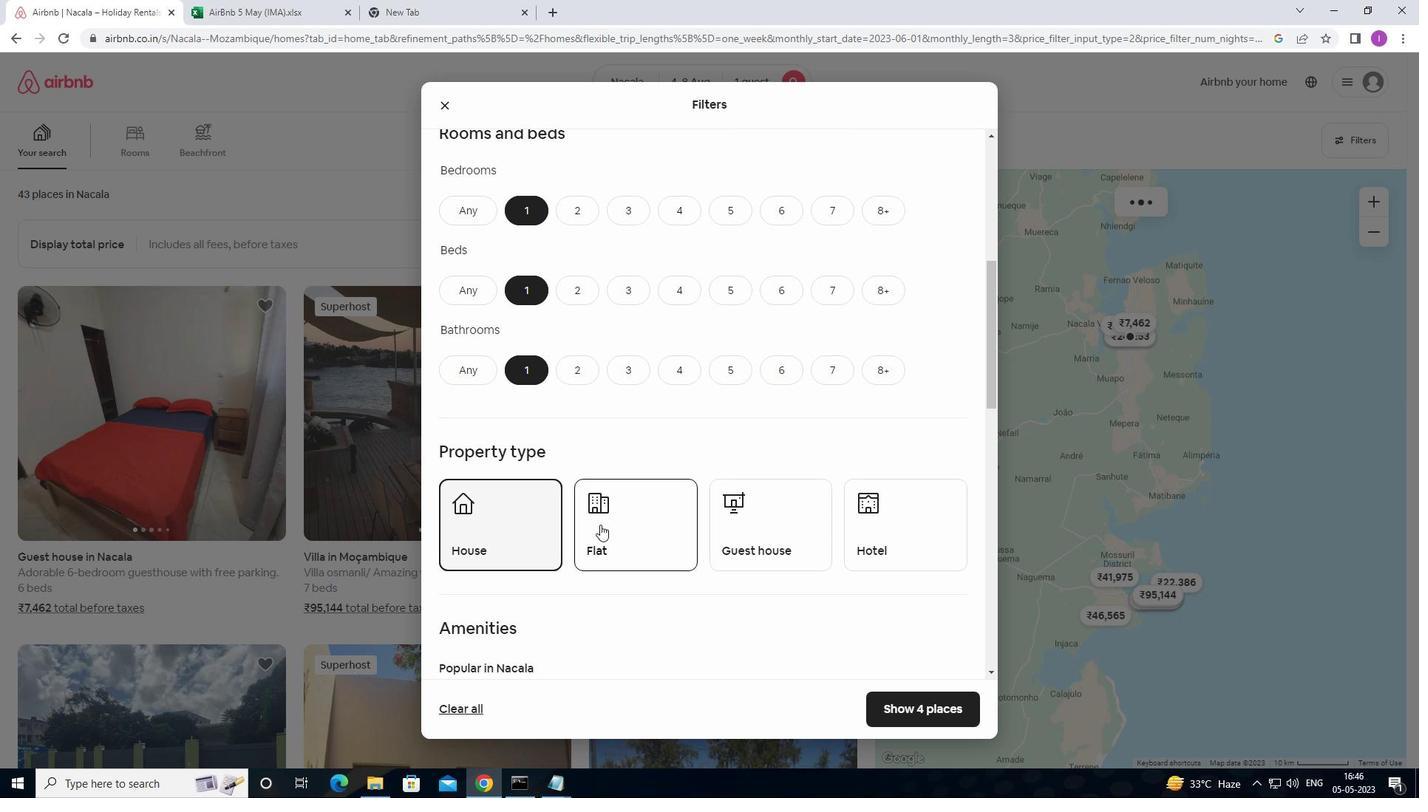 
Action: Mouse moved to (767, 523)
Screenshot: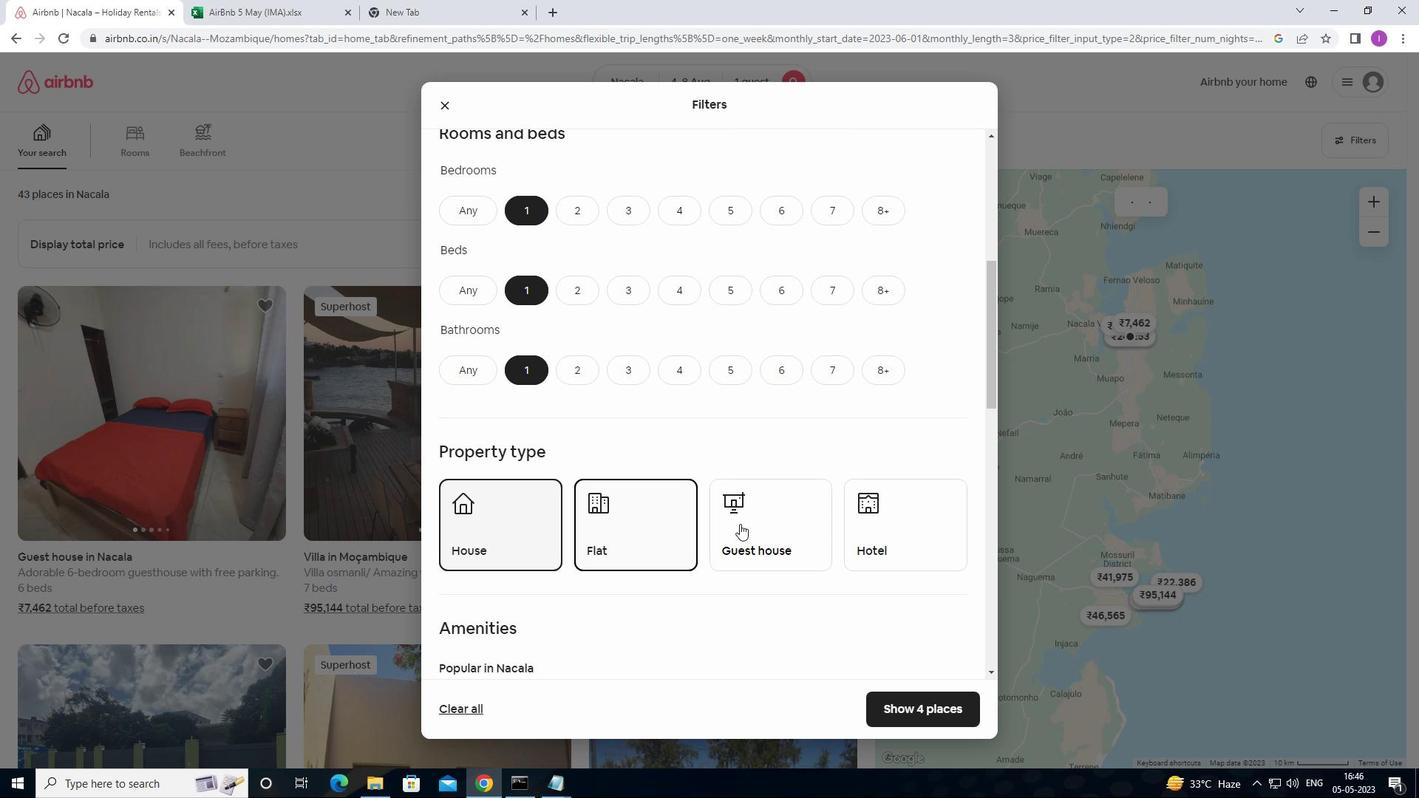 
Action: Mouse pressed left at (767, 523)
Screenshot: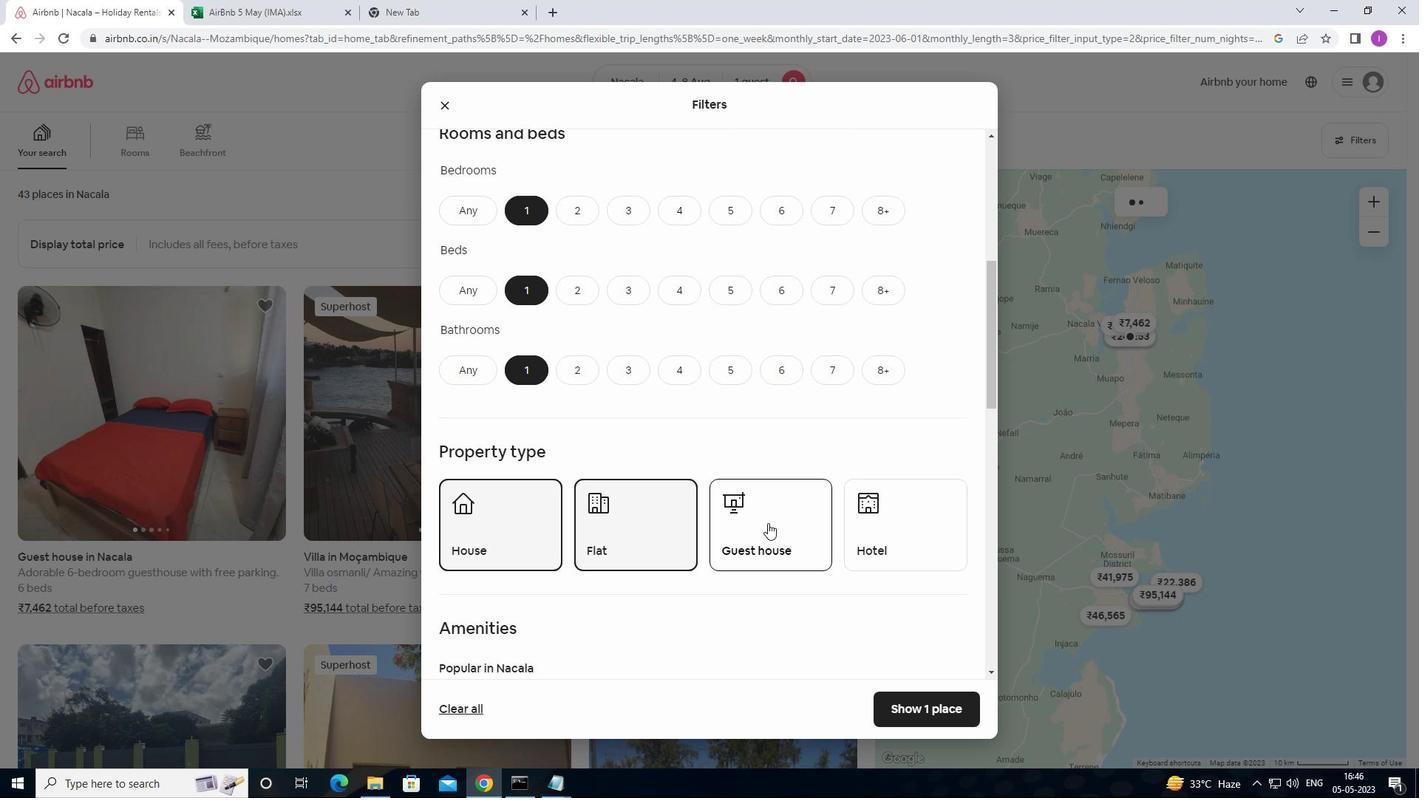 
Action: Mouse moved to (872, 534)
Screenshot: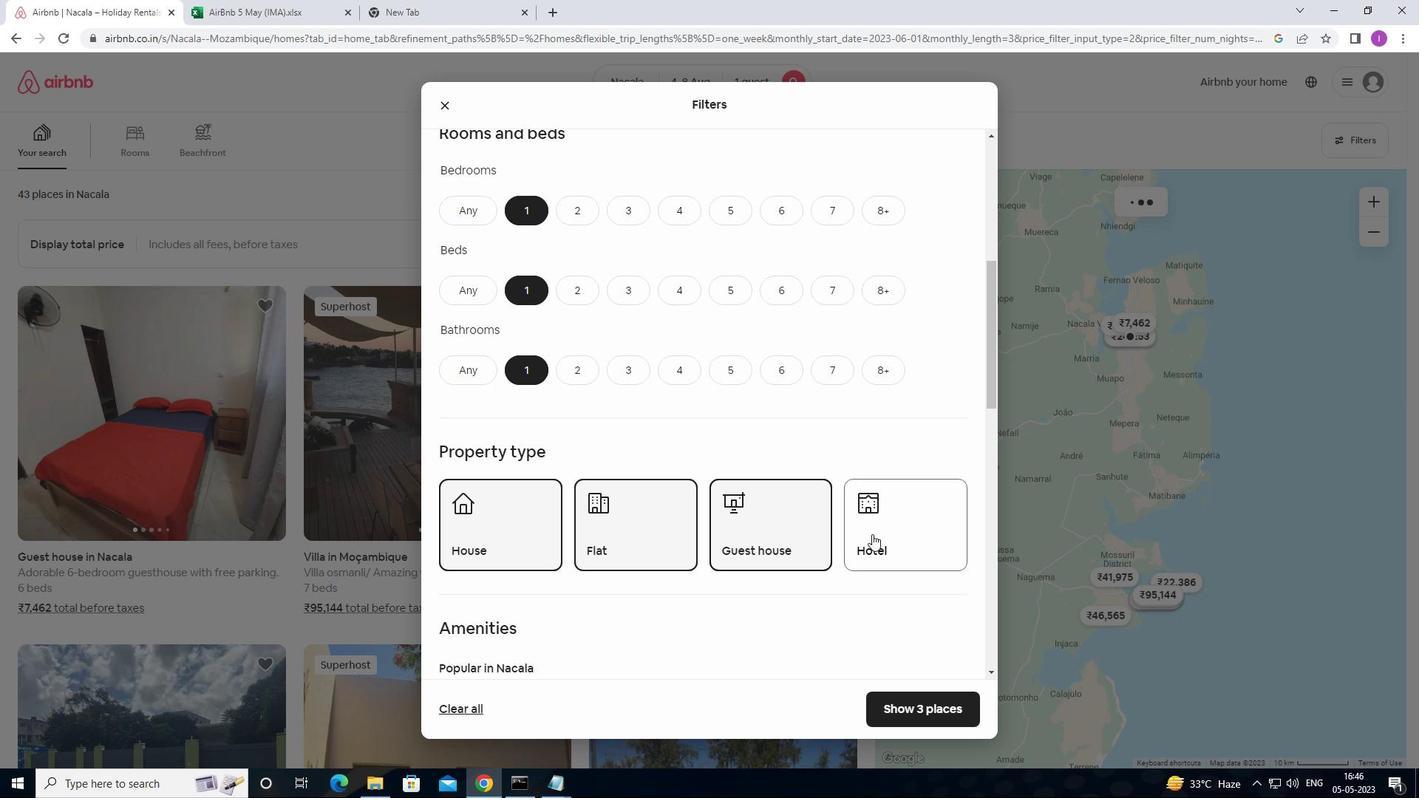 
Action: Mouse pressed left at (872, 534)
Screenshot: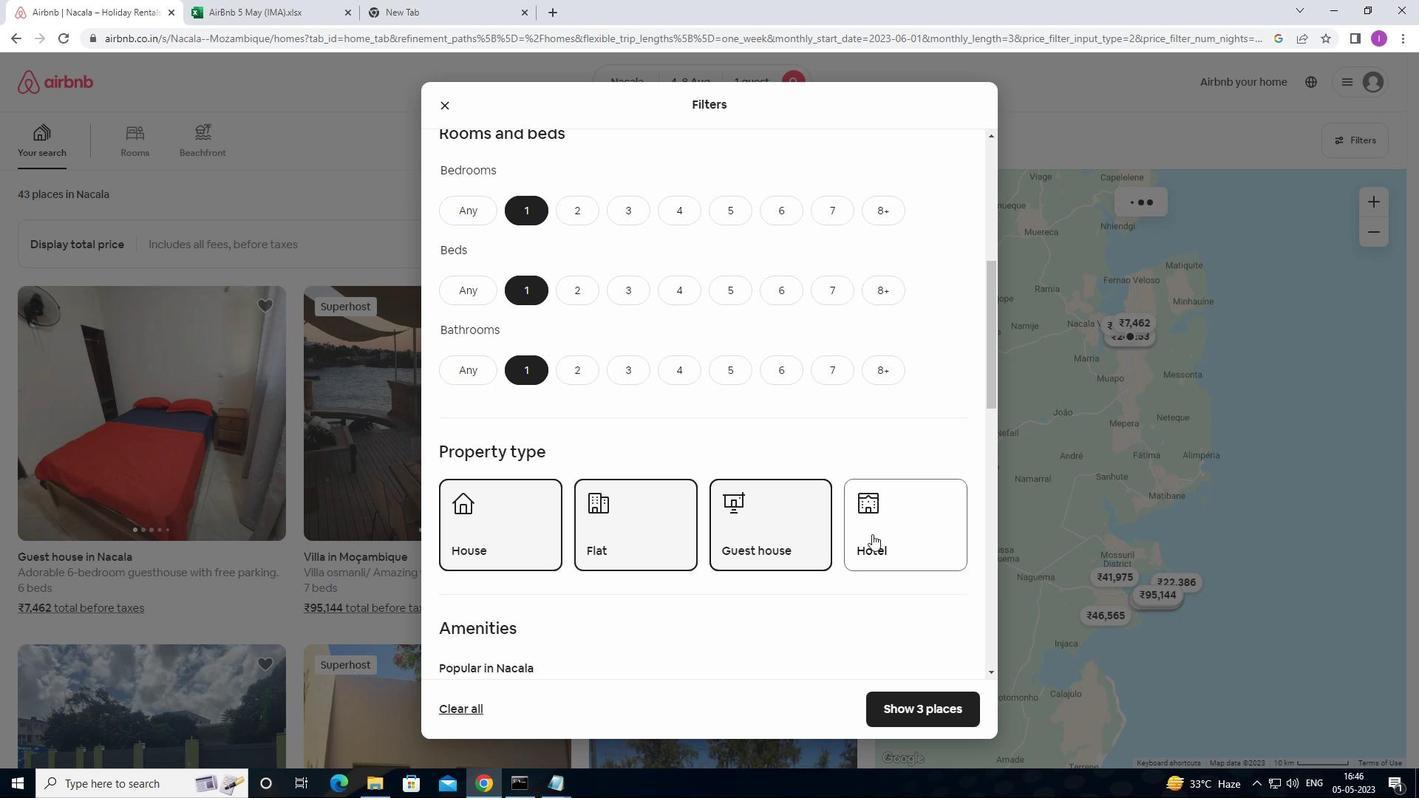 
Action: Mouse moved to (922, 537)
Screenshot: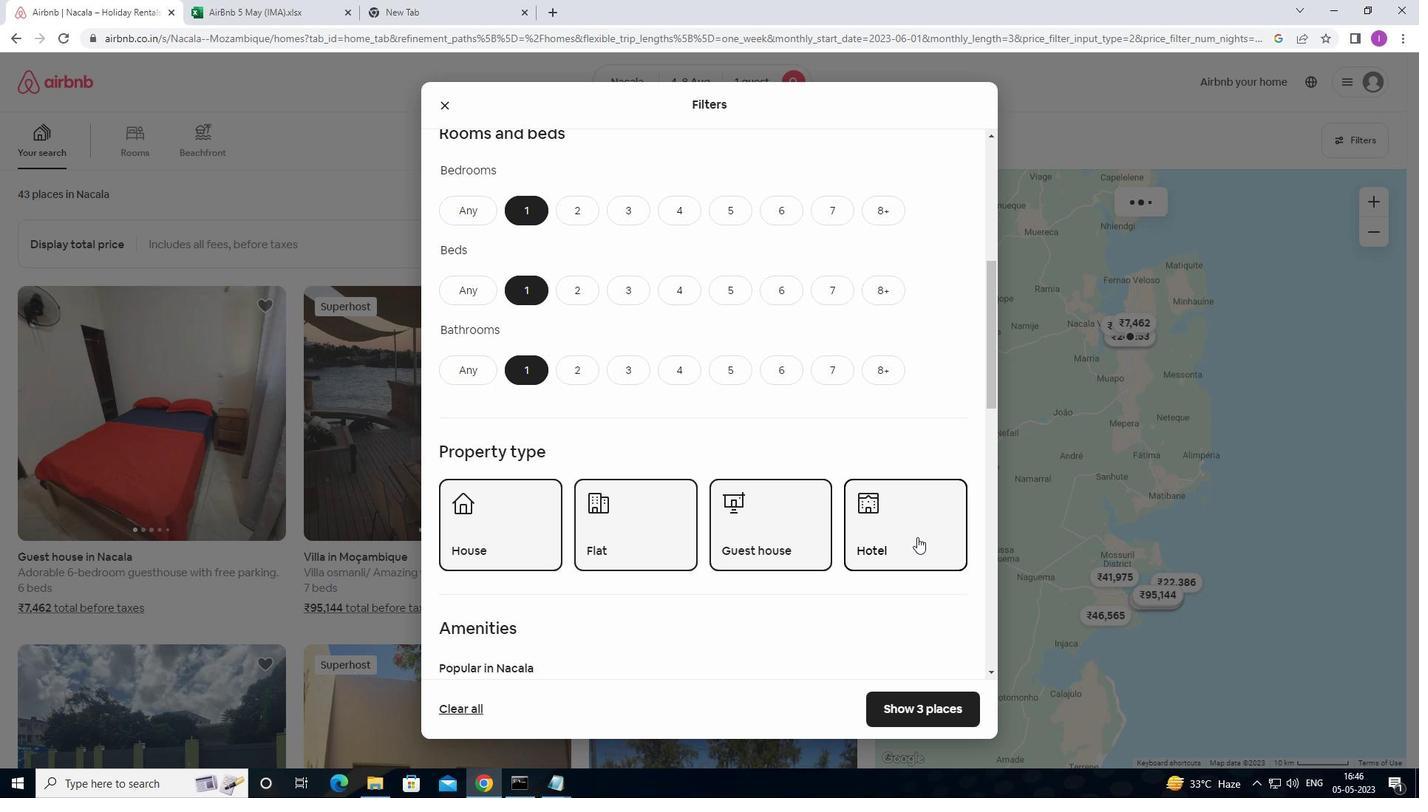 
Action: Mouse scrolled (922, 536) with delta (0, 0)
Screenshot: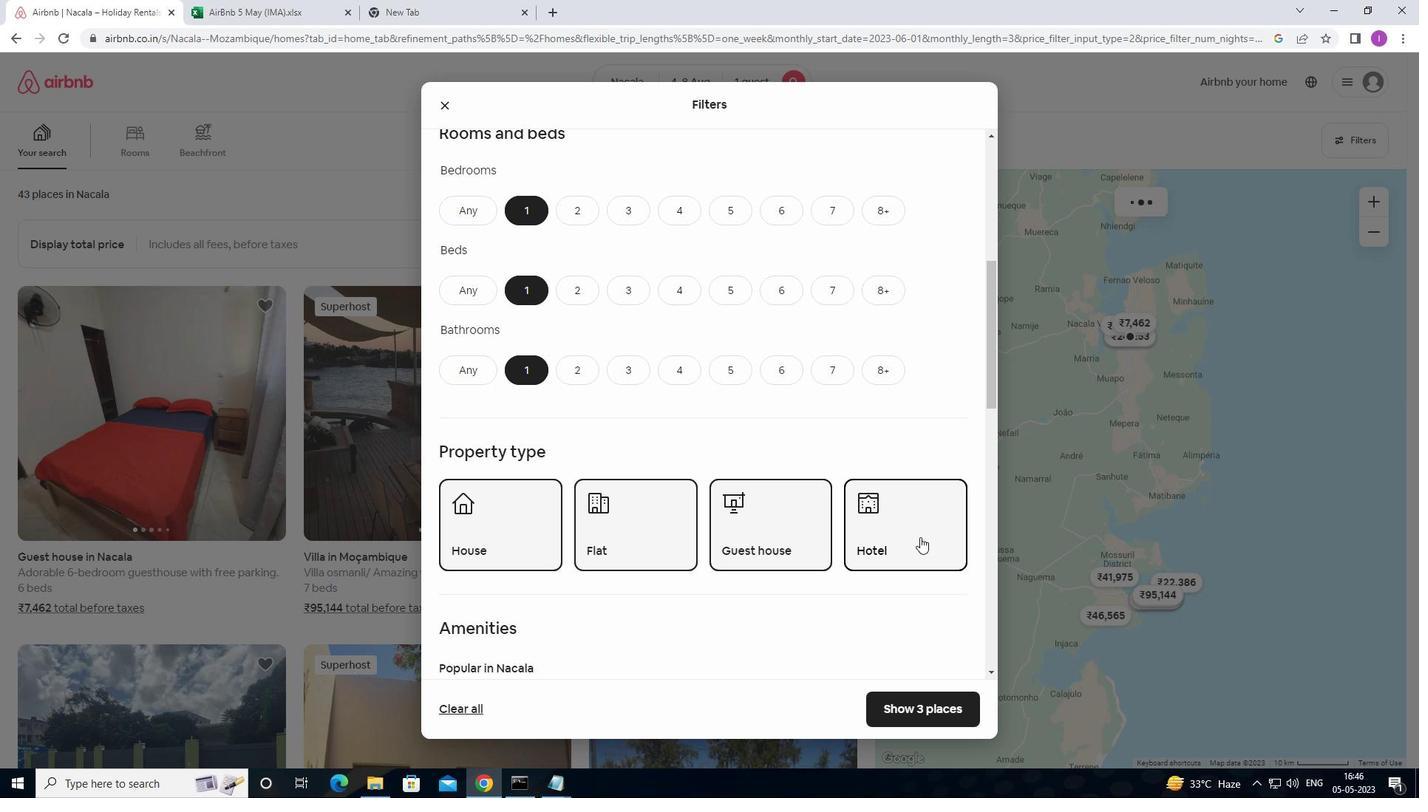 
Action: Mouse moved to (923, 537)
Screenshot: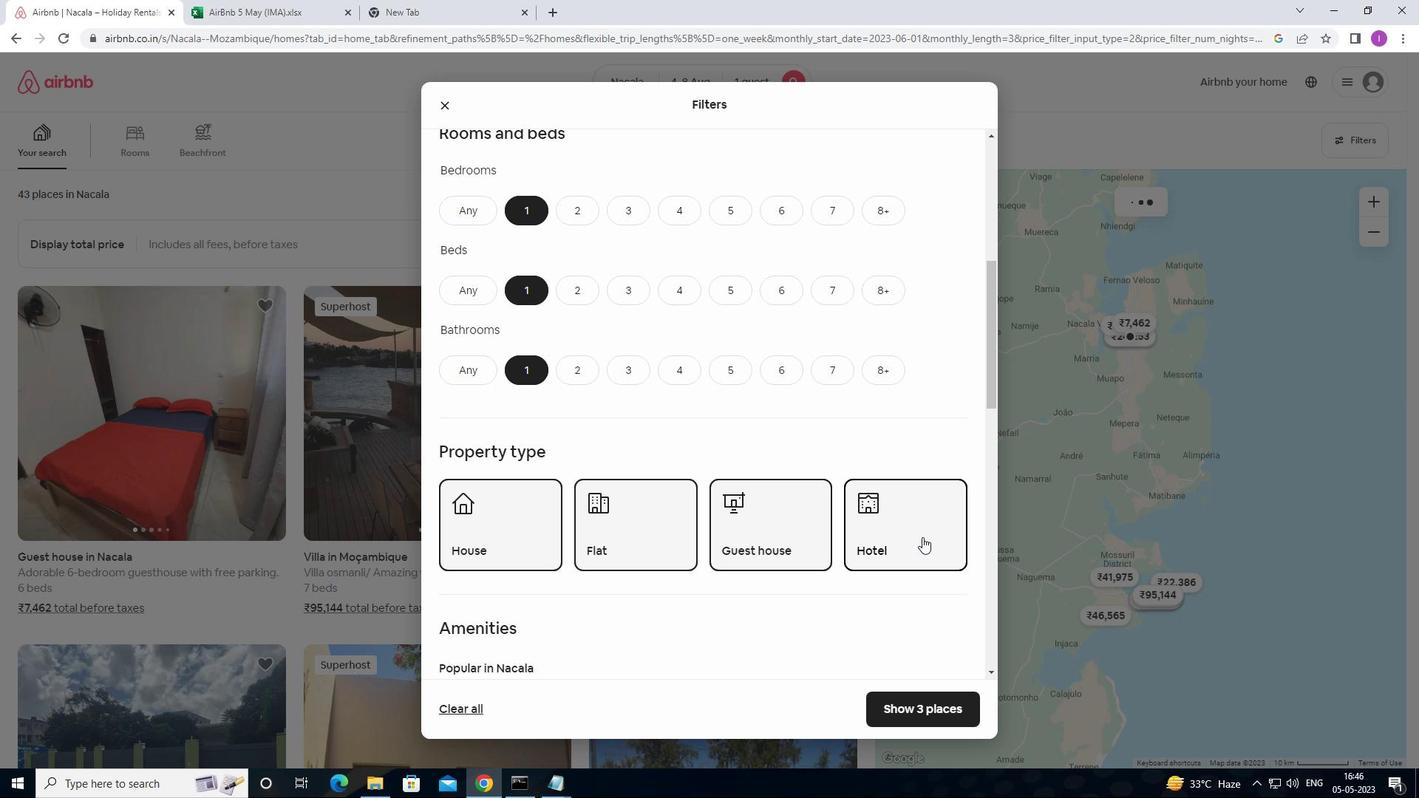 
Action: Mouse scrolled (923, 536) with delta (0, 0)
Screenshot: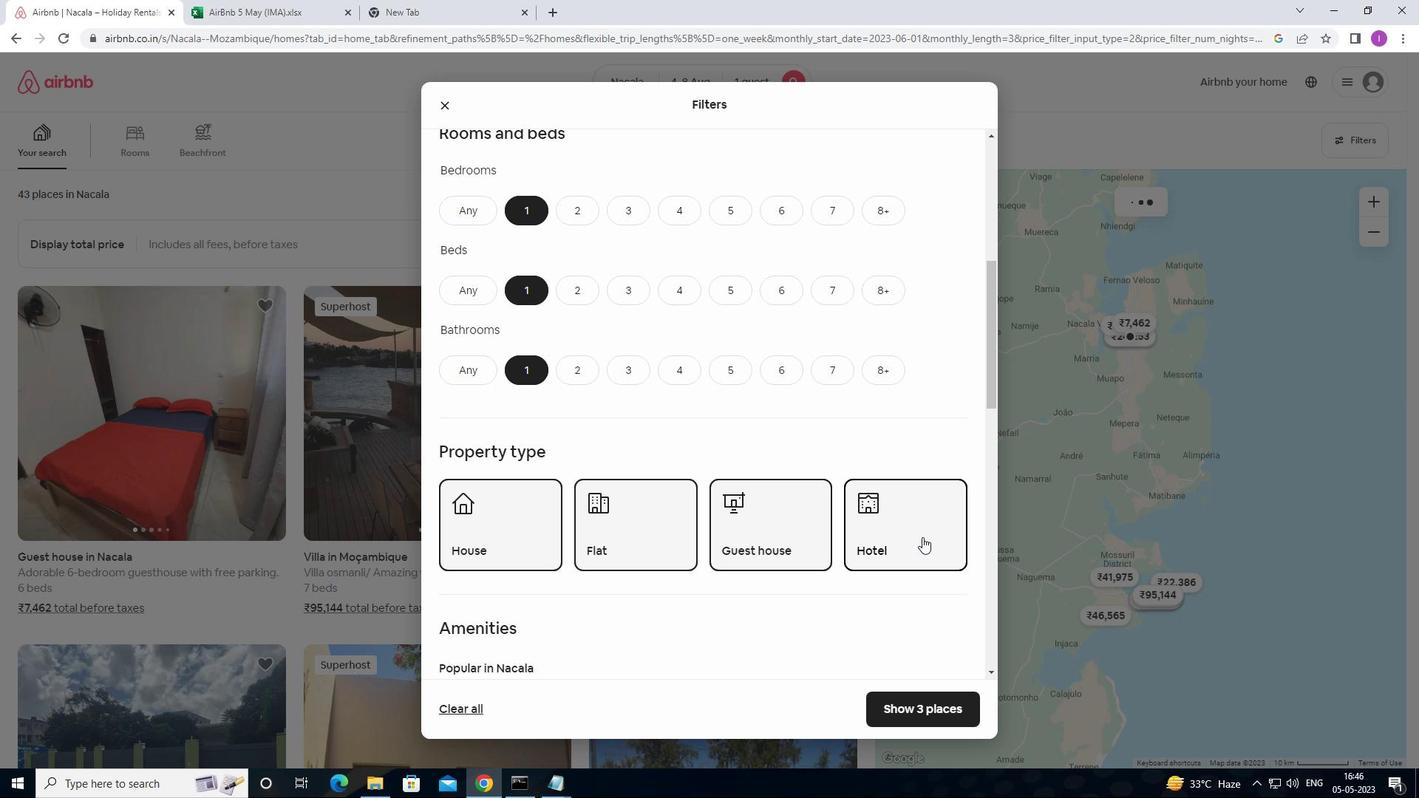 
Action: Mouse moved to (923, 537)
Screenshot: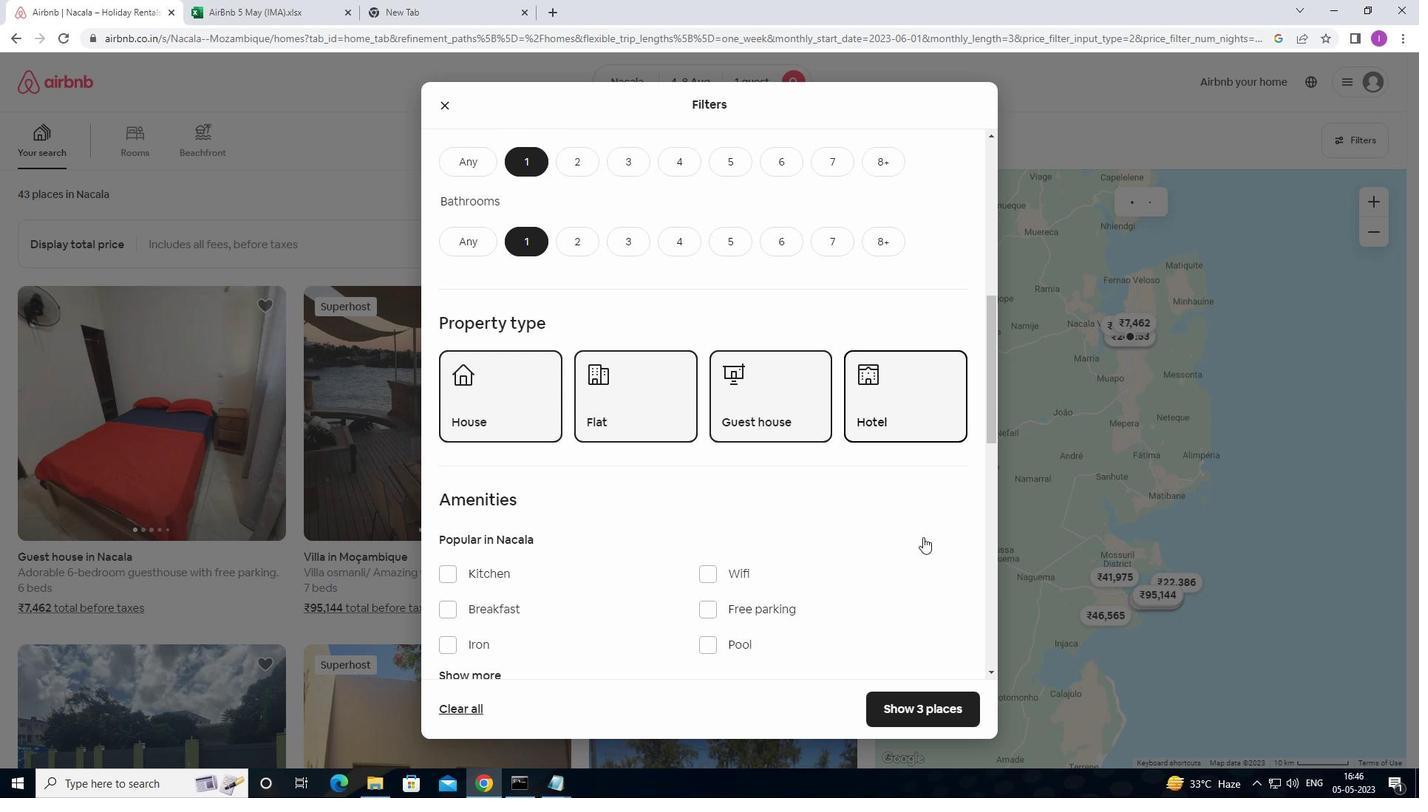 
Action: Mouse scrolled (923, 536) with delta (0, 0)
Screenshot: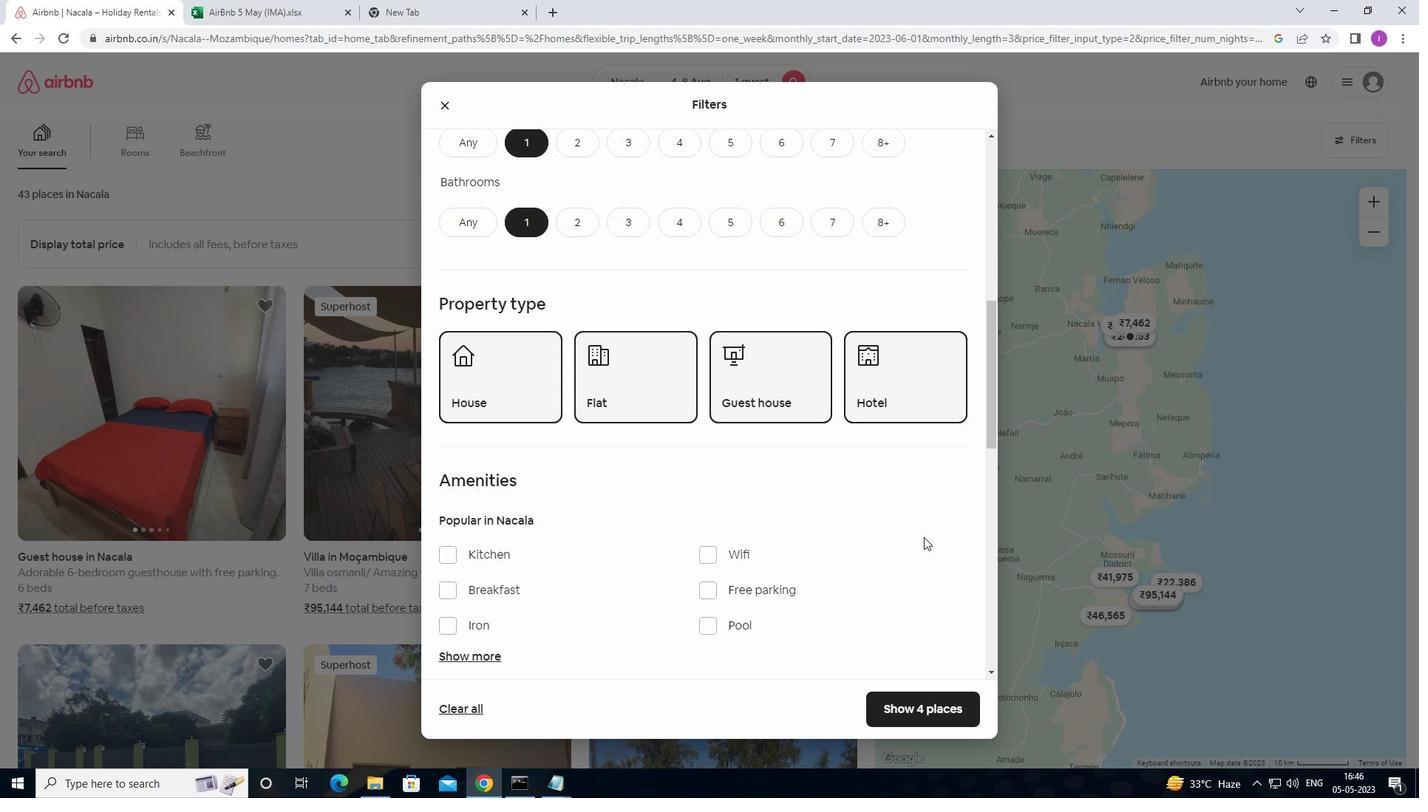 
Action: Mouse moved to (713, 486)
Screenshot: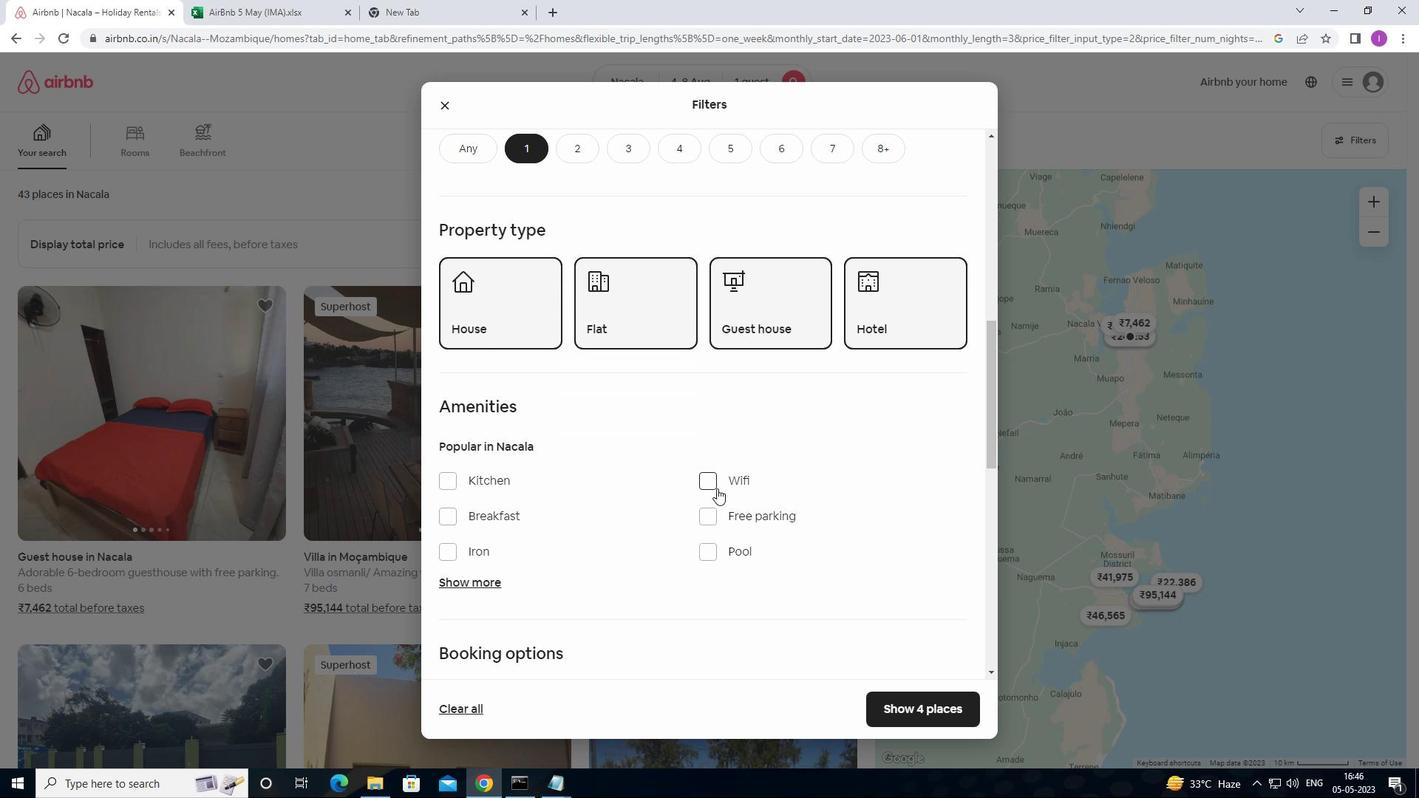 
Action: Mouse pressed left at (713, 486)
Screenshot: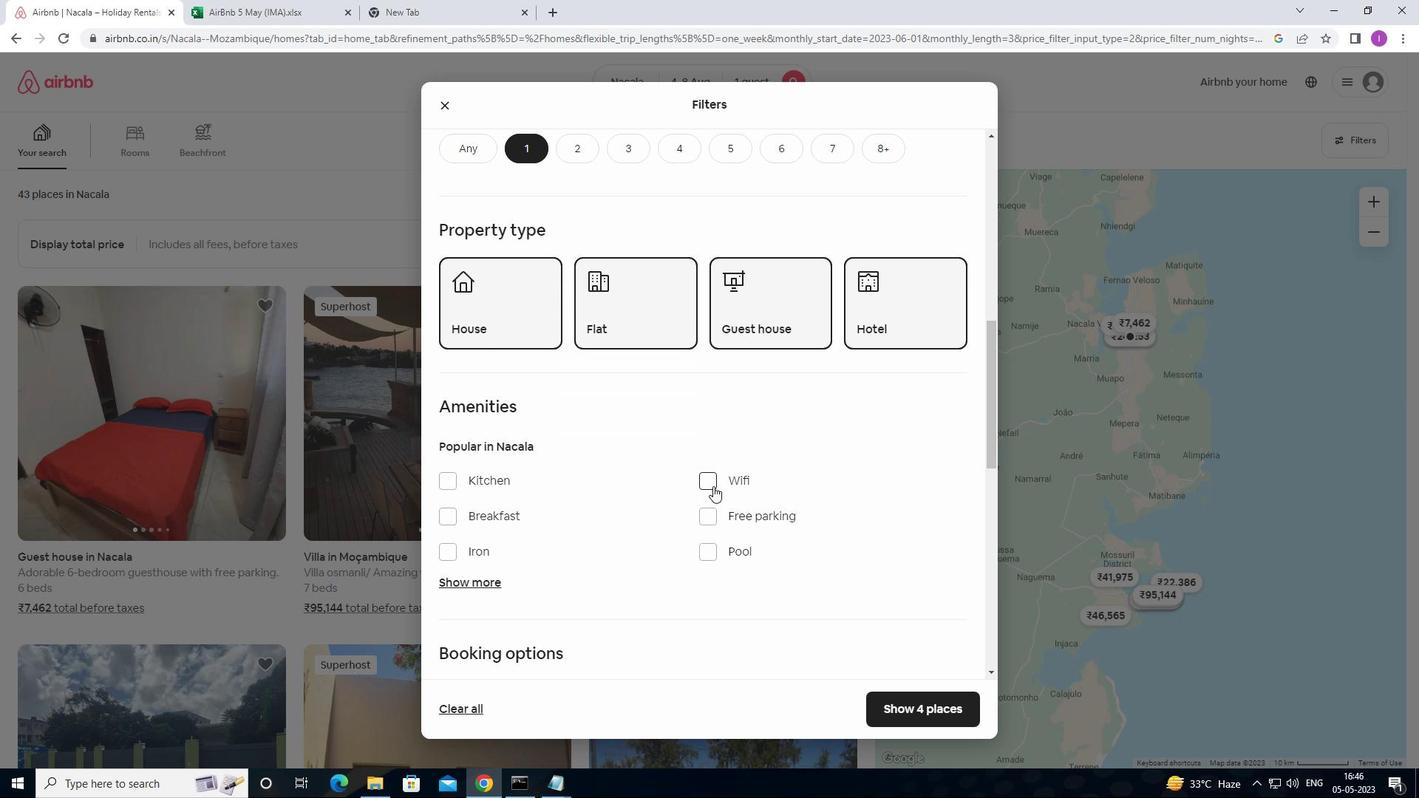 
Action: Mouse moved to (775, 493)
Screenshot: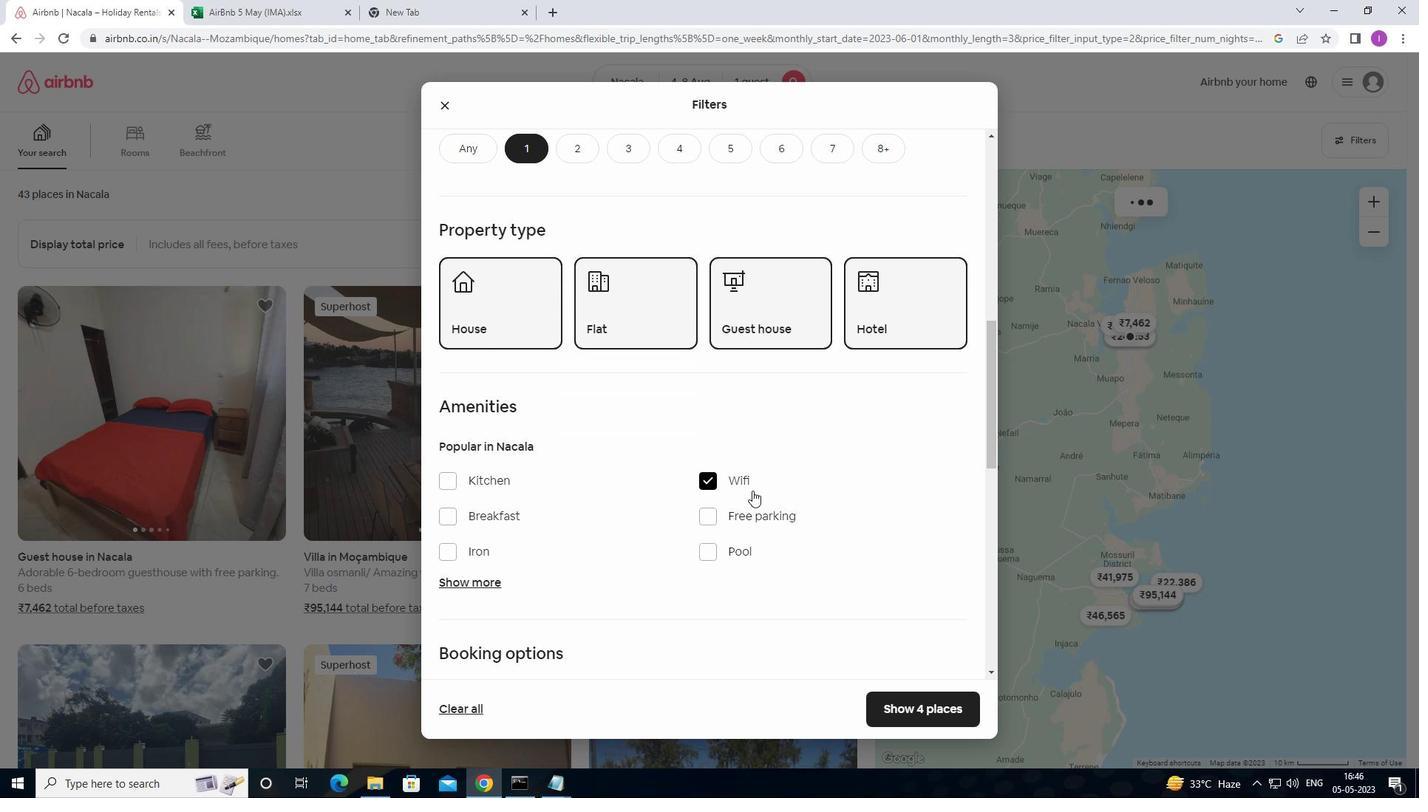 
Action: Mouse scrolled (775, 492) with delta (0, 0)
Screenshot: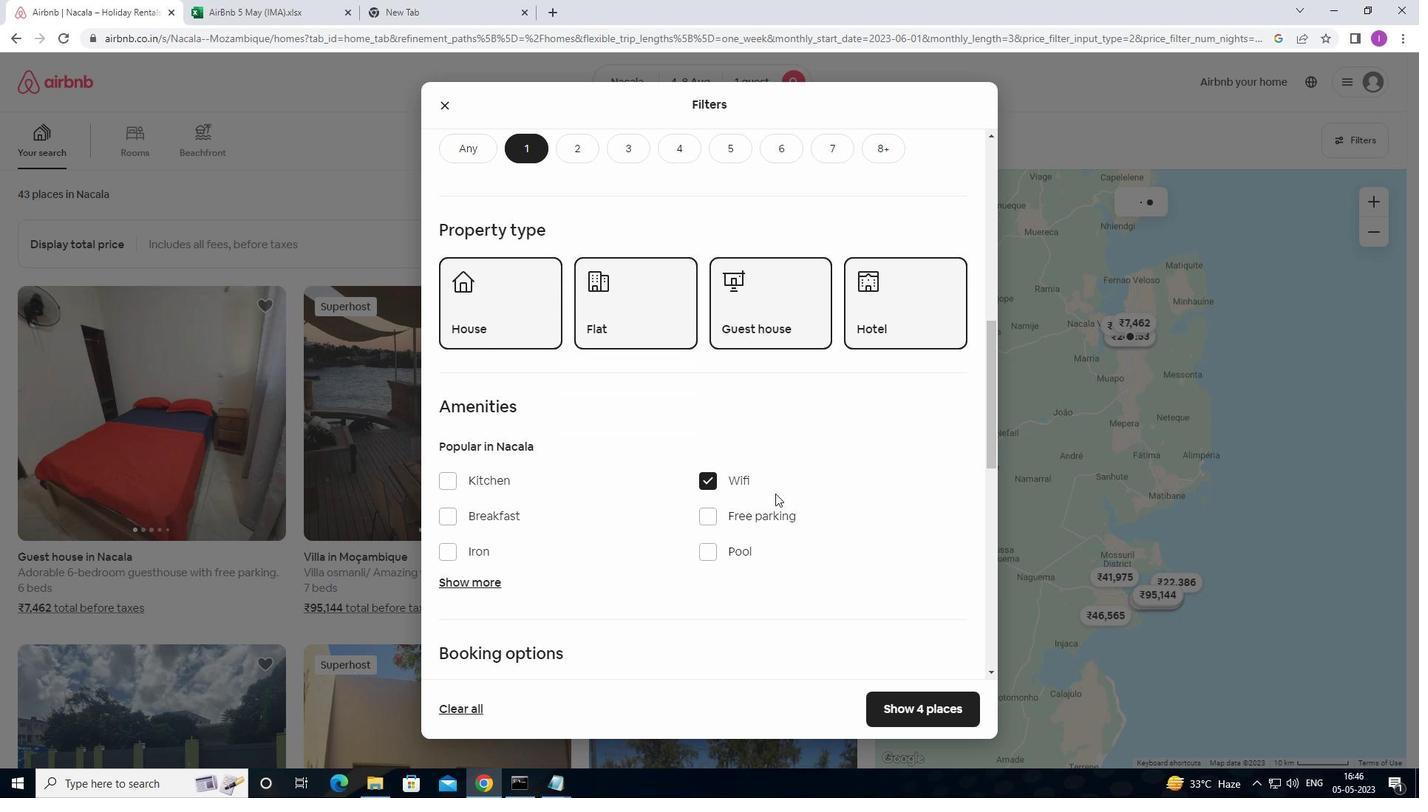 
Action: Mouse scrolled (775, 492) with delta (0, 0)
Screenshot: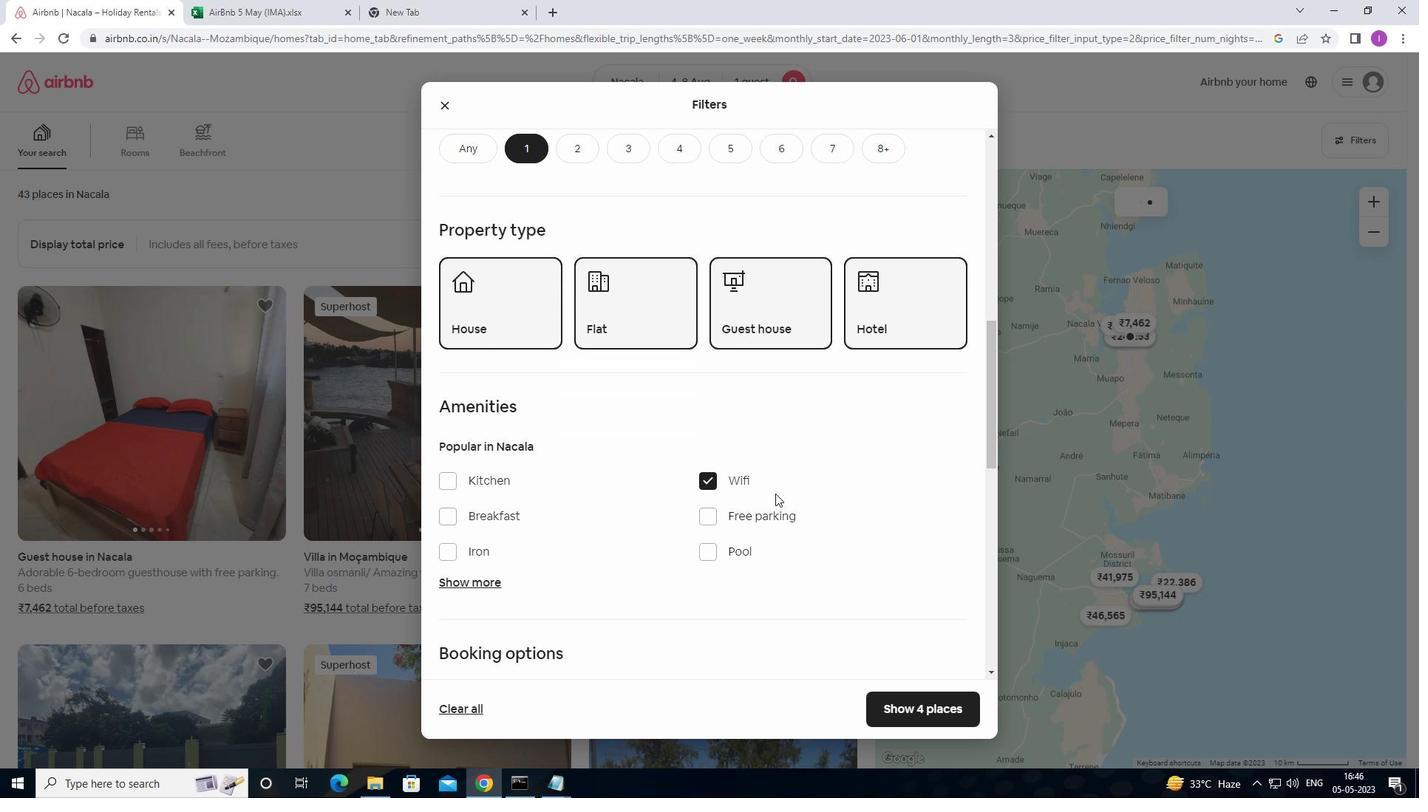 
Action: Mouse scrolled (775, 492) with delta (0, 0)
Screenshot: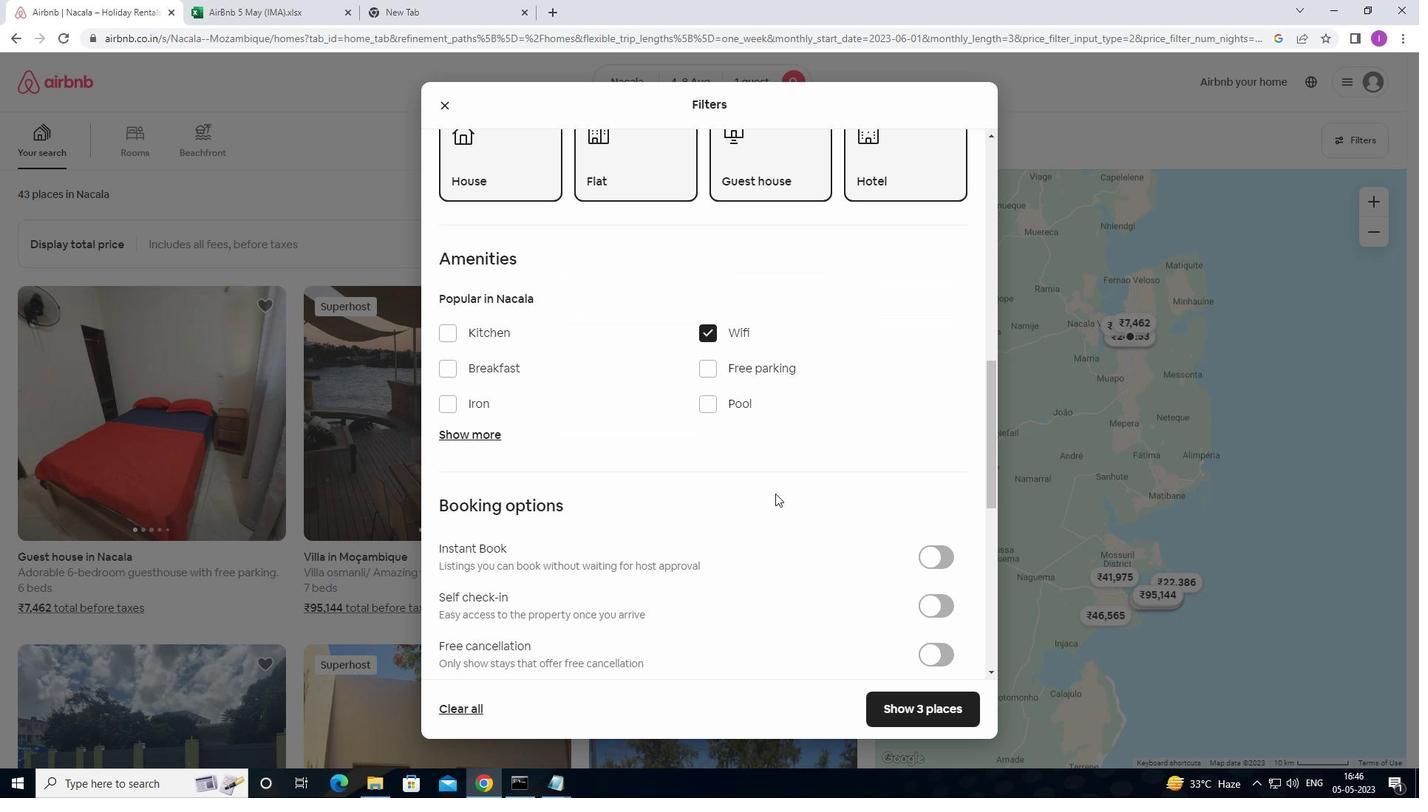
Action: Mouse scrolled (775, 492) with delta (0, 0)
Screenshot: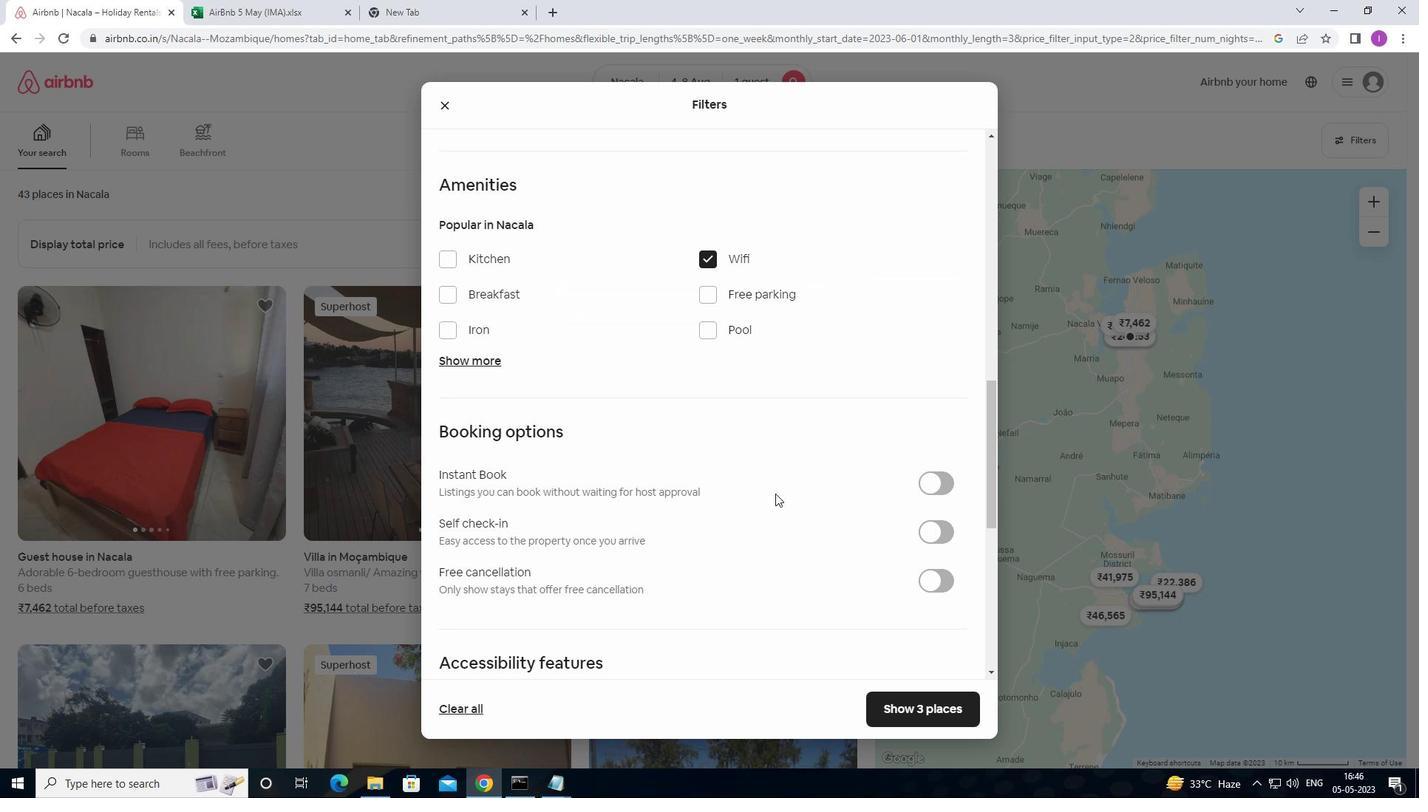 
Action: Mouse moved to (943, 460)
Screenshot: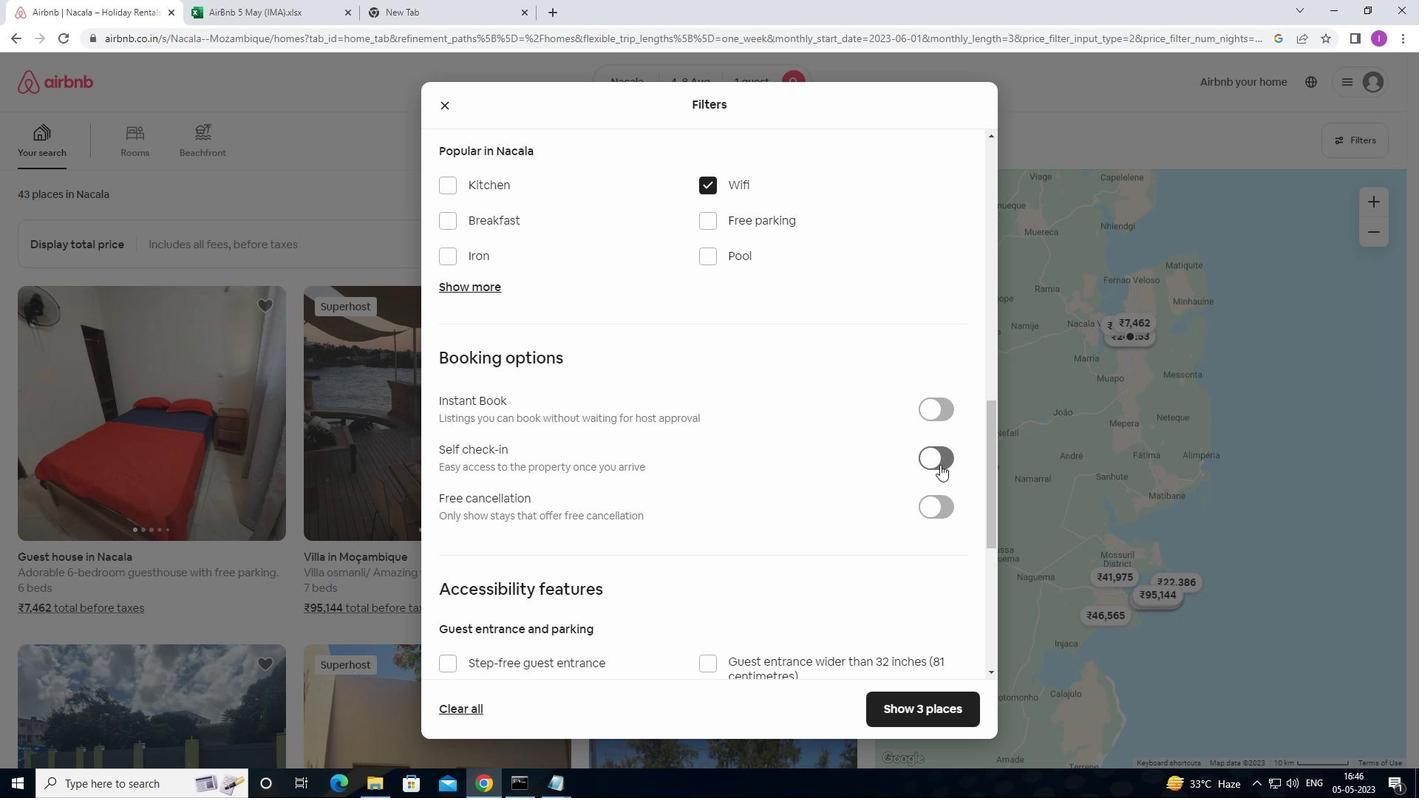 
Action: Mouse pressed left at (943, 460)
Screenshot: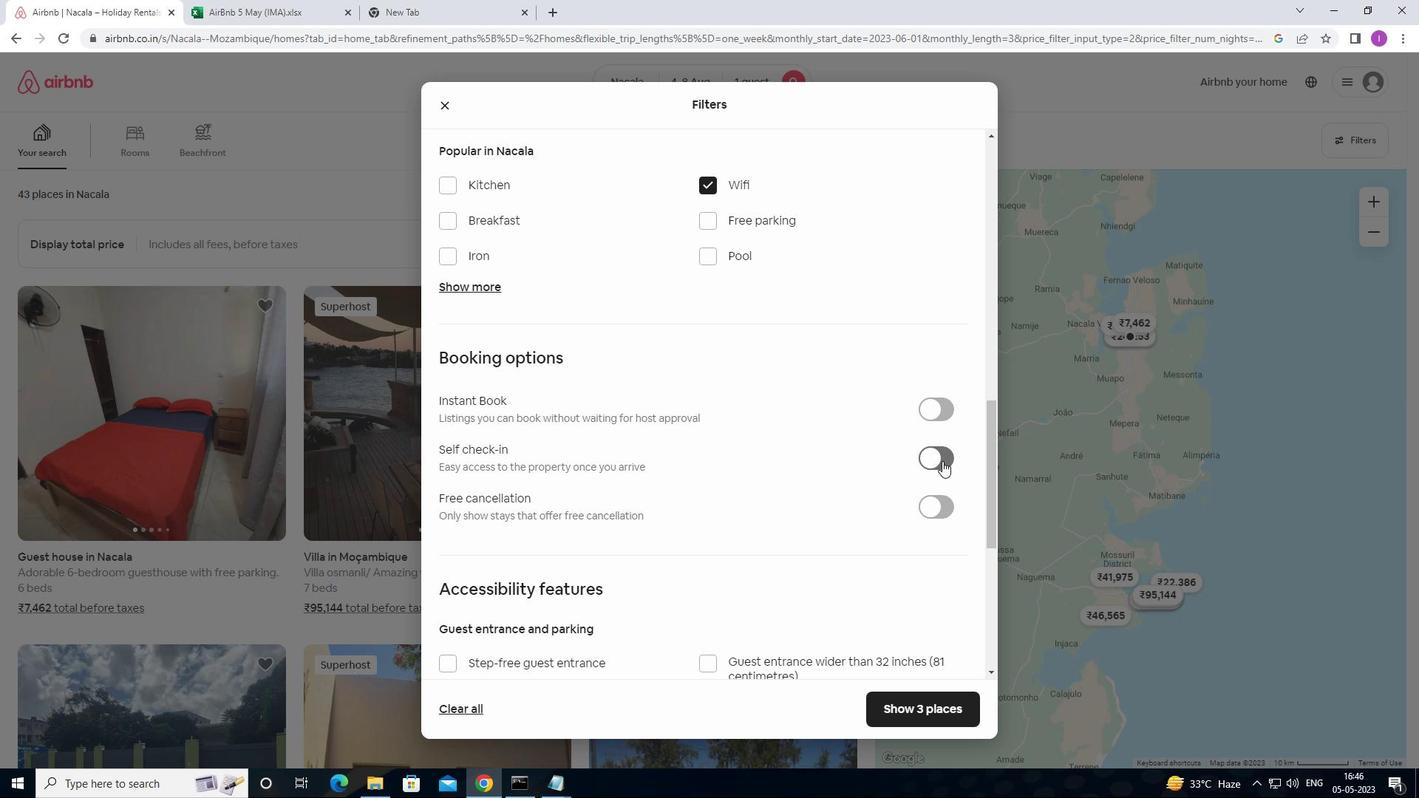 
Action: Mouse moved to (873, 512)
Screenshot: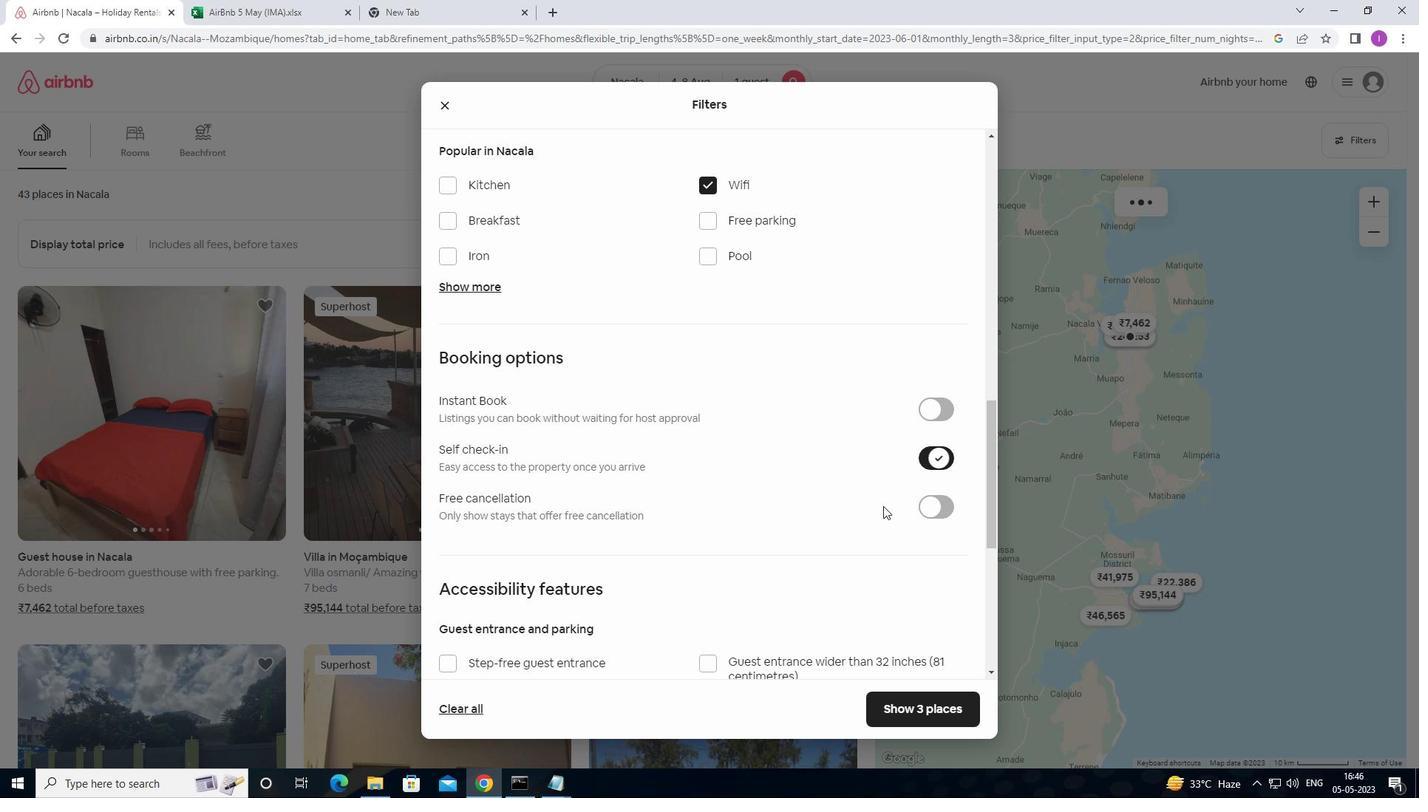 
Action: Mouse scrolled (873, 511) with delta (0, 0)
Screenshot: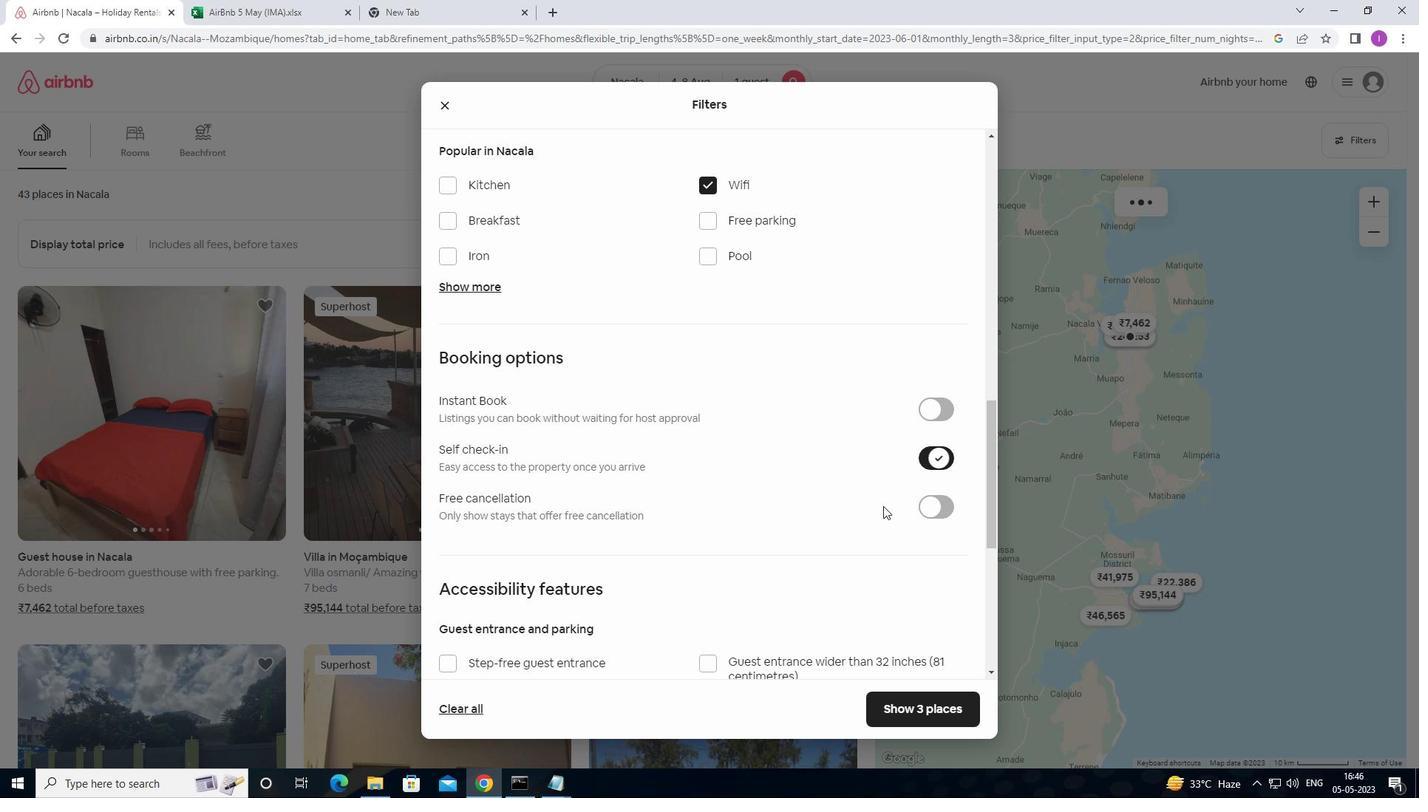 
Action: Mouse moved to (873, 512)
Screenshot: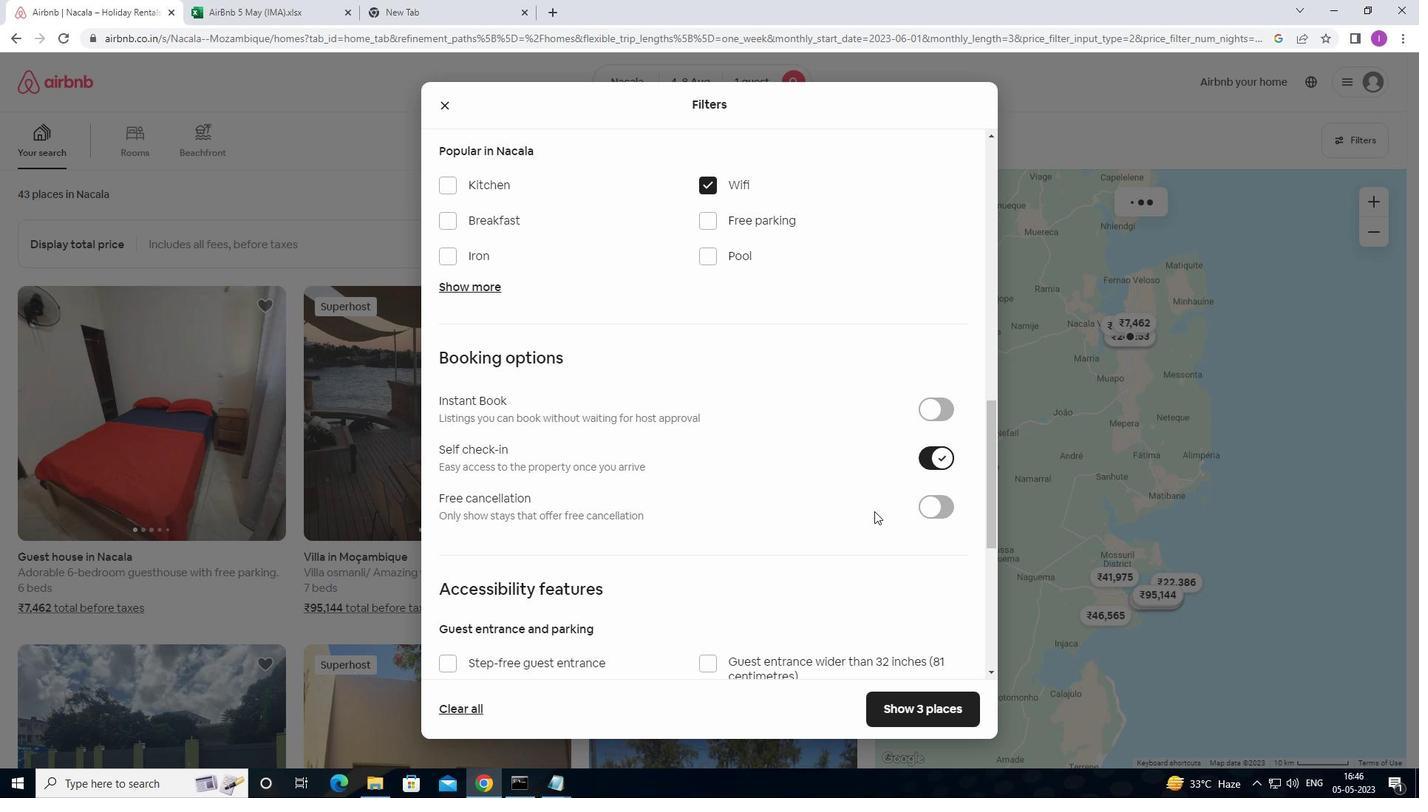 
Action: Mouse scrolled (873, 512) with delta (0, 0)
Screenshot: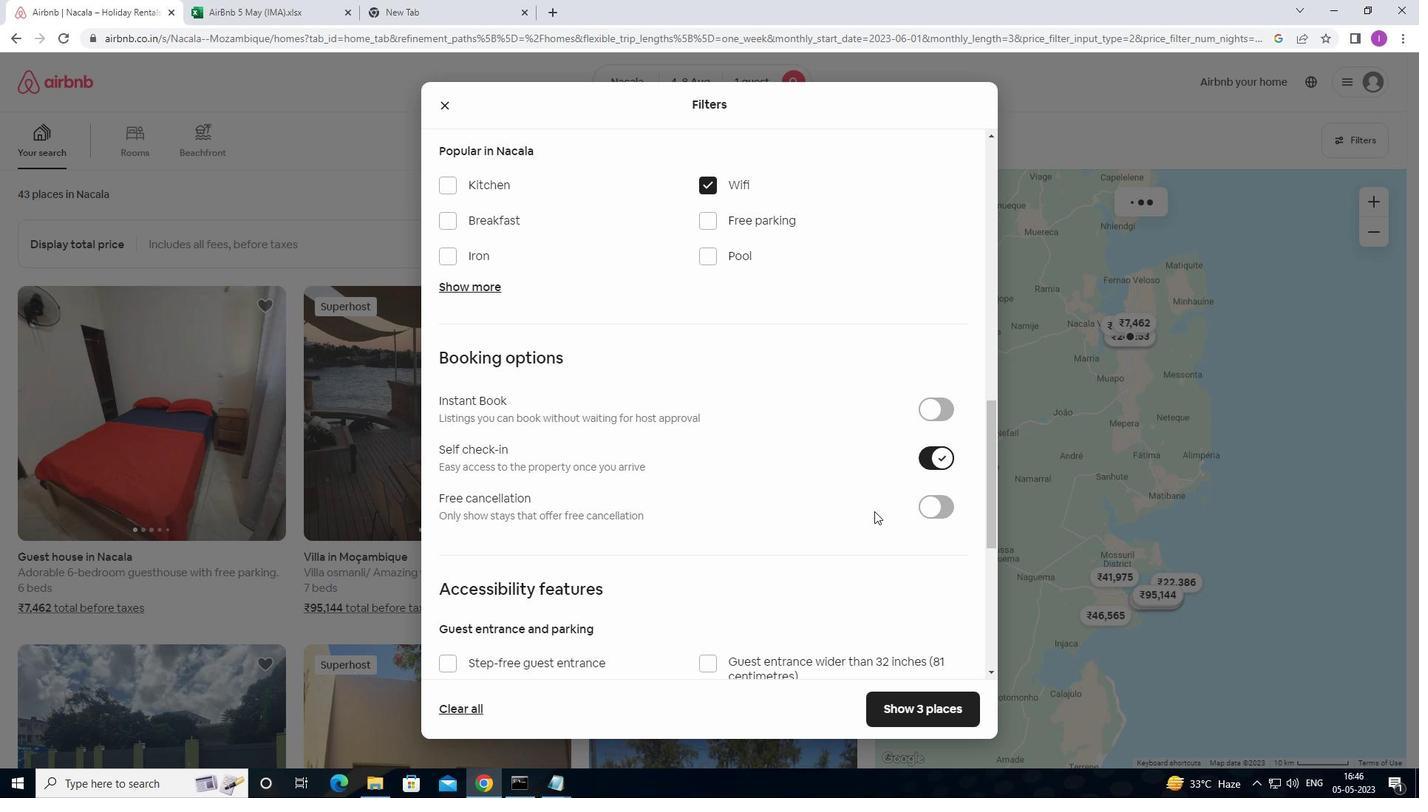 
Action: Mouse scrolled (873, 512) with delta (0, 0)
Screenshot: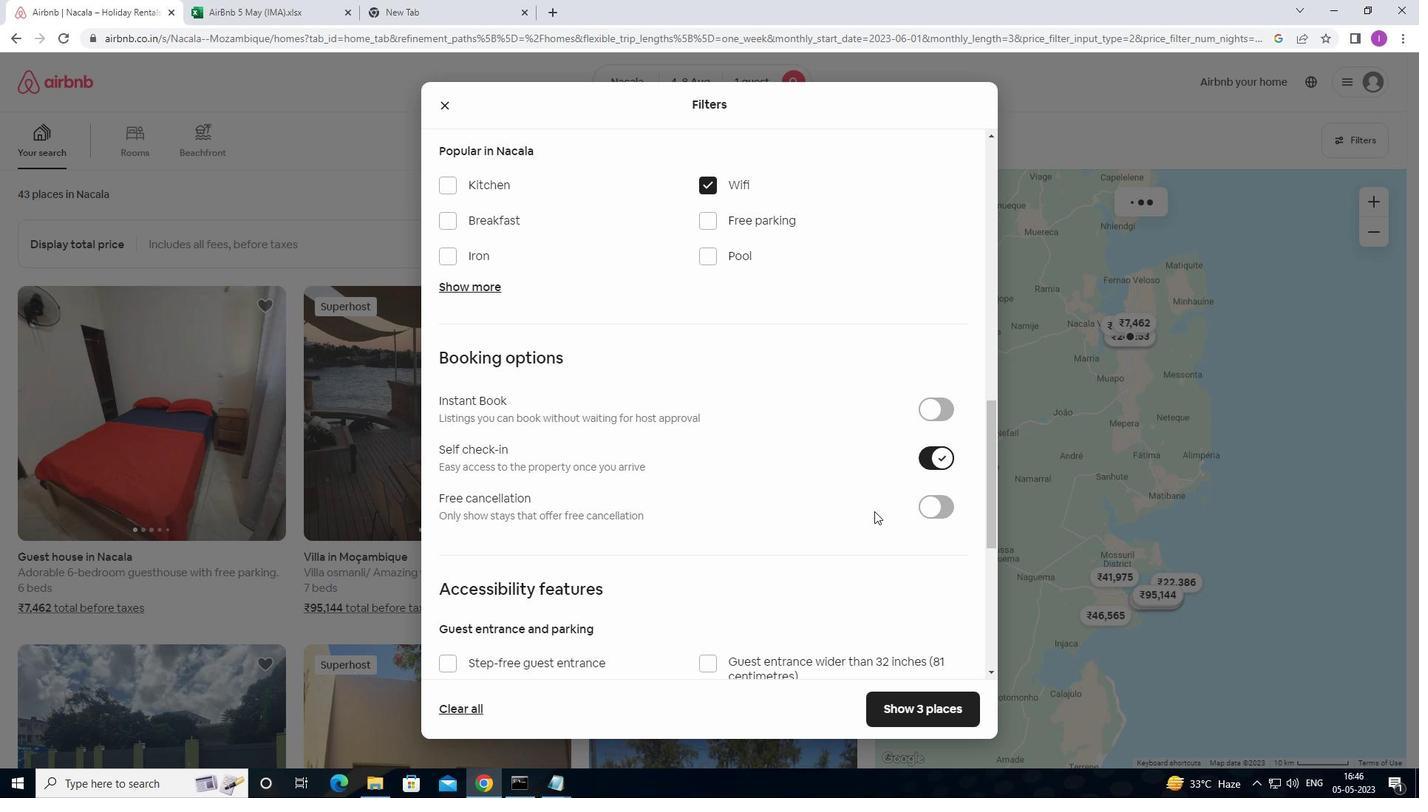 
Action: Mouse moved to (873, 514)
Screenshot: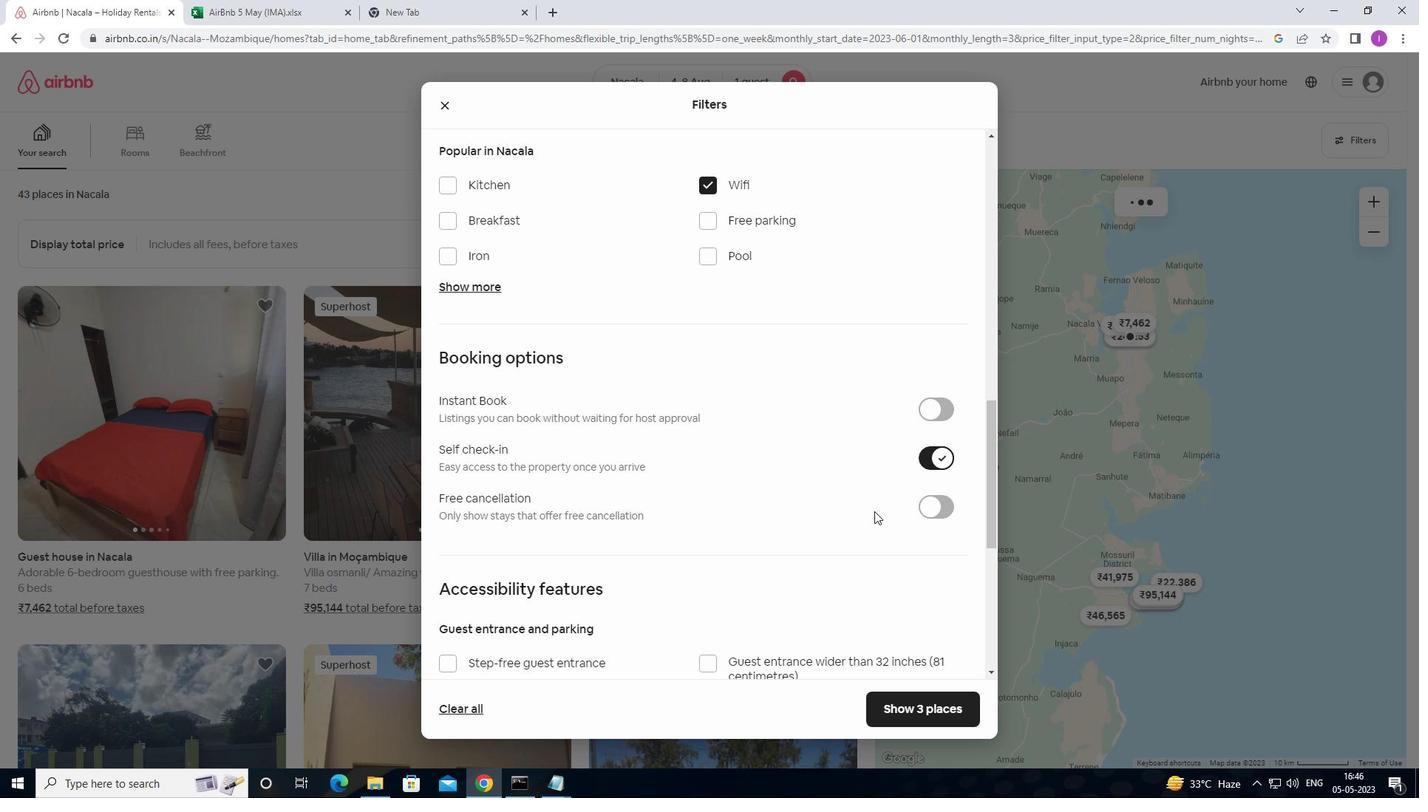 
Action: Mouse scrolled (873, 513) with delta (0, 0)
Screenshot: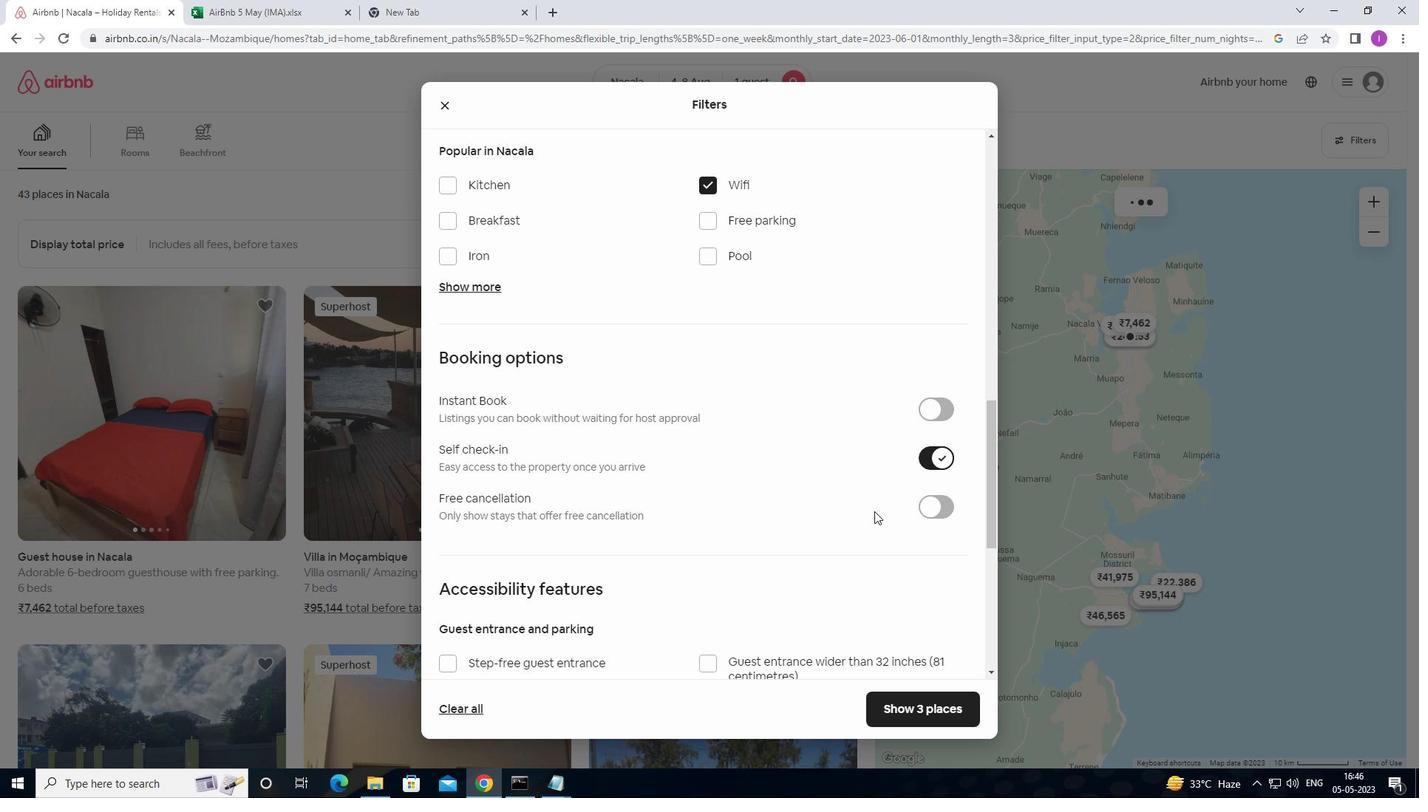 
Action: Mouse scrolled (873, 513) with delta (0, 0)
Screenshot: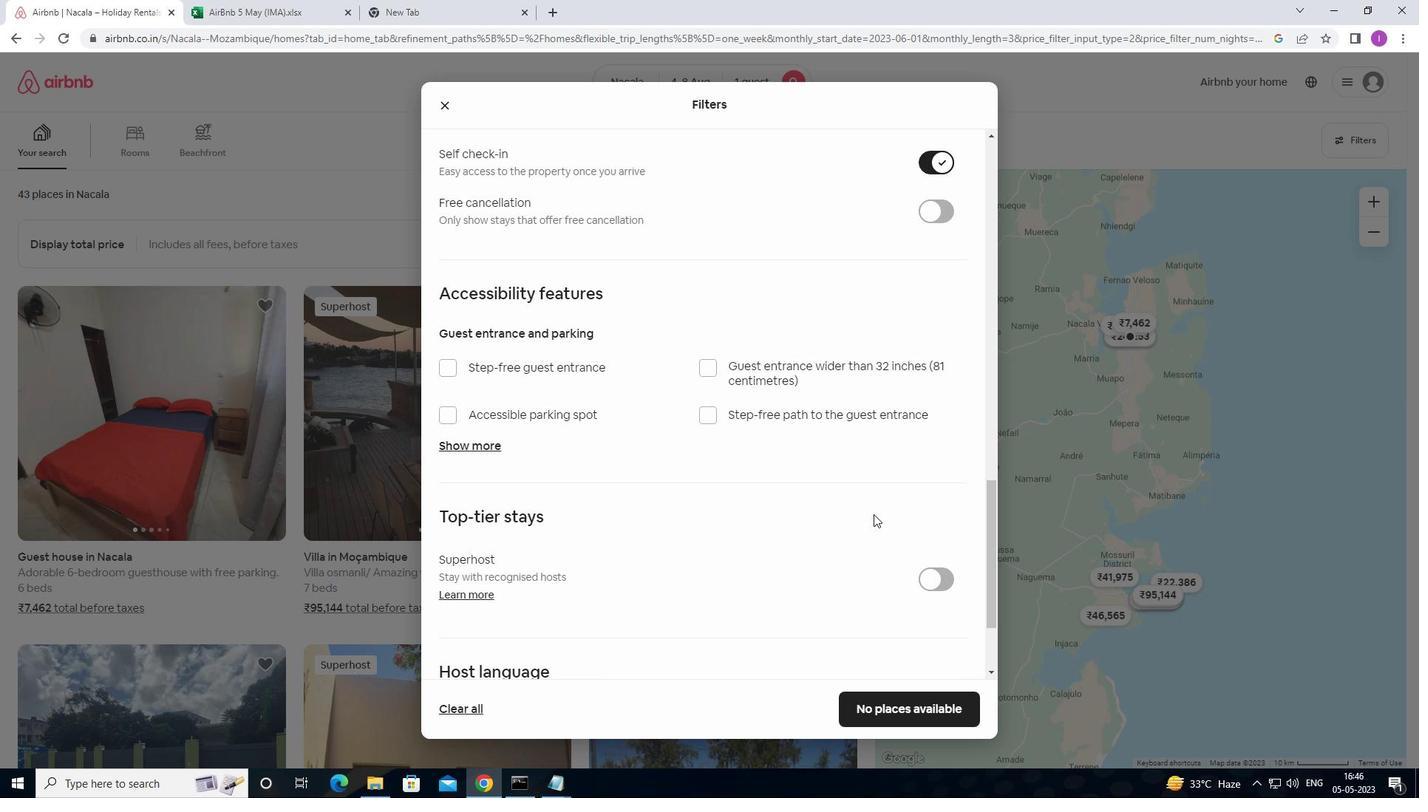 
Action: Mouse scrolled (873, 513) with delta (0, 0)
Screenshot: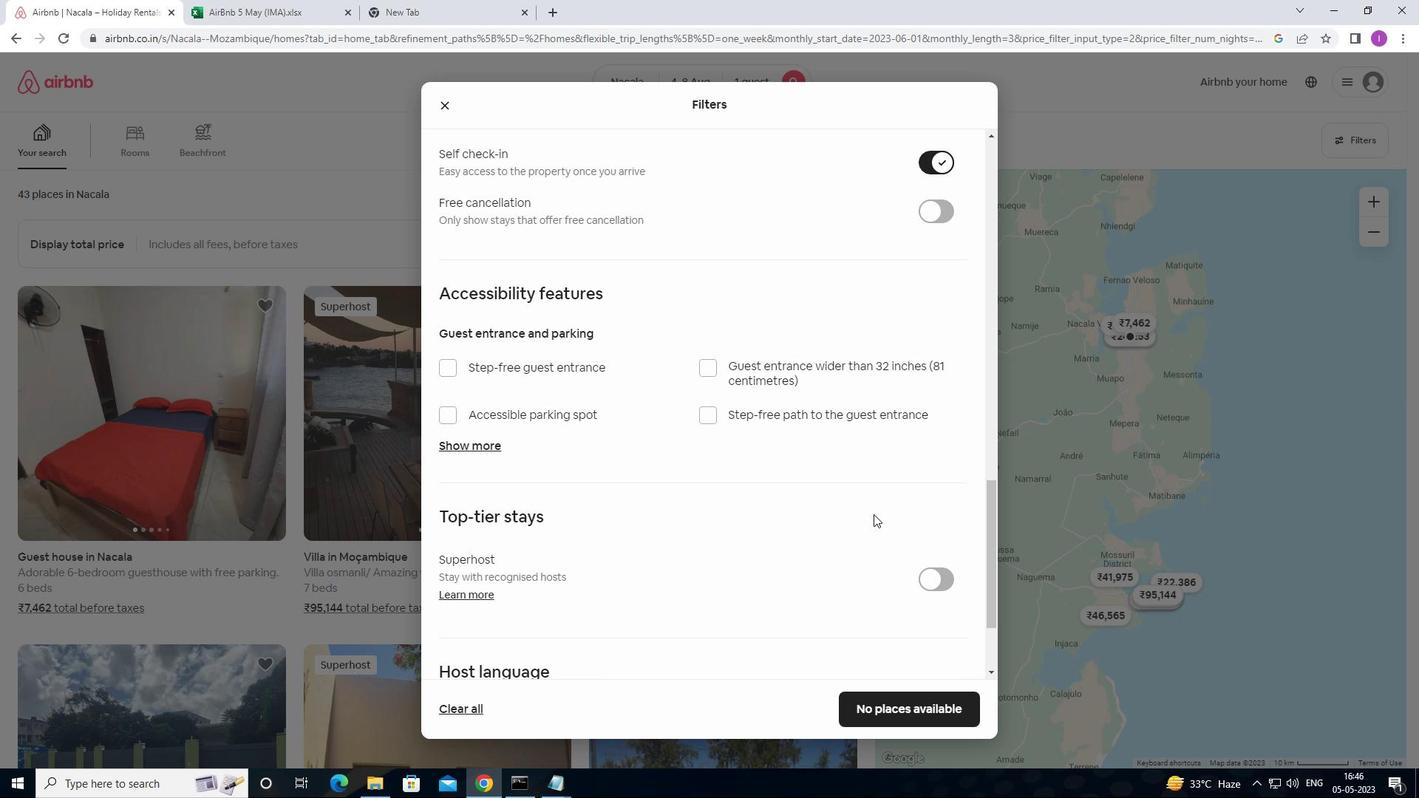 
Action: Mouse scrolled (873, 513) with delta (0, 0)
Screenshot: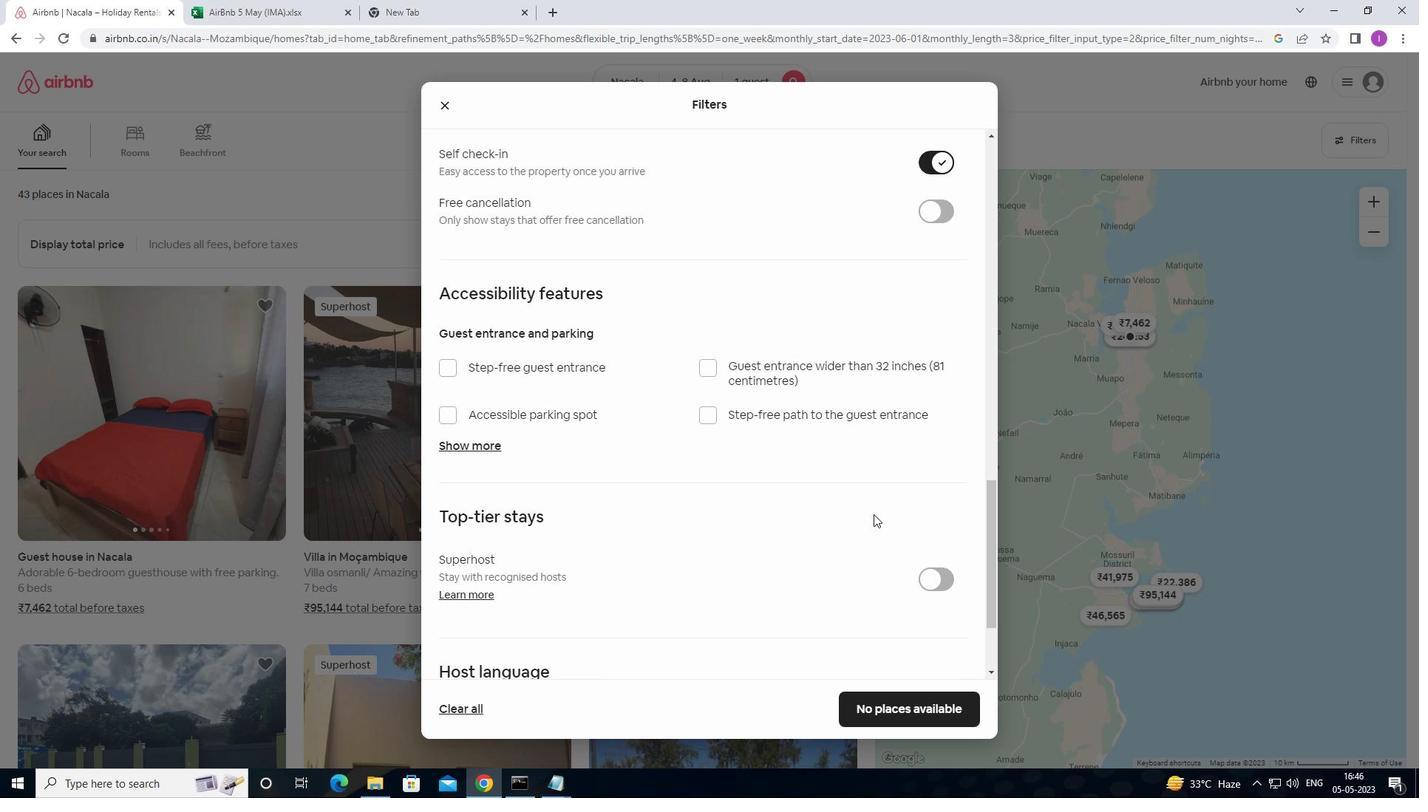 
Action: Mouse scrolled (873, 513) with delta (0, 0)
Screenshot: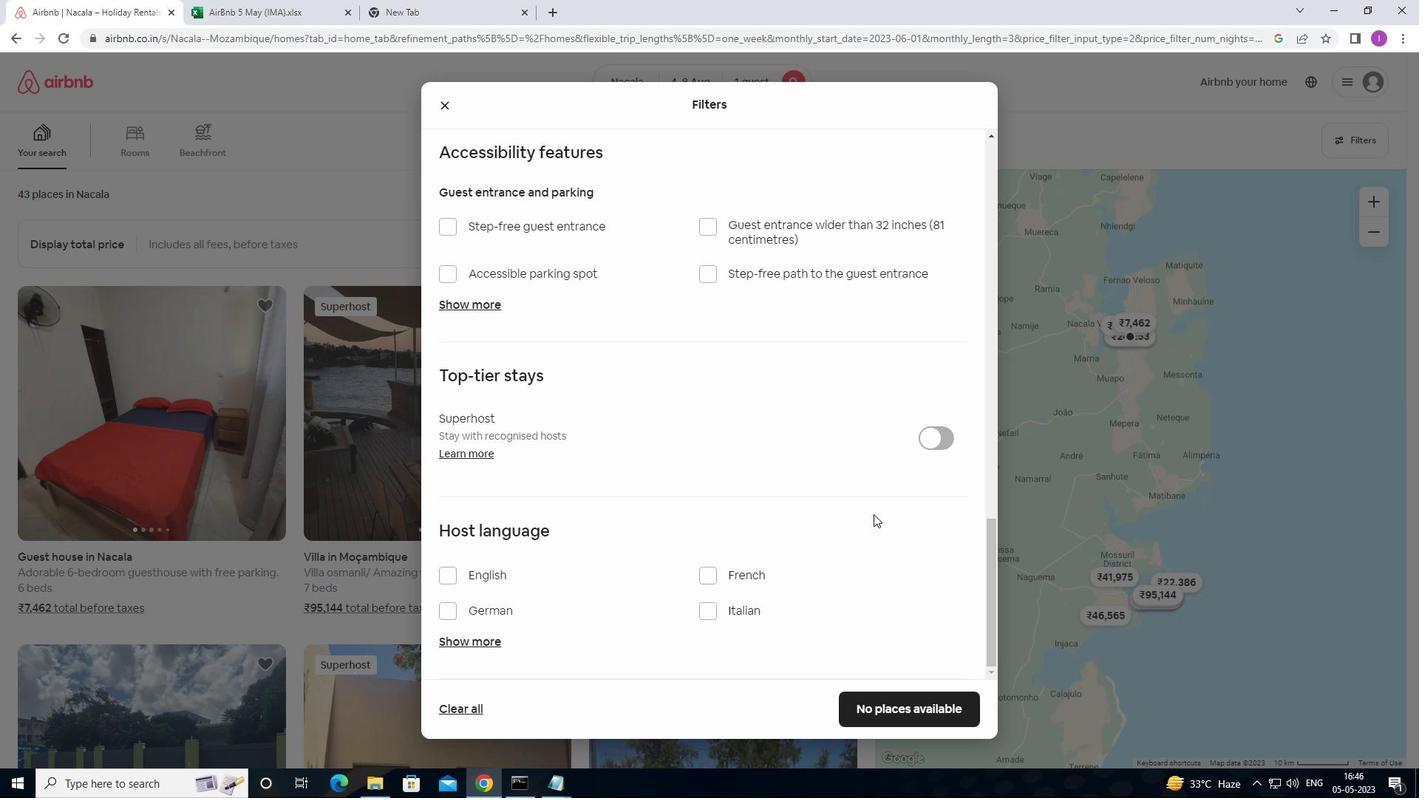 
Action: Mouse scrolled (873, 513) with delta (0, 0)
Screenshot: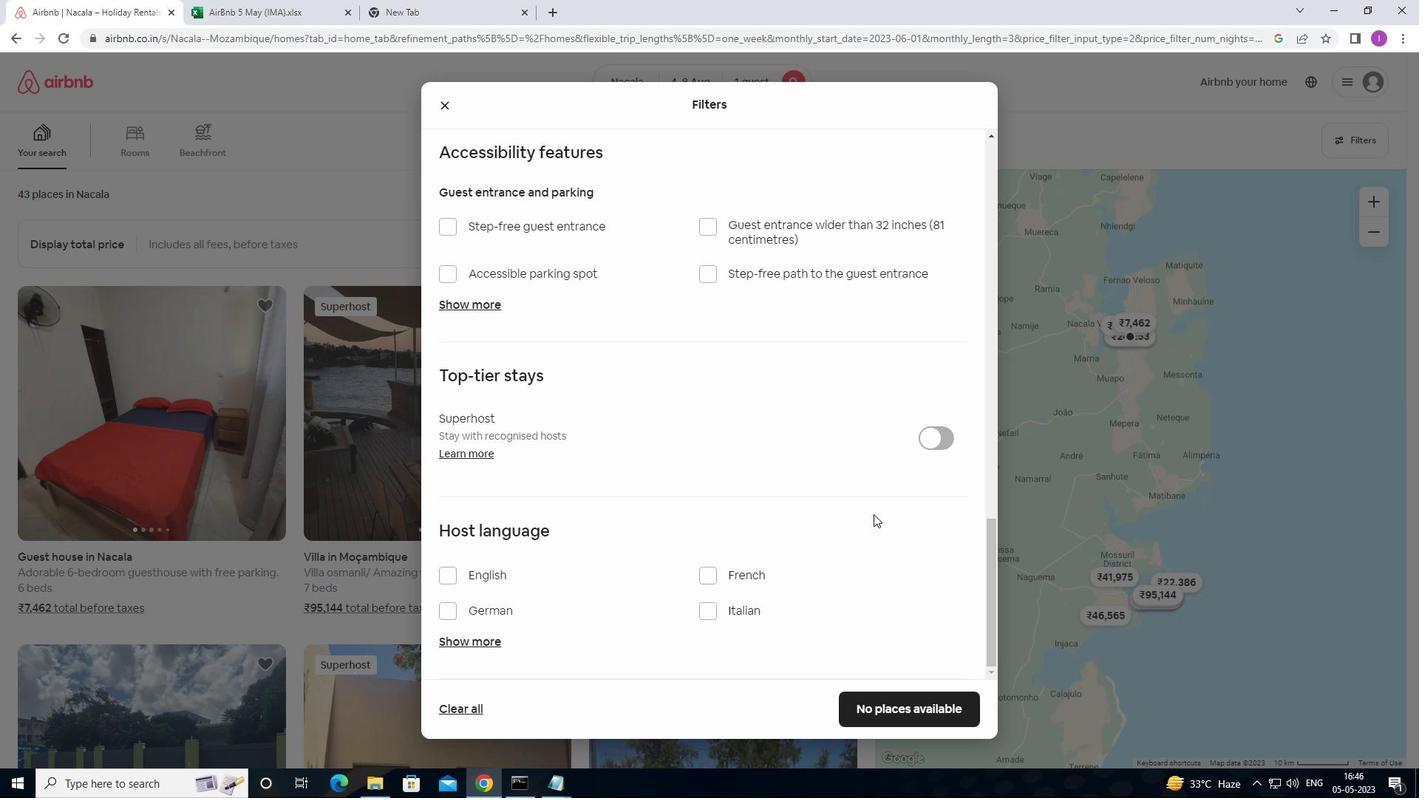 
Action: Mouse scrolled (873, 513) with delta (0, 0)
Screenshot: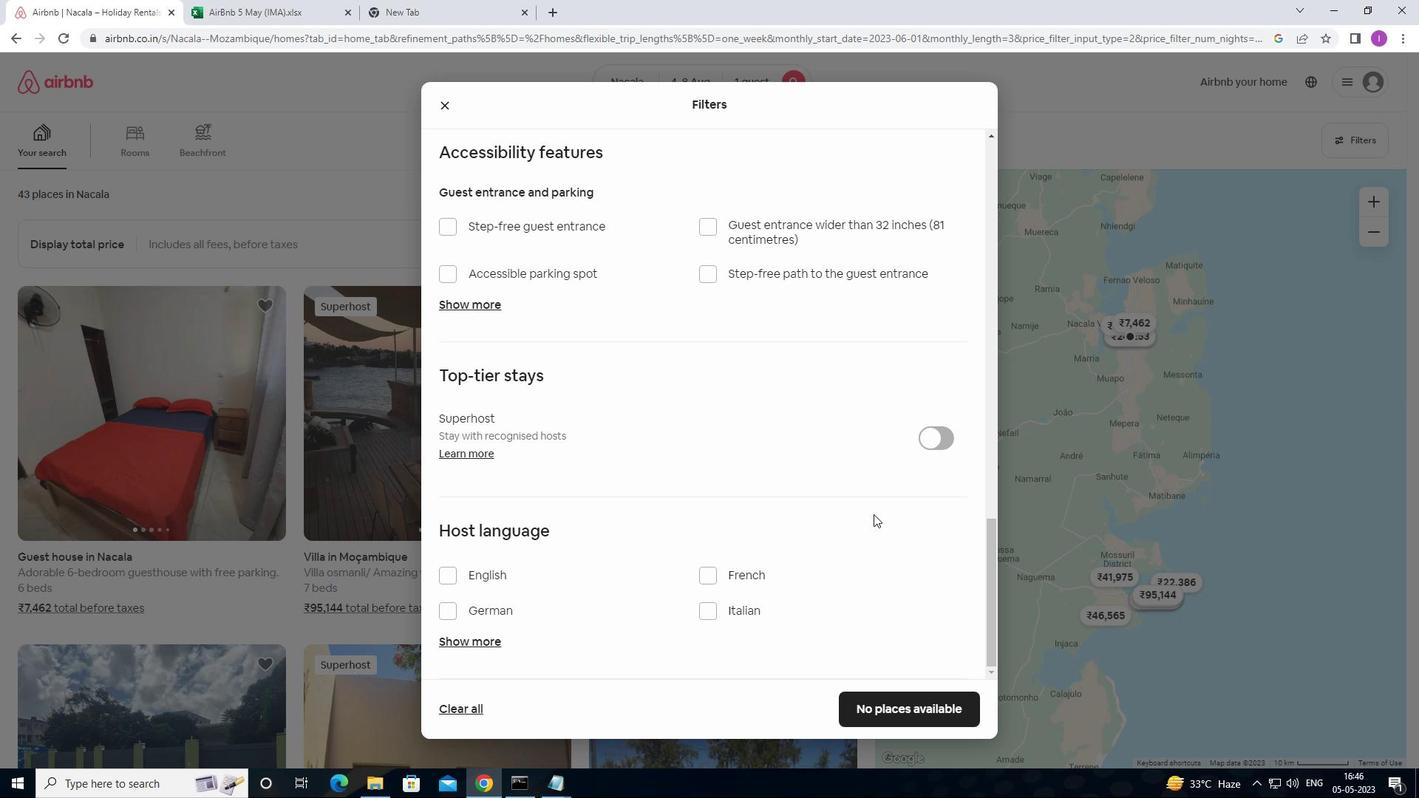 
Action: Mouse moved to (450, 575)
Screenshot: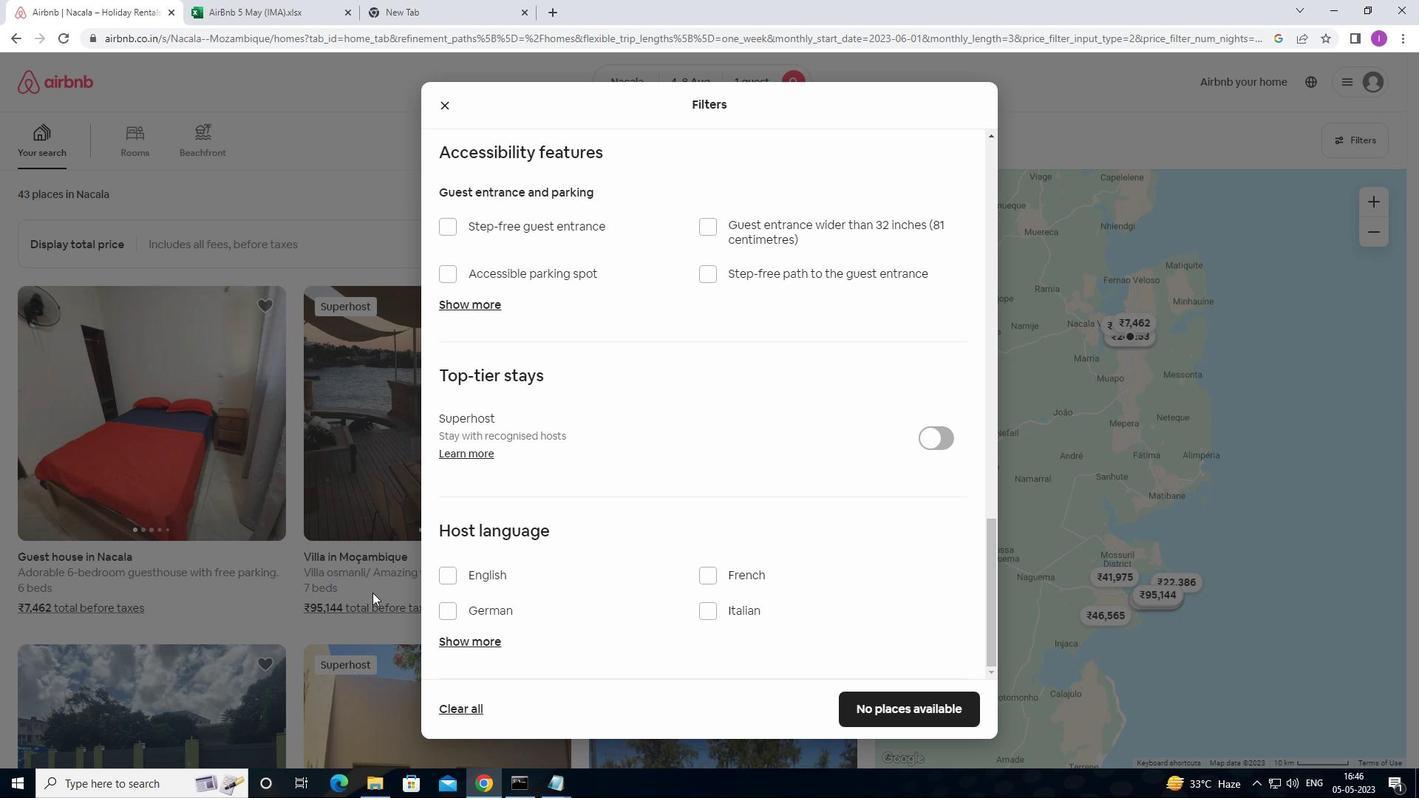
Action: Mouse pressed left at (450, 575)
Screenshot: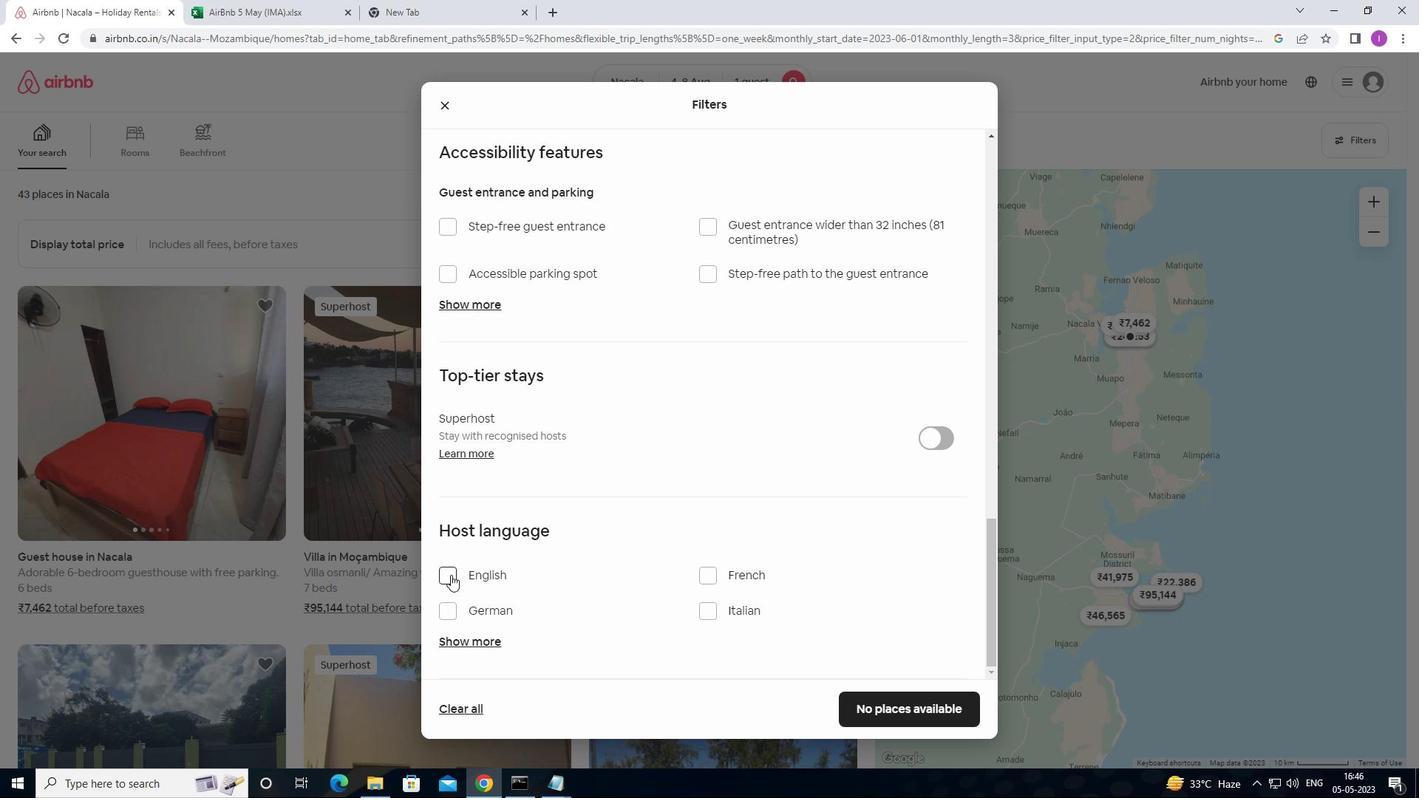 
Action: Mouse moved to (930, 704)
Screenshot: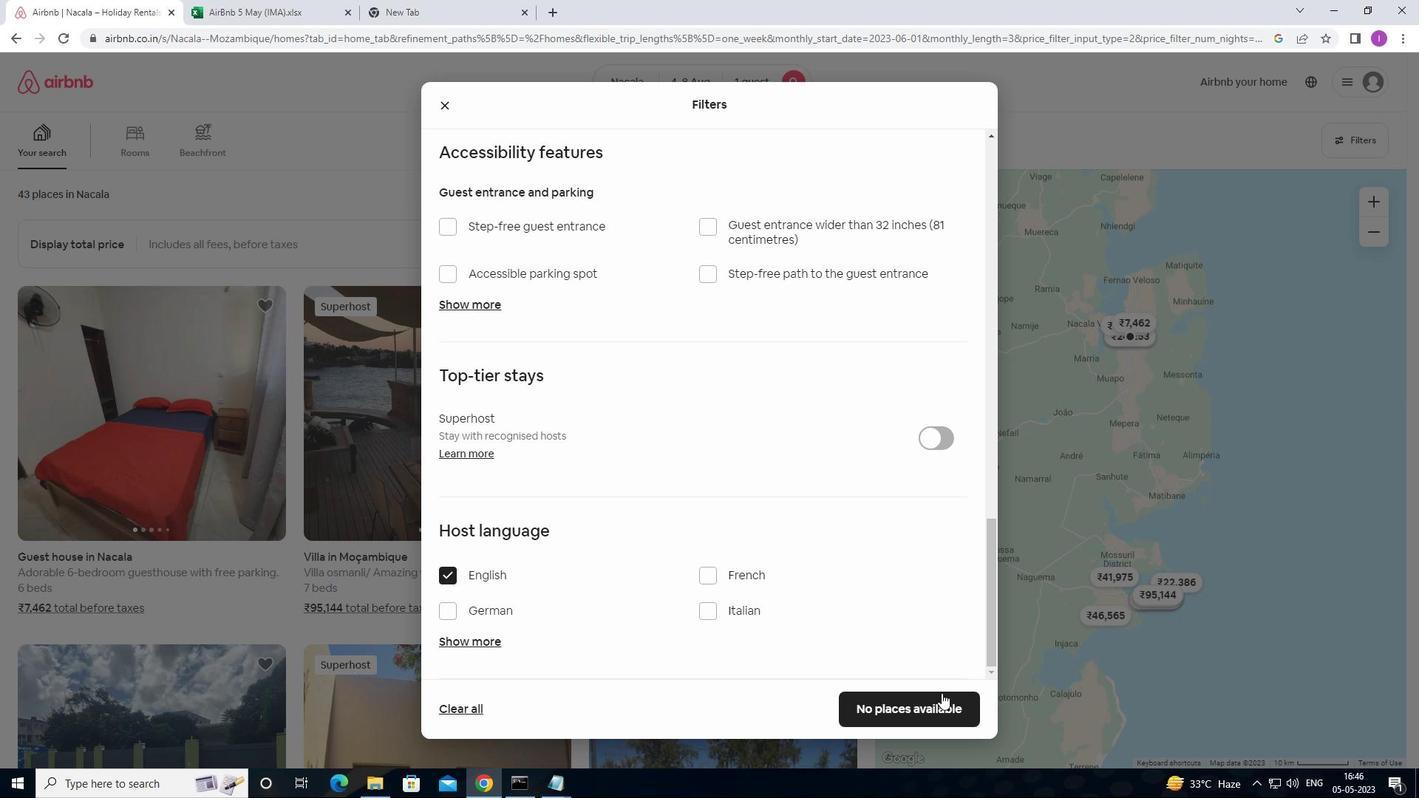 
Action: Mouse pressed left at (930, 704)
Screenshot: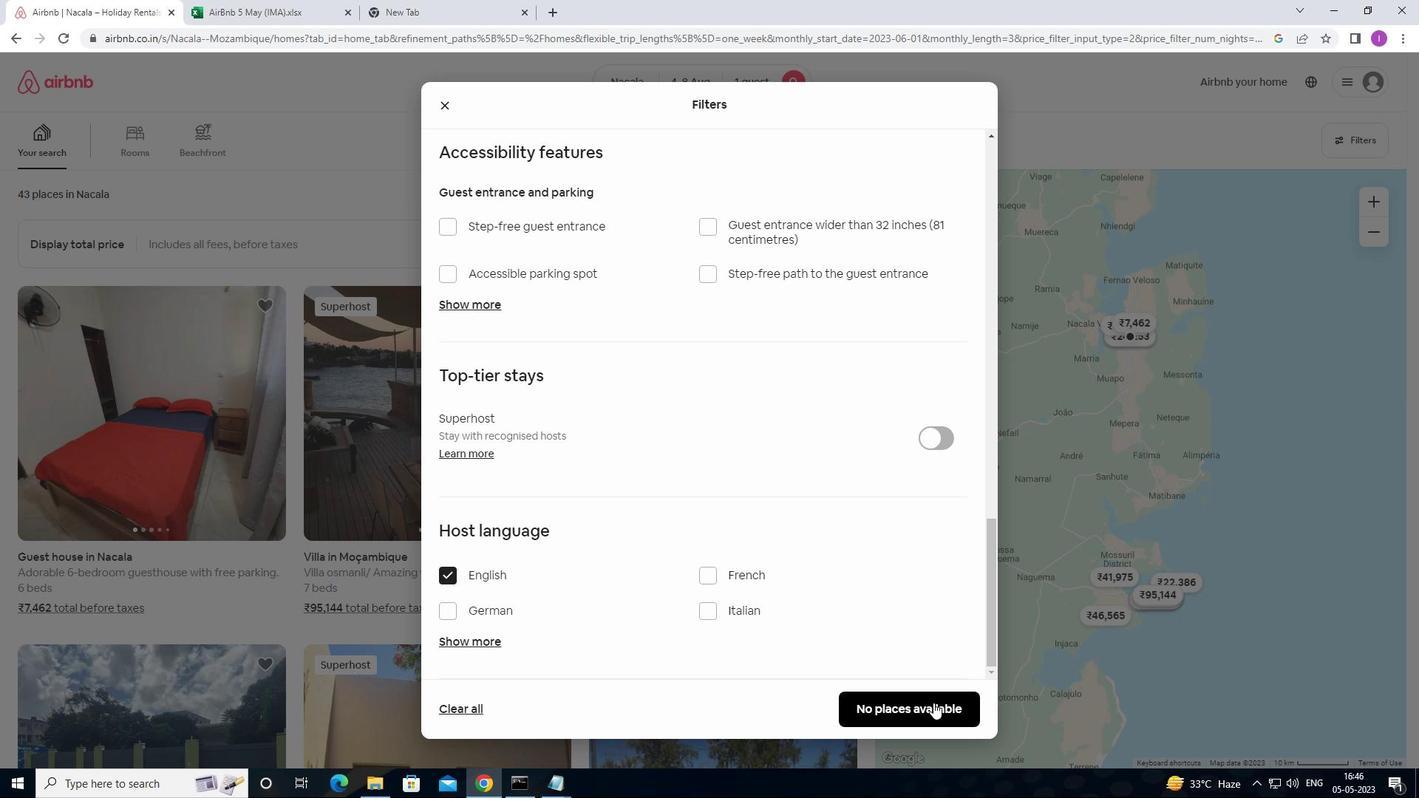 
Action: Mouse moved to (936, 679)
Screenshot: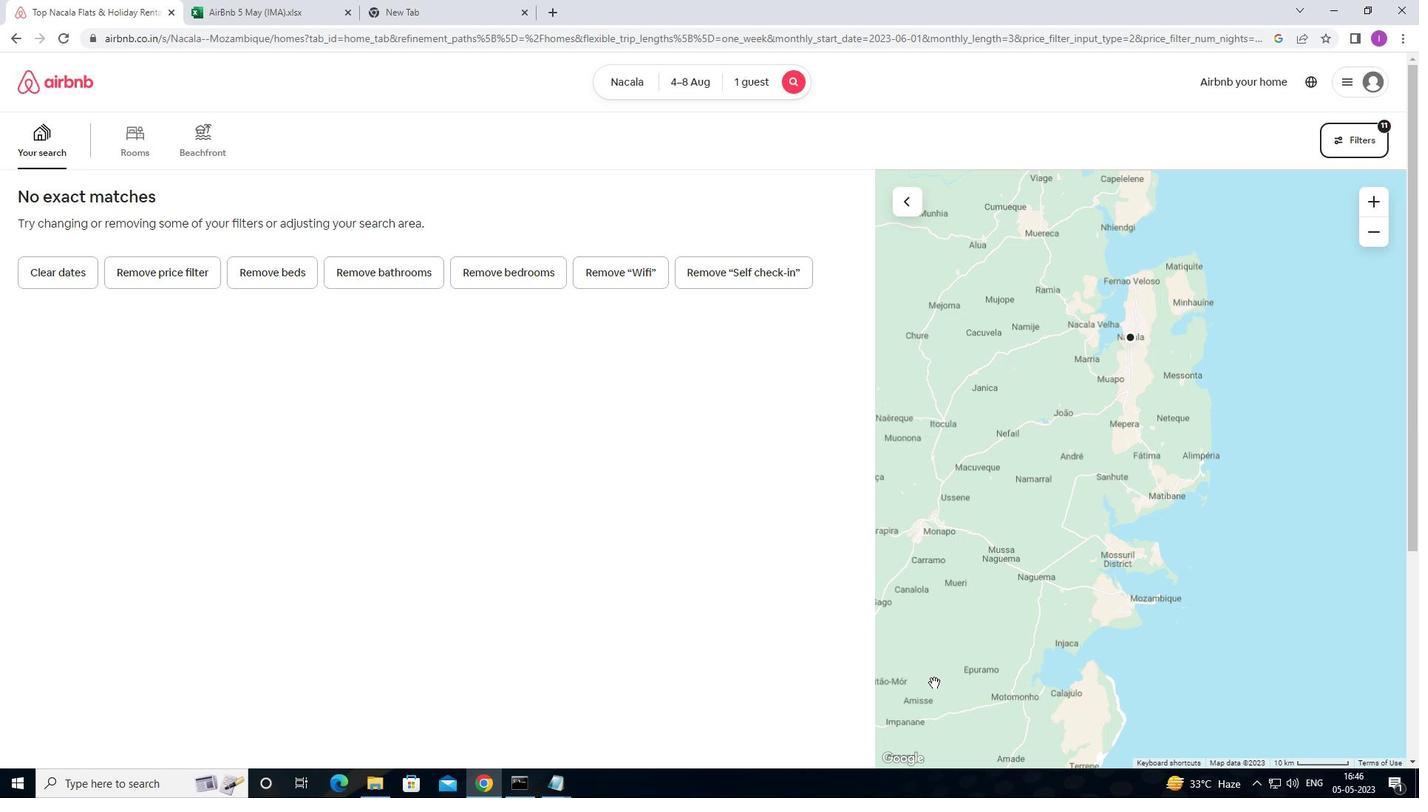 
